 Task: Find connections with filter location Batley with filter topic #jobsearchwith filter profile language Spanish with filter current company RSP with filter school National Institute of Fashion Technology Delhi with filter industry Sightseeing Transportation with filter service category SupportTechnical Writing with filter keywords title Account Executive
Action: Mouse moved to (665, 89)
Screenshot: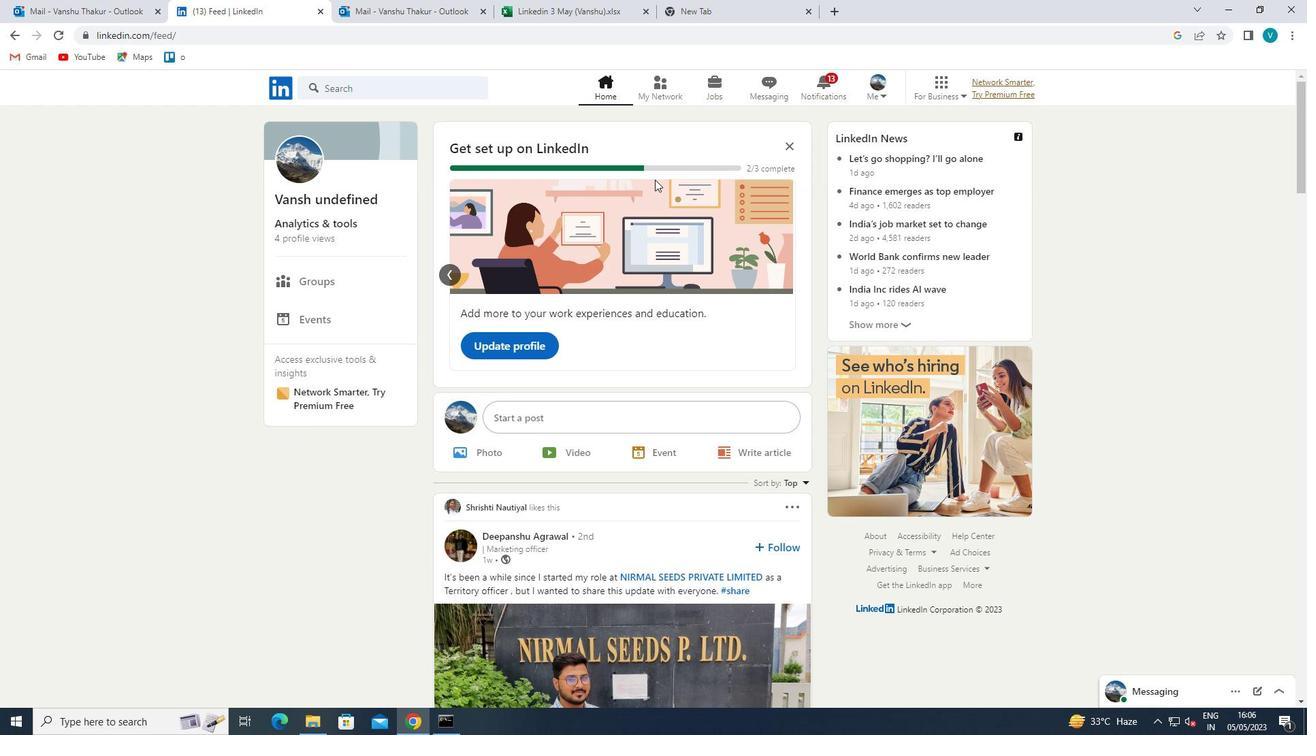 
Action: Mouse pressed left at (665, 89)
Screenshot: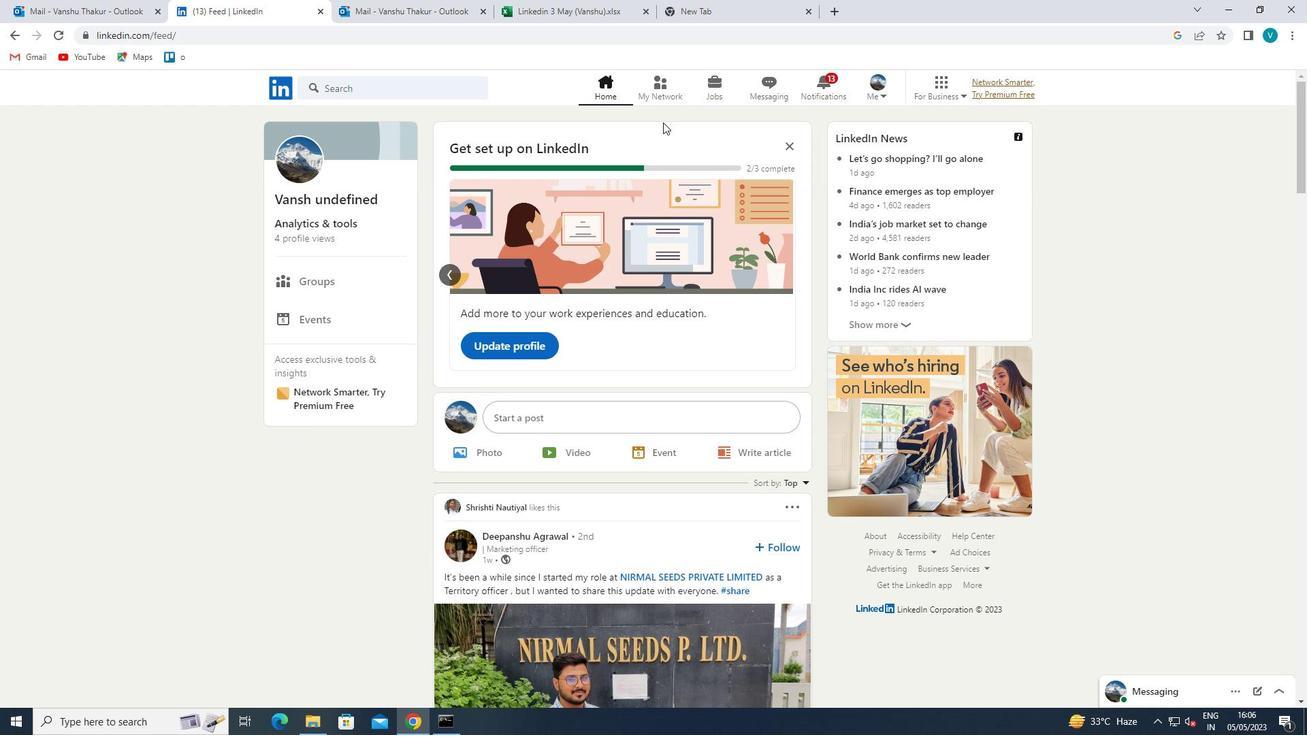 
Action: Mouse moved to (392, 155)
Screenshot: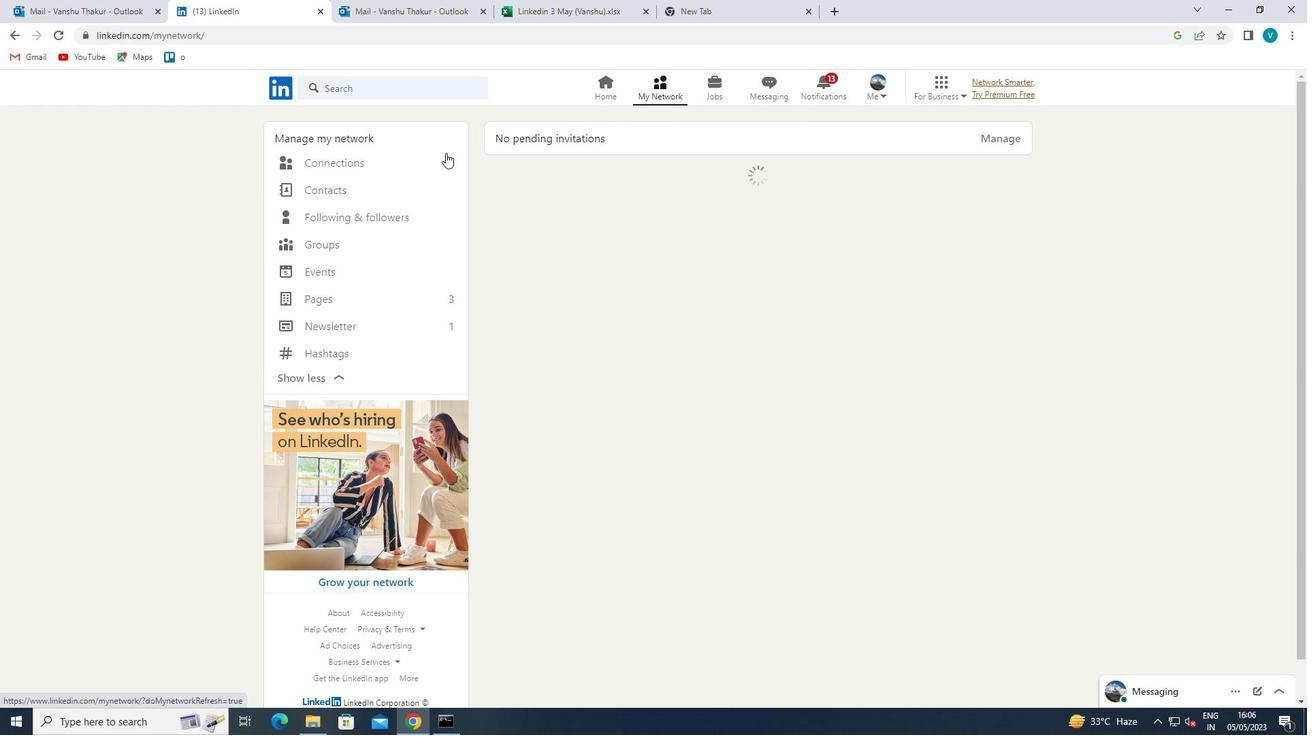 
Action: Mouse pressed left at (392, 155)
Screenshot: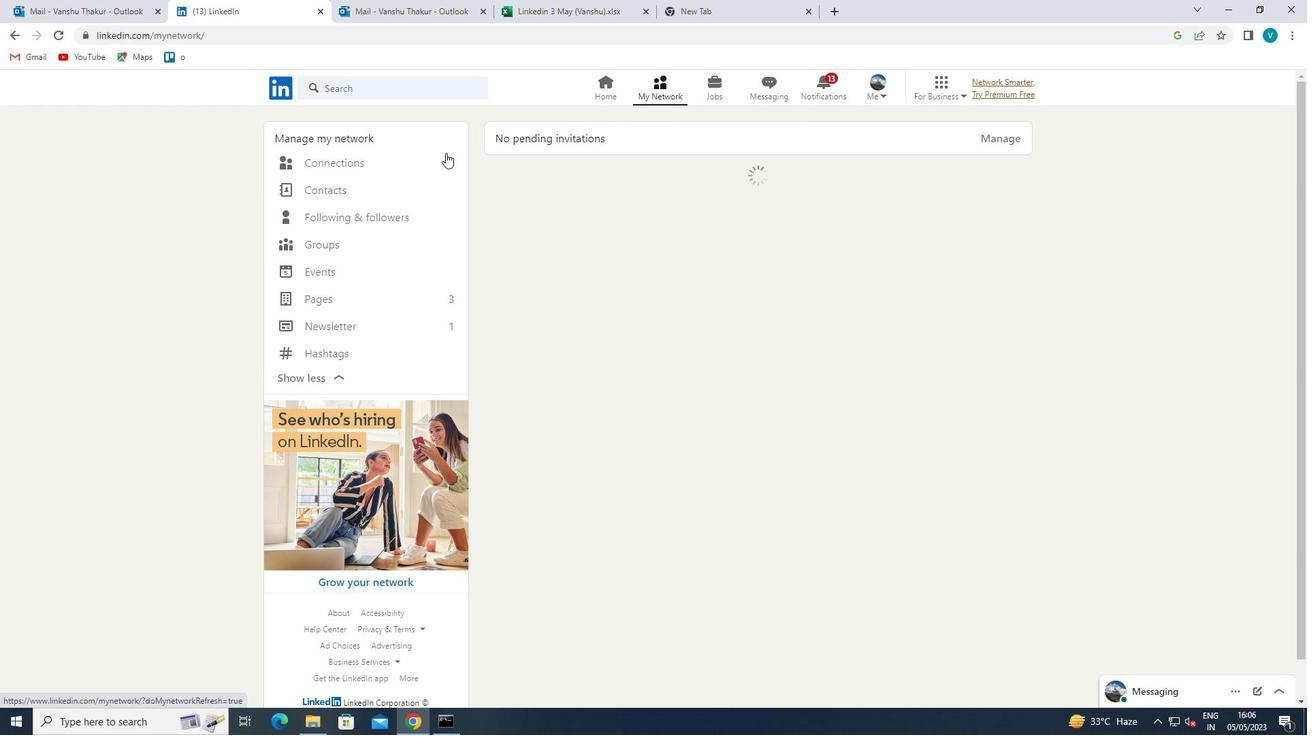 
Action: Mouse moved to (414, 157)
Screenshot: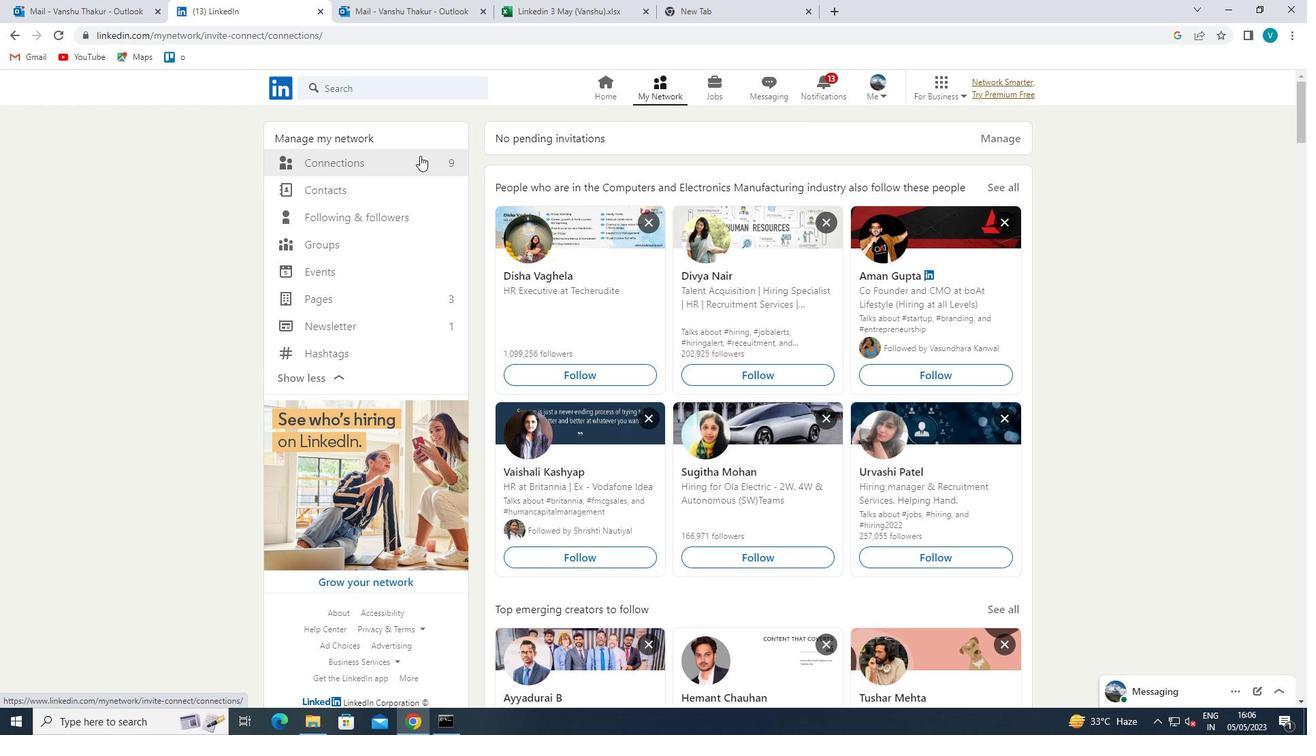 
Action: Mouse pressed left at (414, 157)
Screenshot: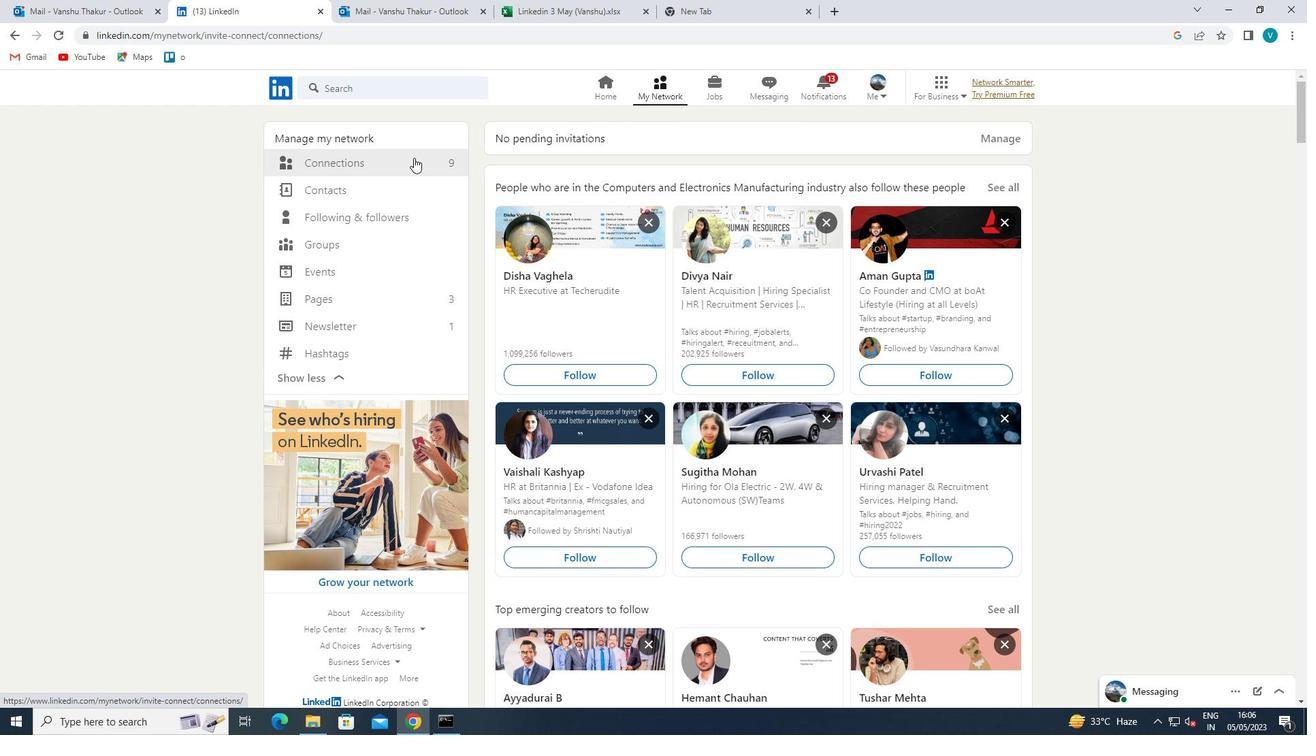 
Action: Mouse moved to (737, 158)
Screenshot: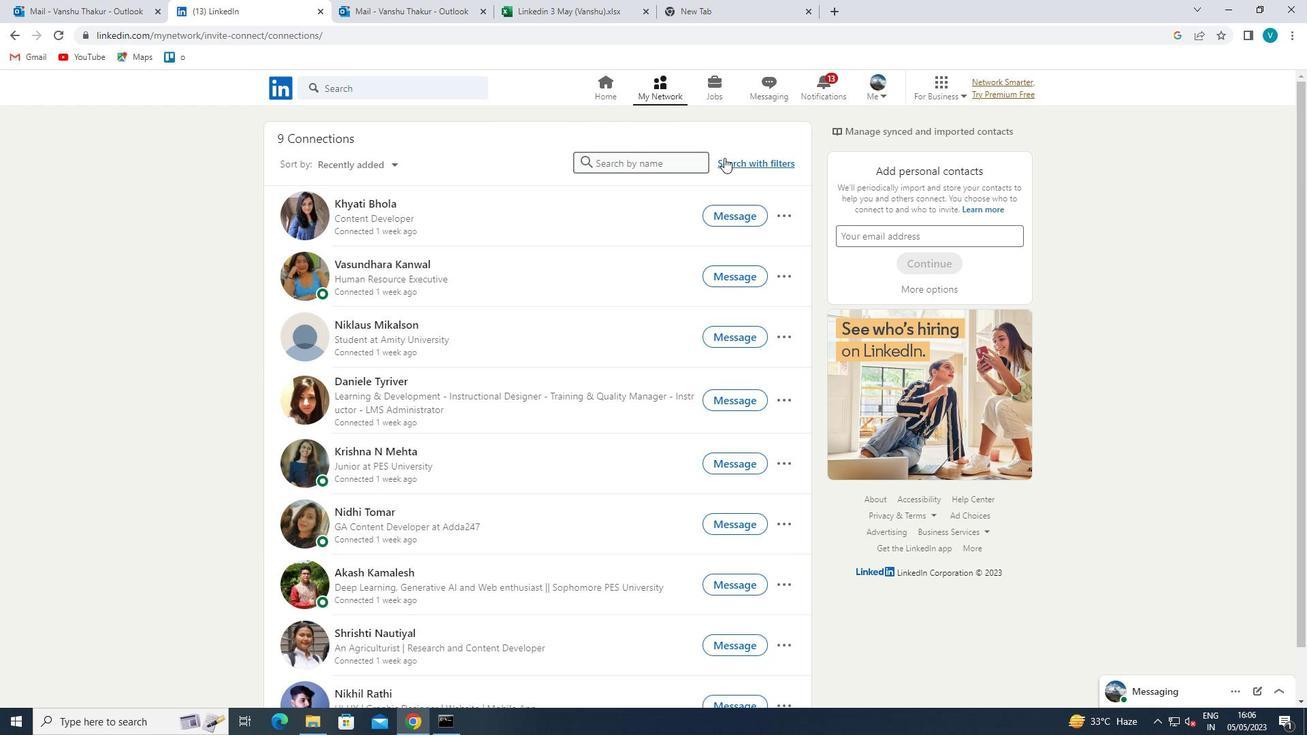 
Action: Mouse pressed left at (737, 158)
Screenshot: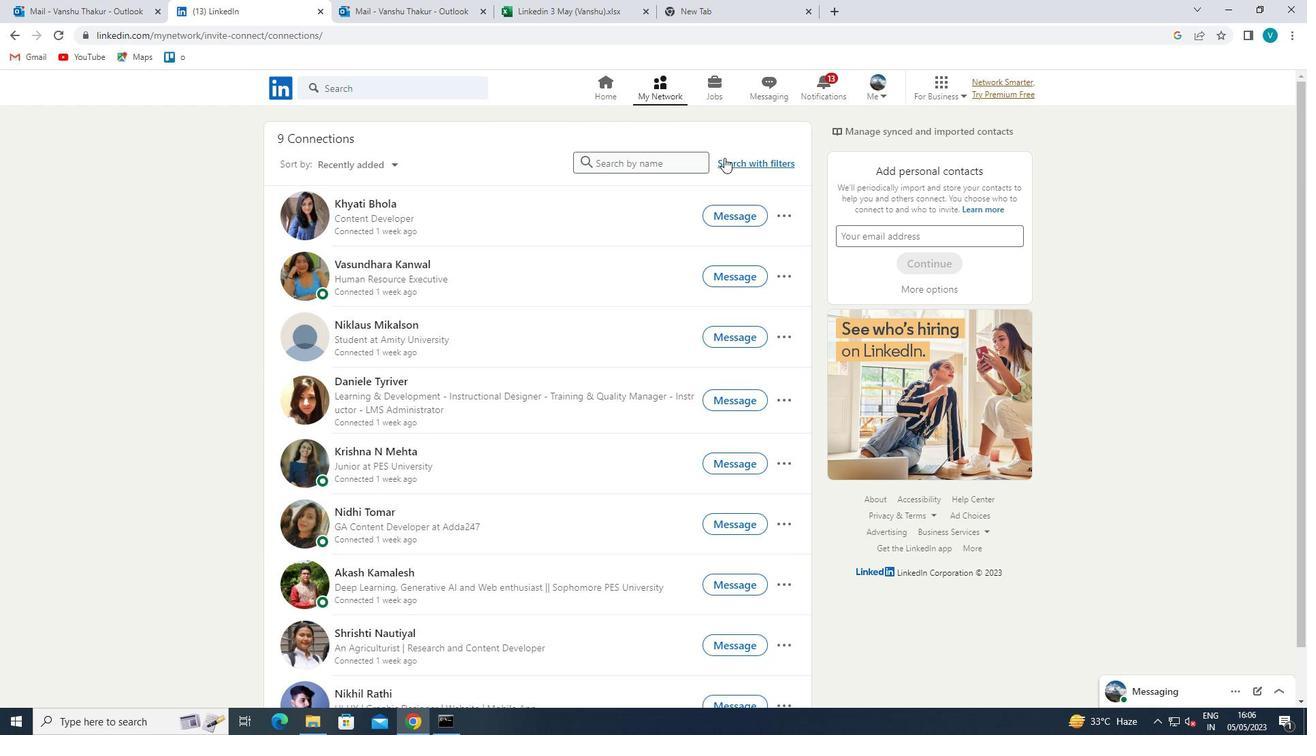 
Action: Mouse moved to (661, 132)
Screenshot: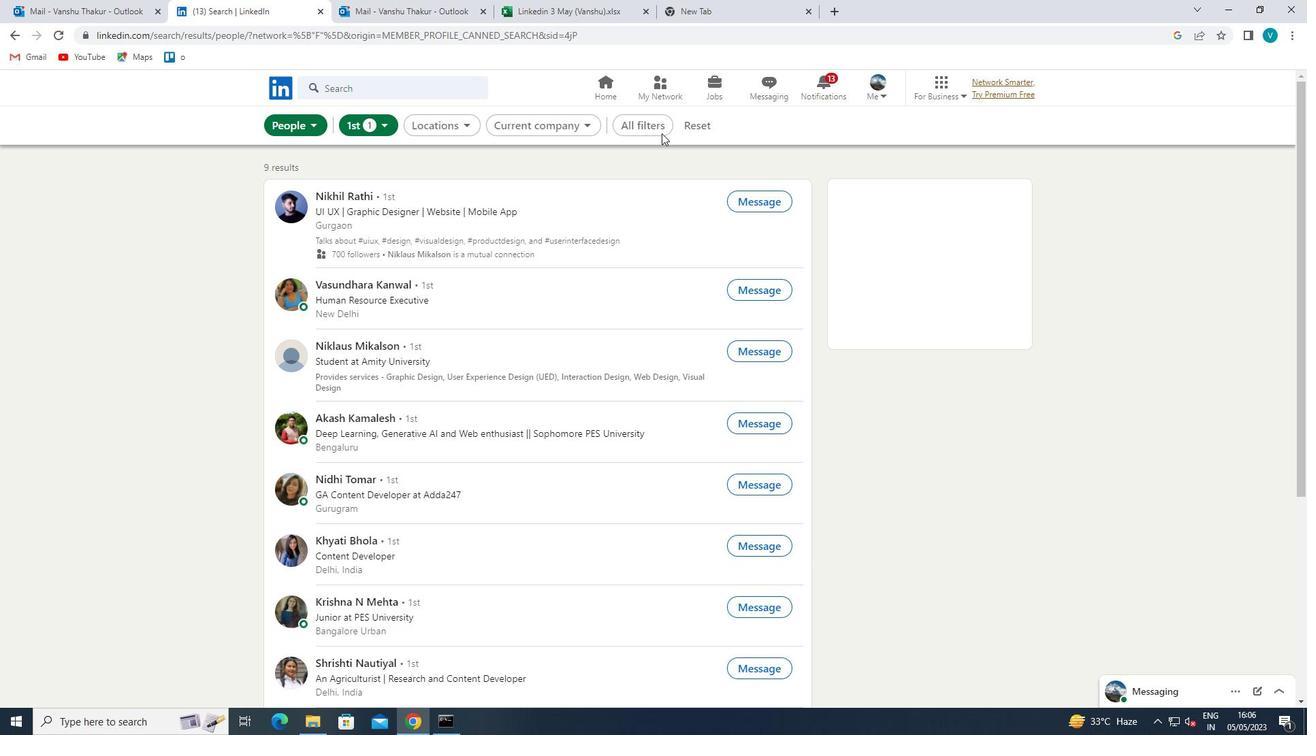 
Action: Mouse pressed left at (661, 132)
Screenshot: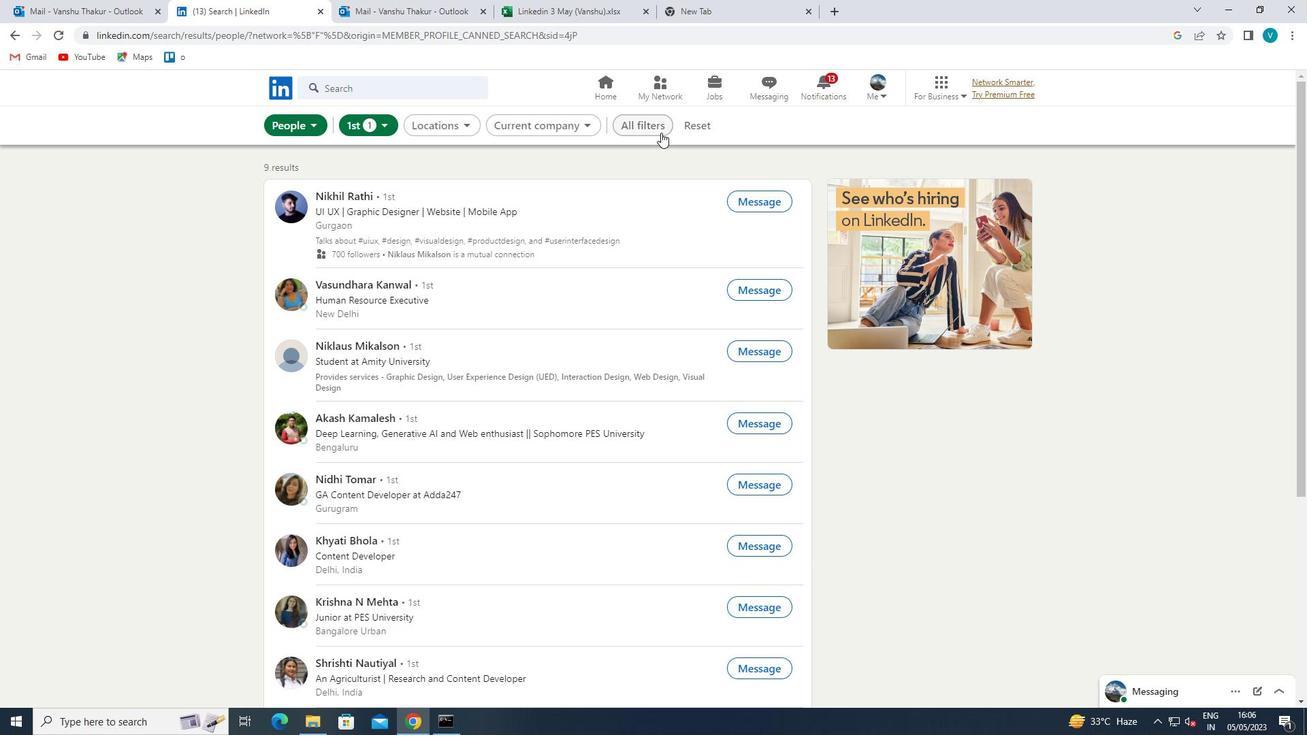 
Action: Mouse moved to (1110, 332)
Screenshot: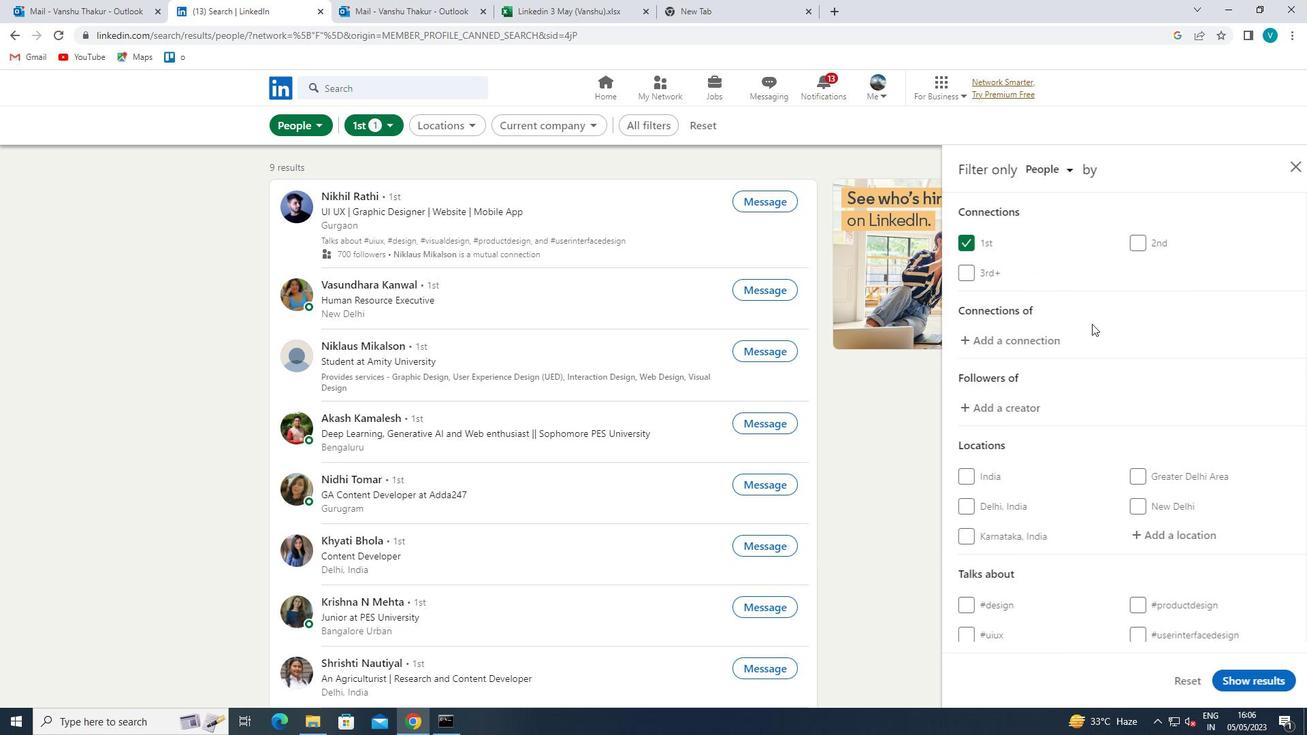 
Action: Mouse scrolled (1110, 331) with delta (0, 0)
Screenshot: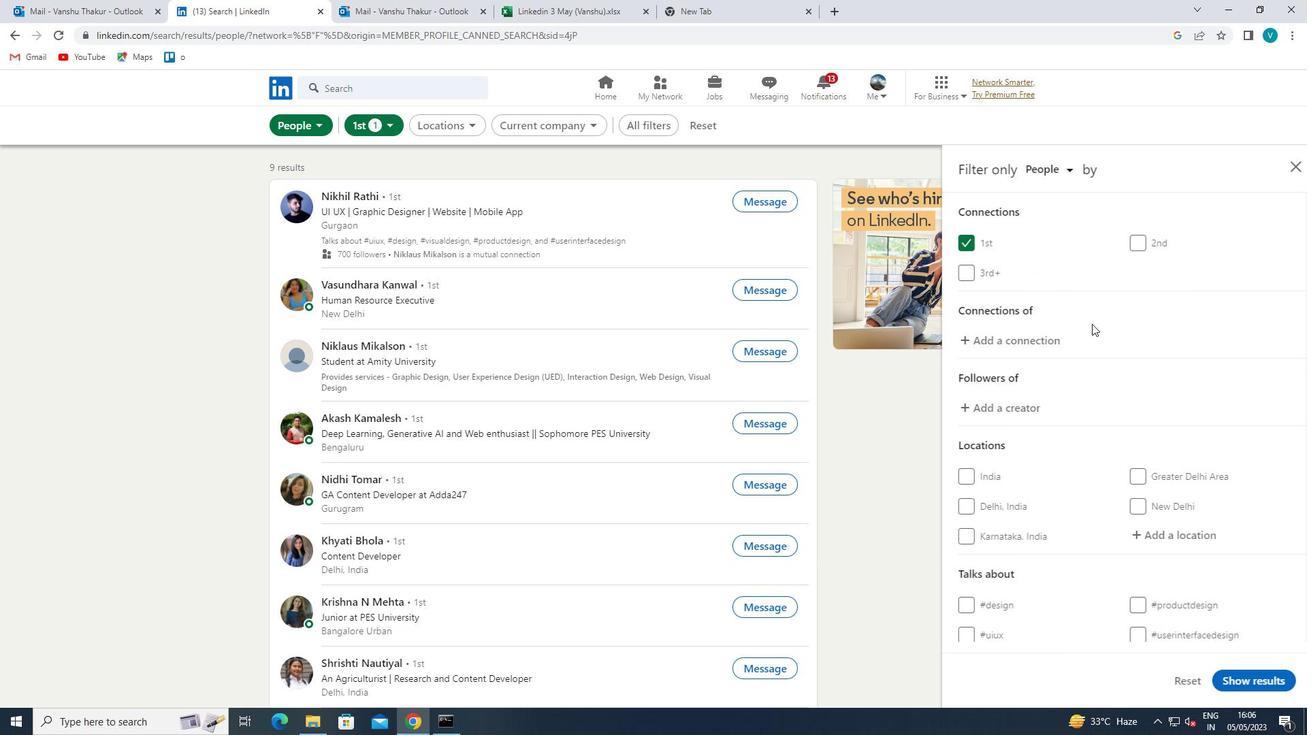 
Action: Mouse moved to (1113, 333)
Screenshot: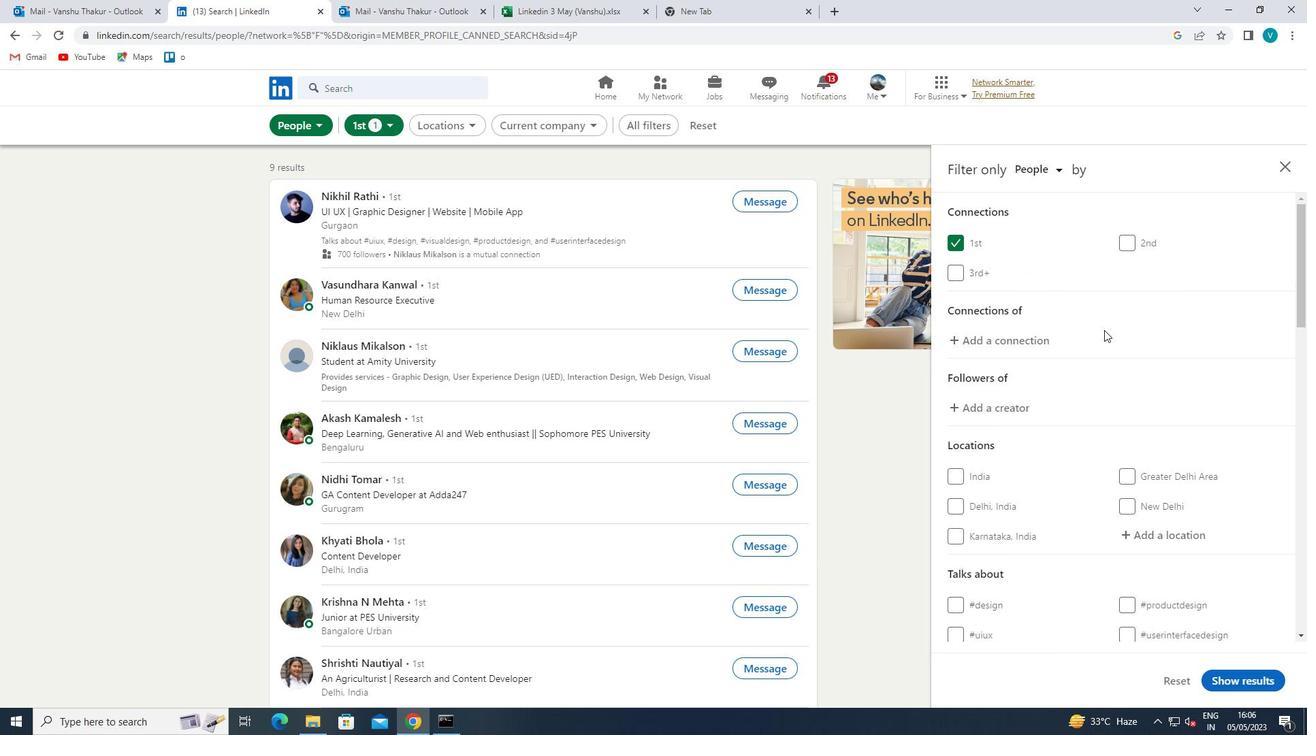 
Action: Mouse scrolled (1113, 333) with delta (0, 0)
Screenshot: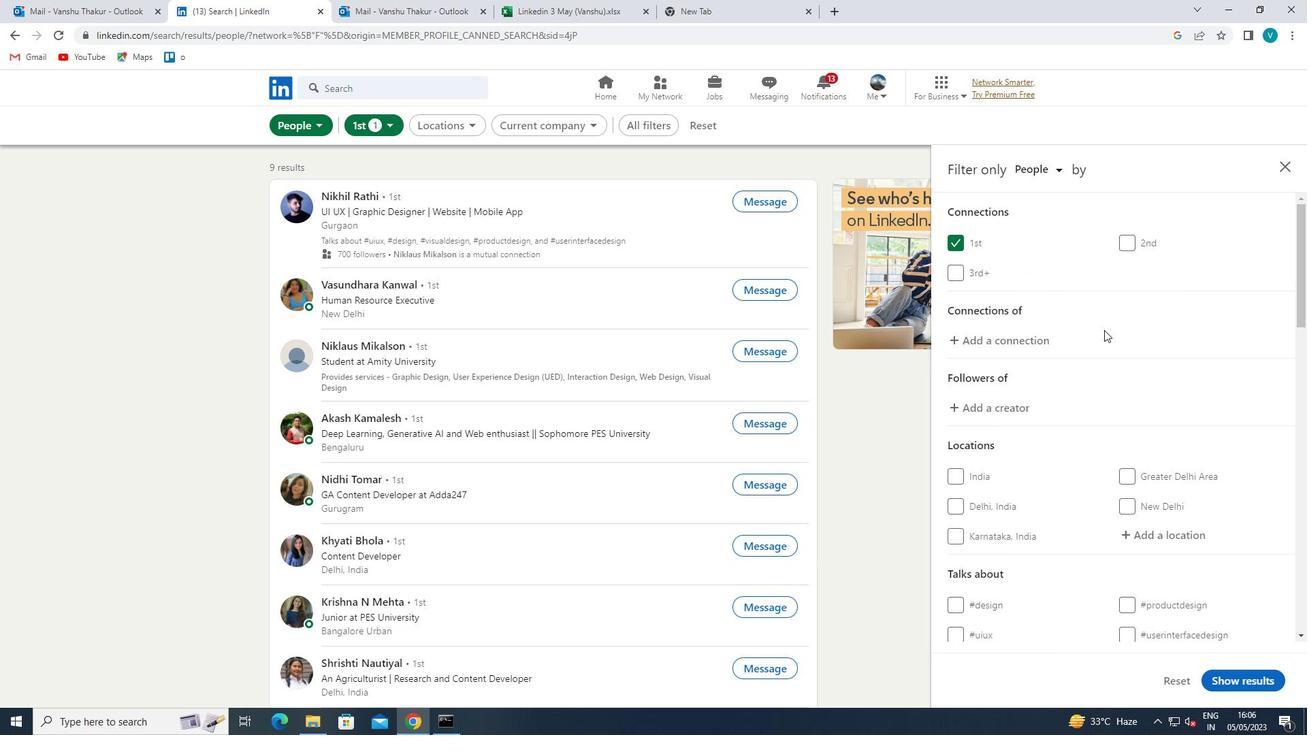 
Action: Mouse moved to (1148, 399)
Screenshot: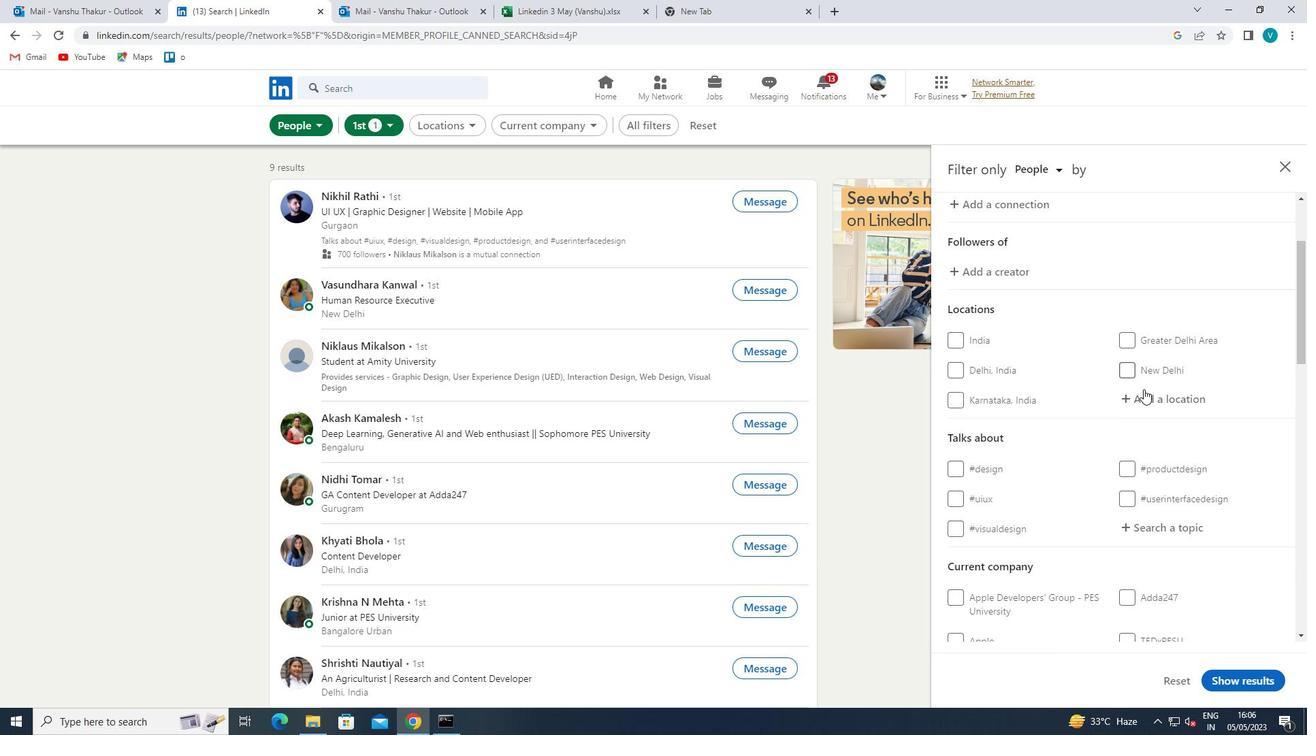 
Action: Mouse pressed left at (1148, 399)
Screenshot: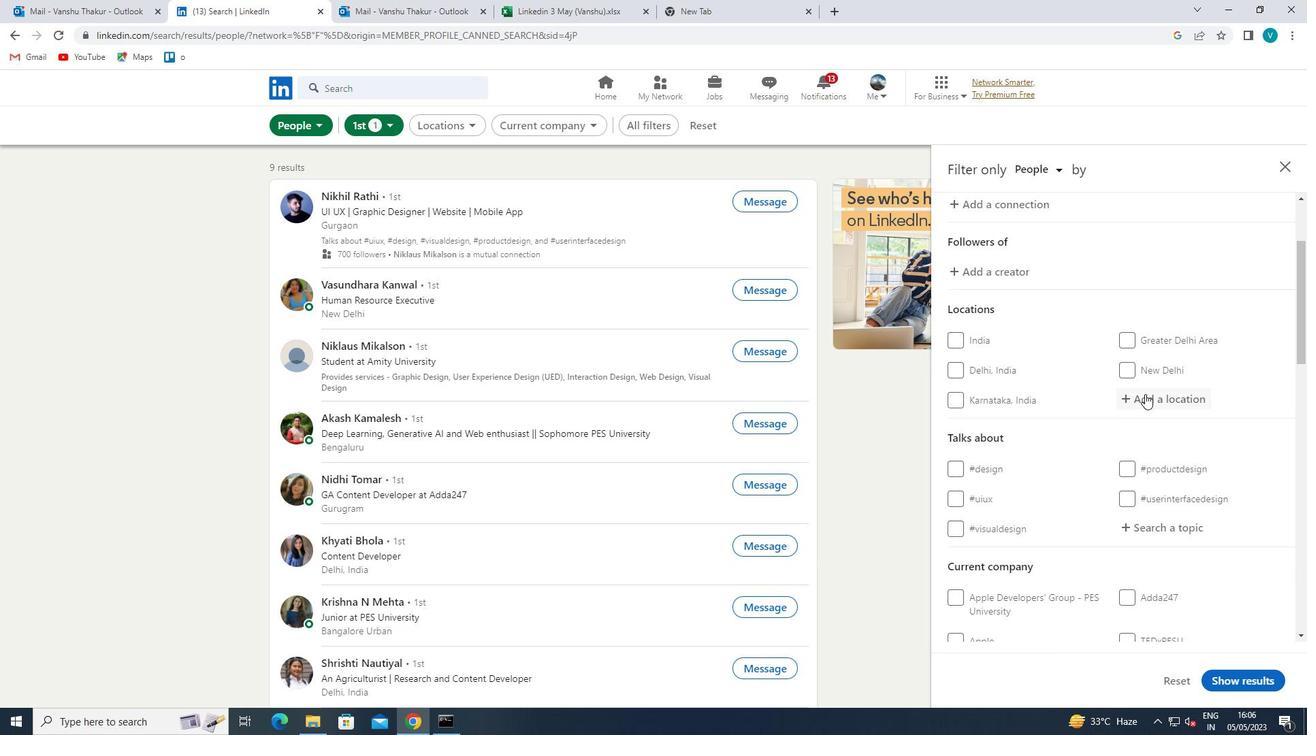 
Action: Key pressed <Key.shift>BATLEY
Screenshot: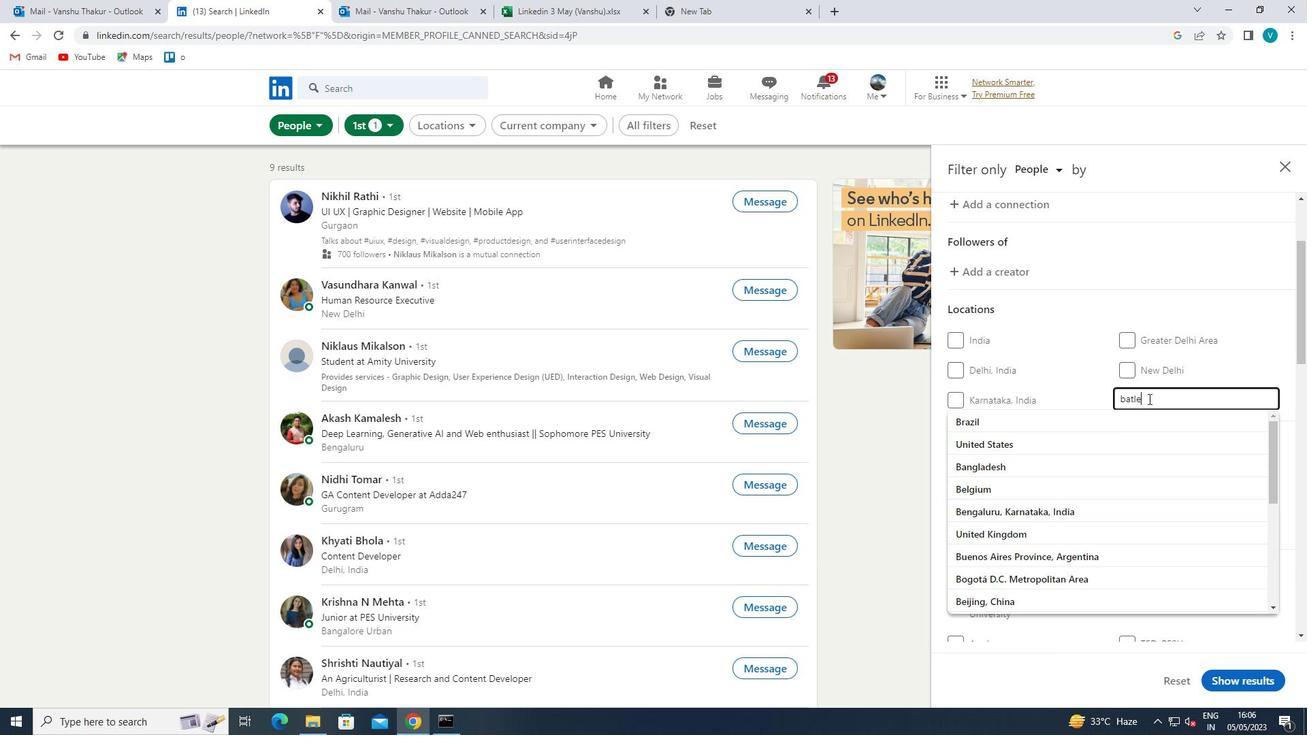 
Action: Mouse moved to (1116, 420)
Screenshot: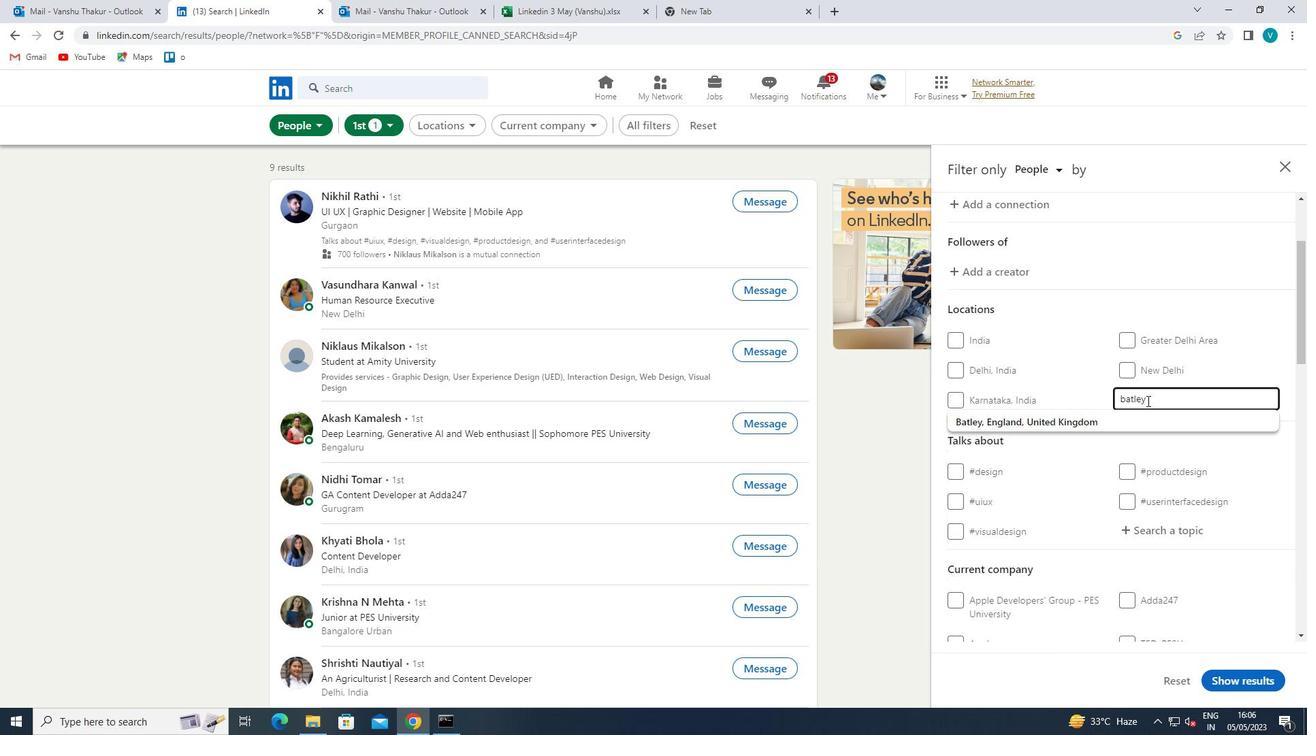 
Action: Mouse pressed left at (1116, 420)
Screenshot: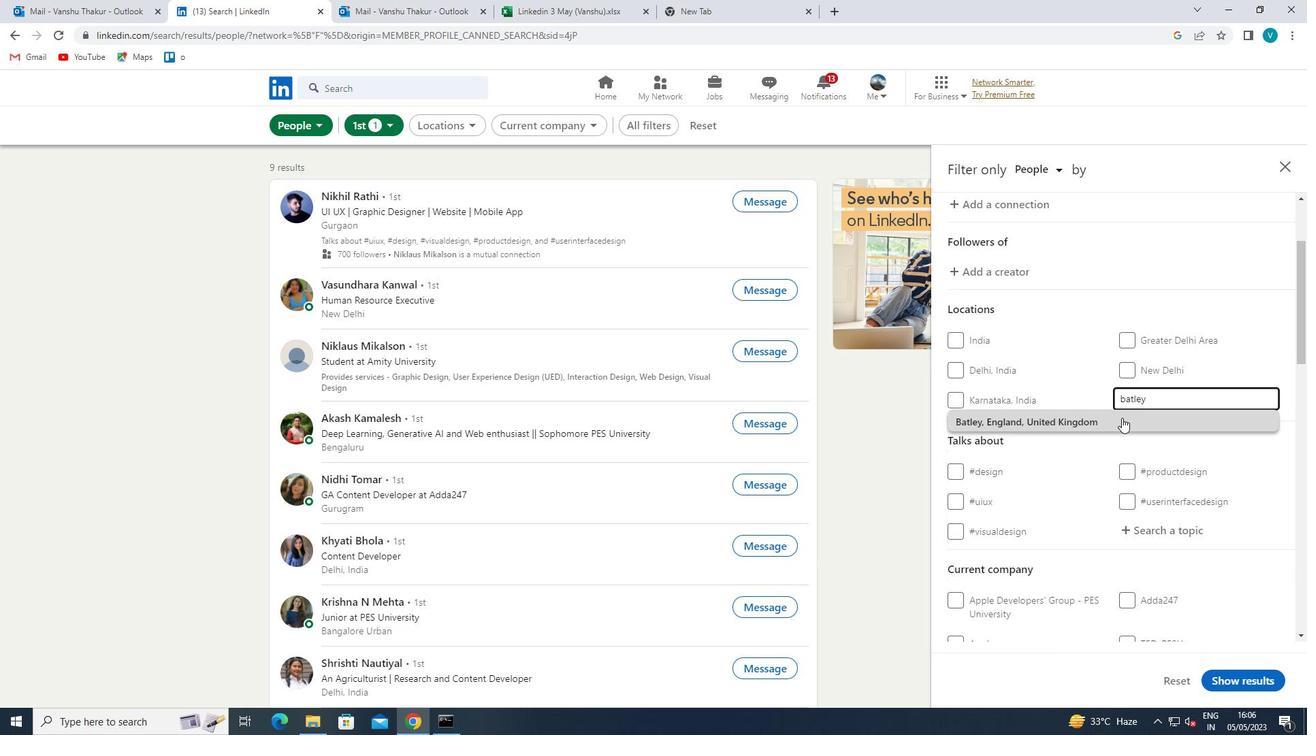 
Action: Mouse scrolled (1116, 420) with delta (0, 0)
Screenshot: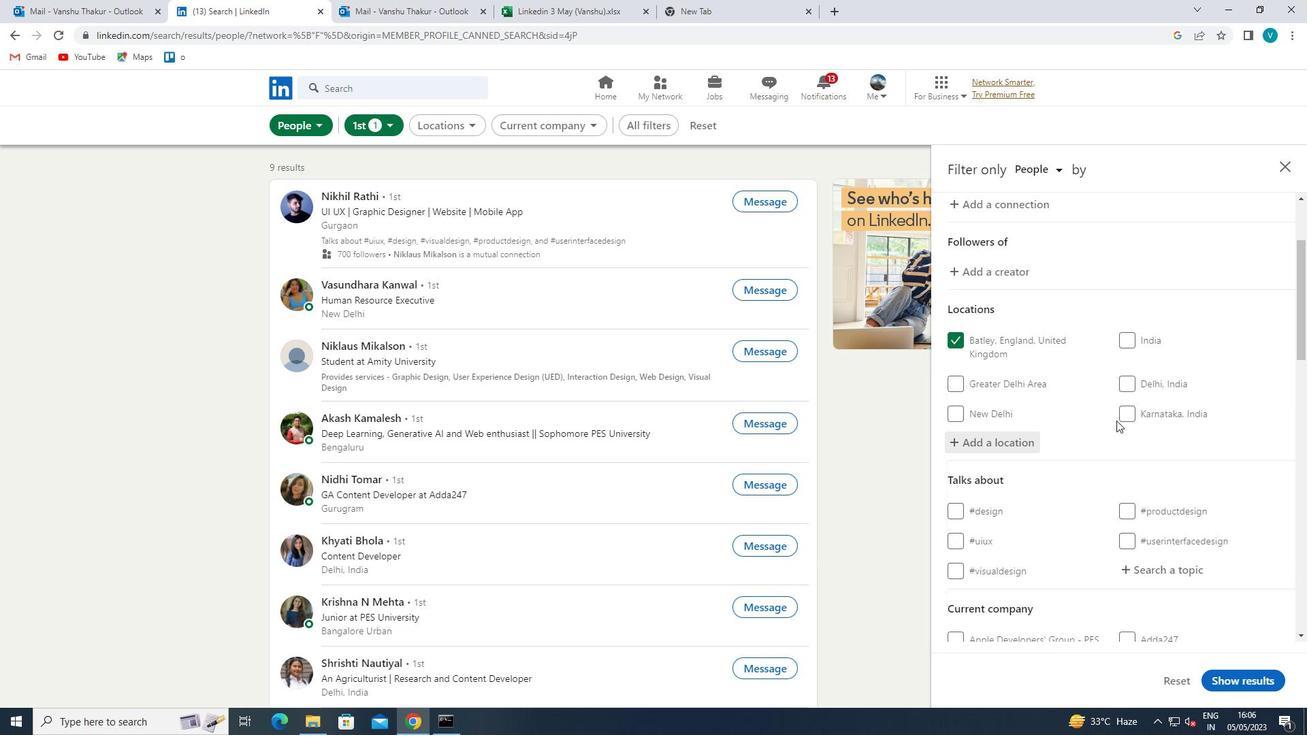 
Action: Mouse scrolled (1116, 420) with delta (0, 0)
Screenshot: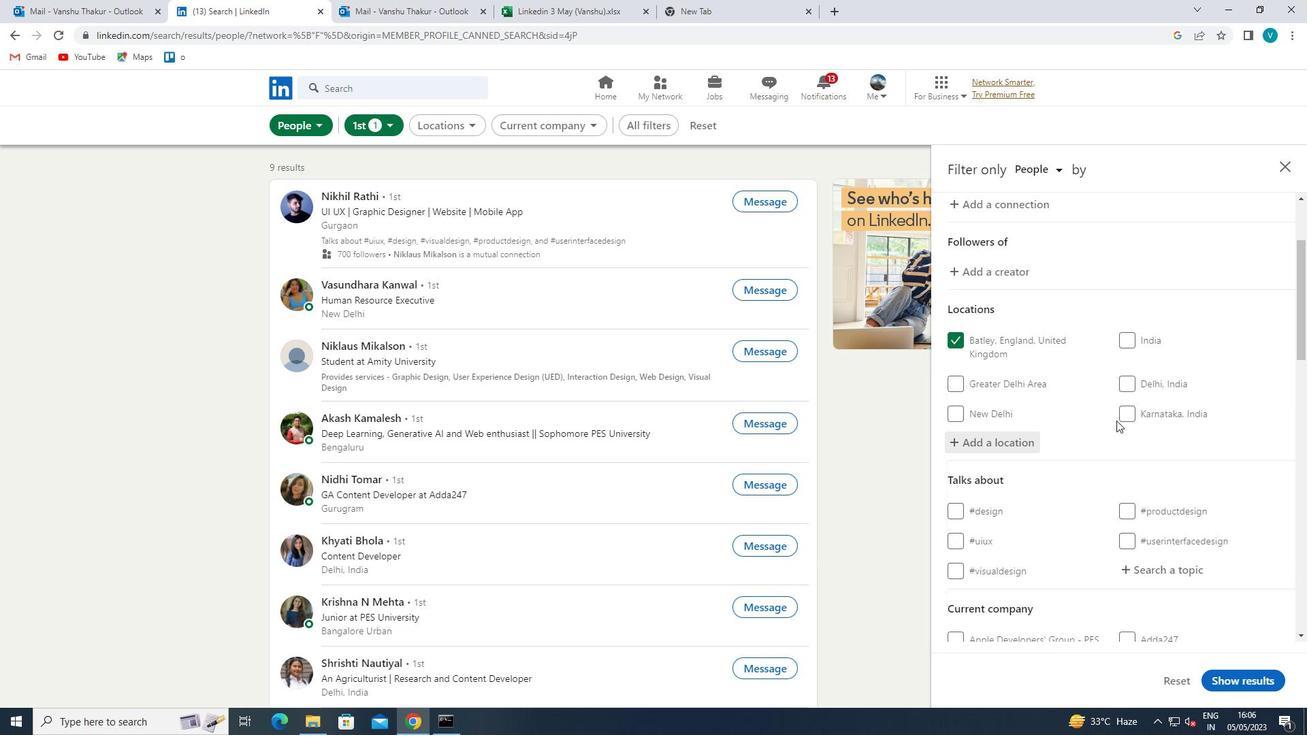 
Action: Mouse moved to (1131, 427)
Screenshot: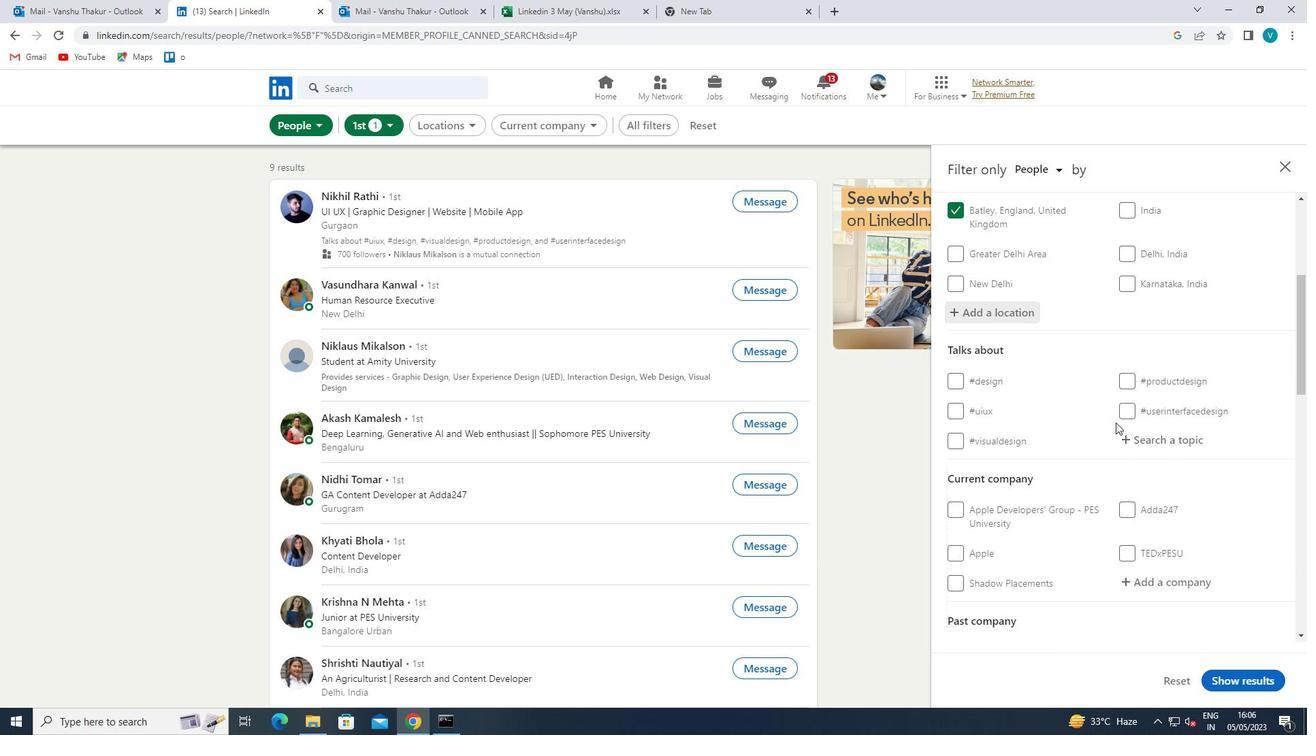 
Action: Mouse pressed left at (1131, 427)
Screenshot: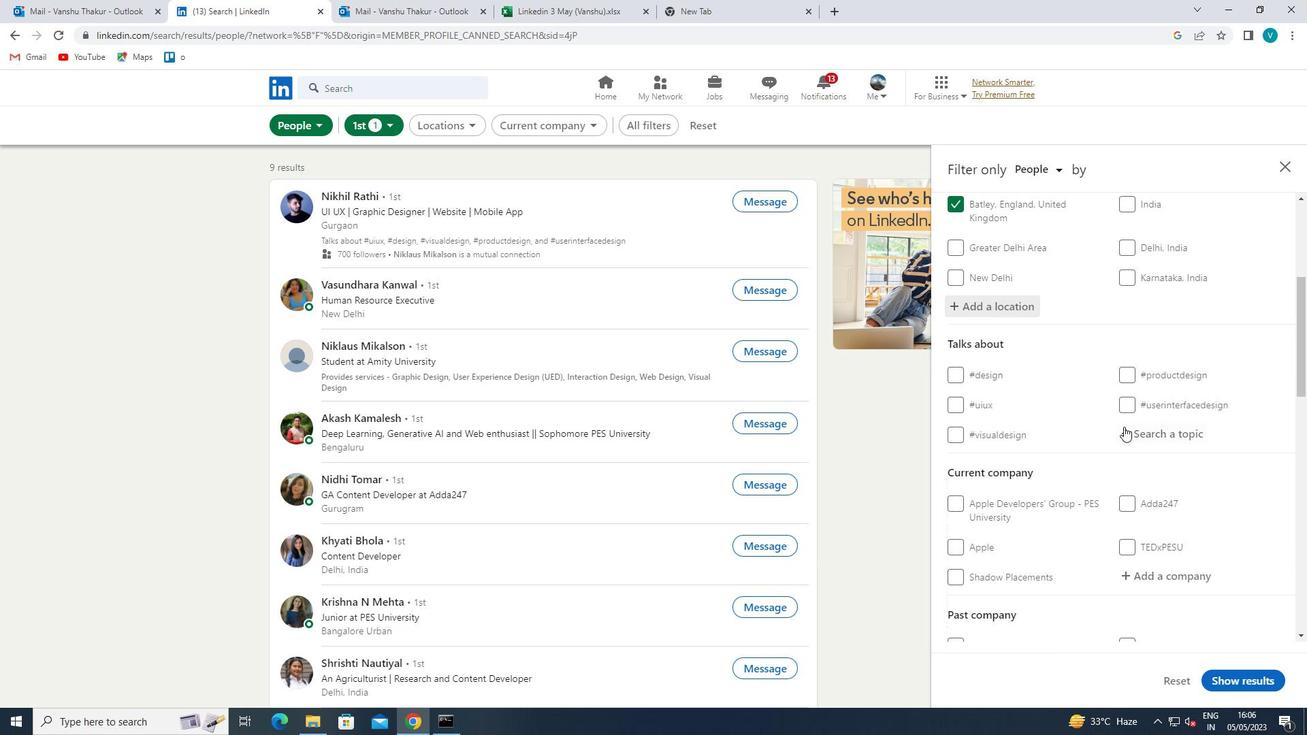 
Action: Mouse moved to (1131, 427)
Screenshot: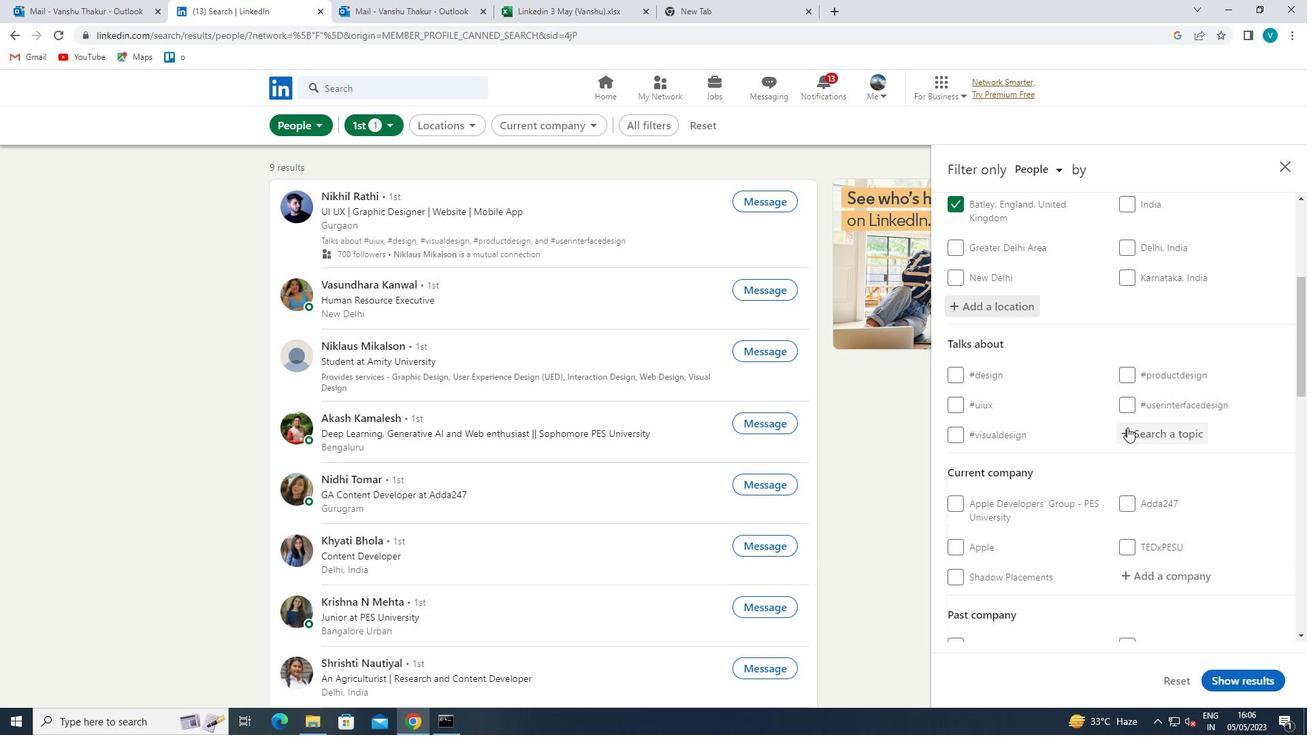 
Action: Key pressed JOBSEARCH
Screenshot: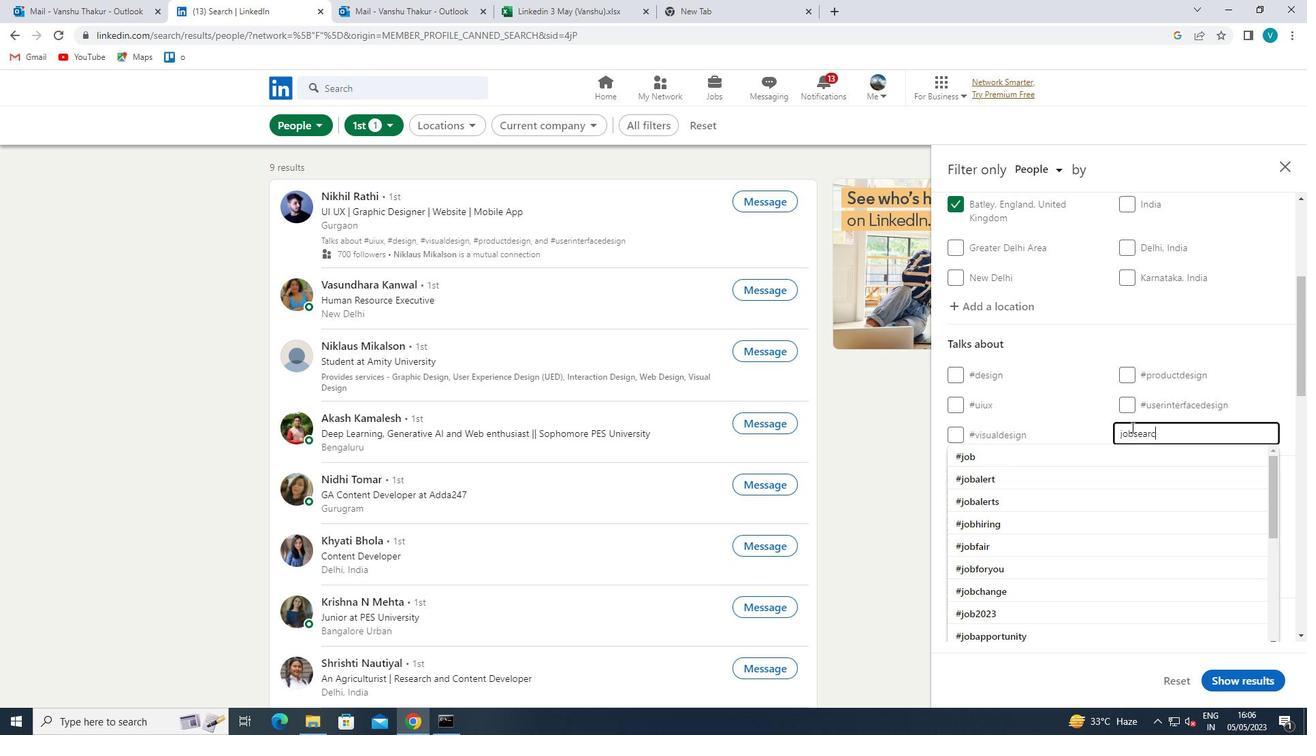 
Action: Mouse moved to (1101, 449)
Screenshot: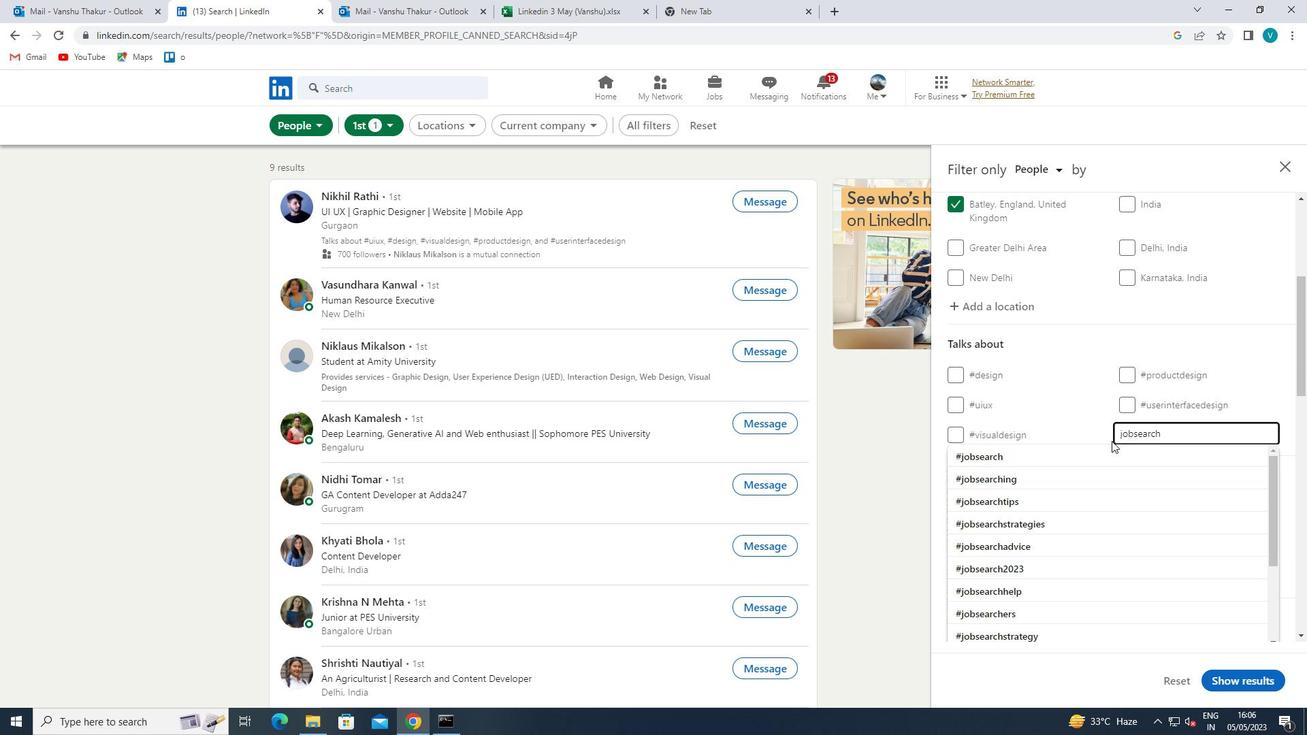
Action: Mouse pressed left at (1101, 449)
Screenshot: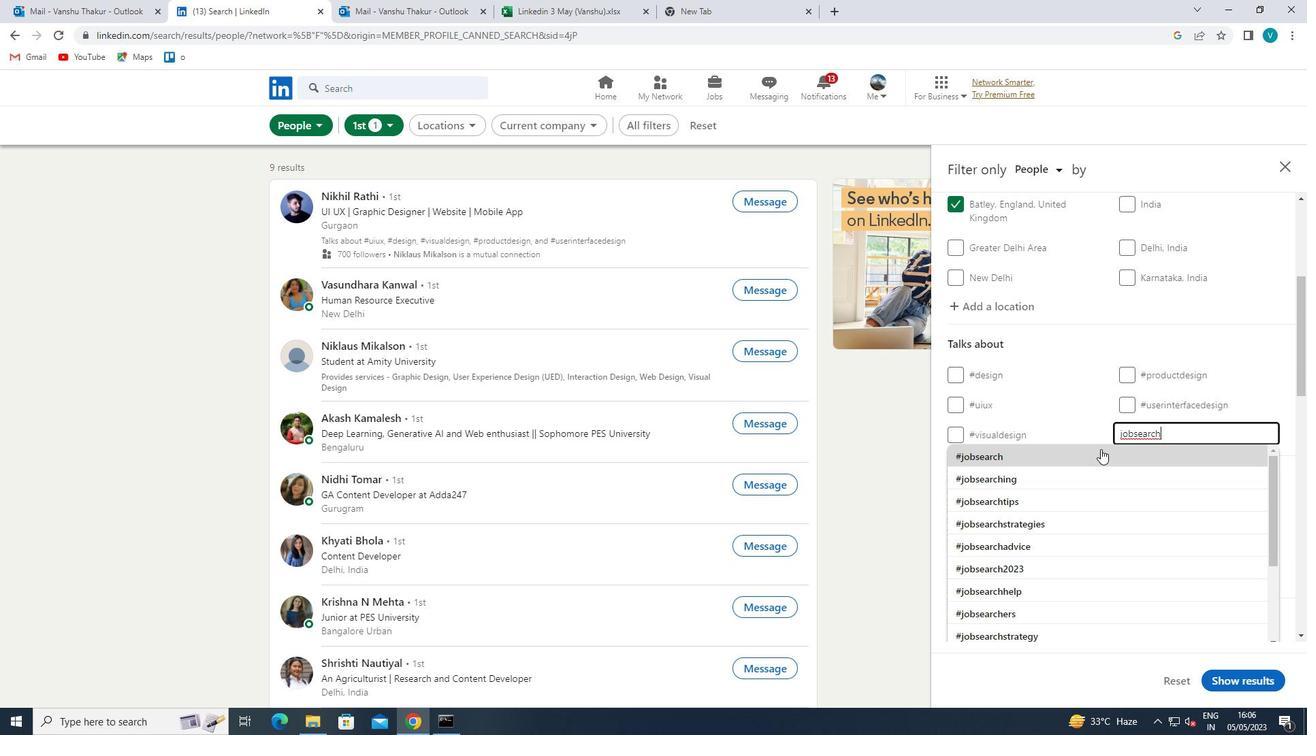 
Action: Mouse moved to (1099, 450)
Screenshot: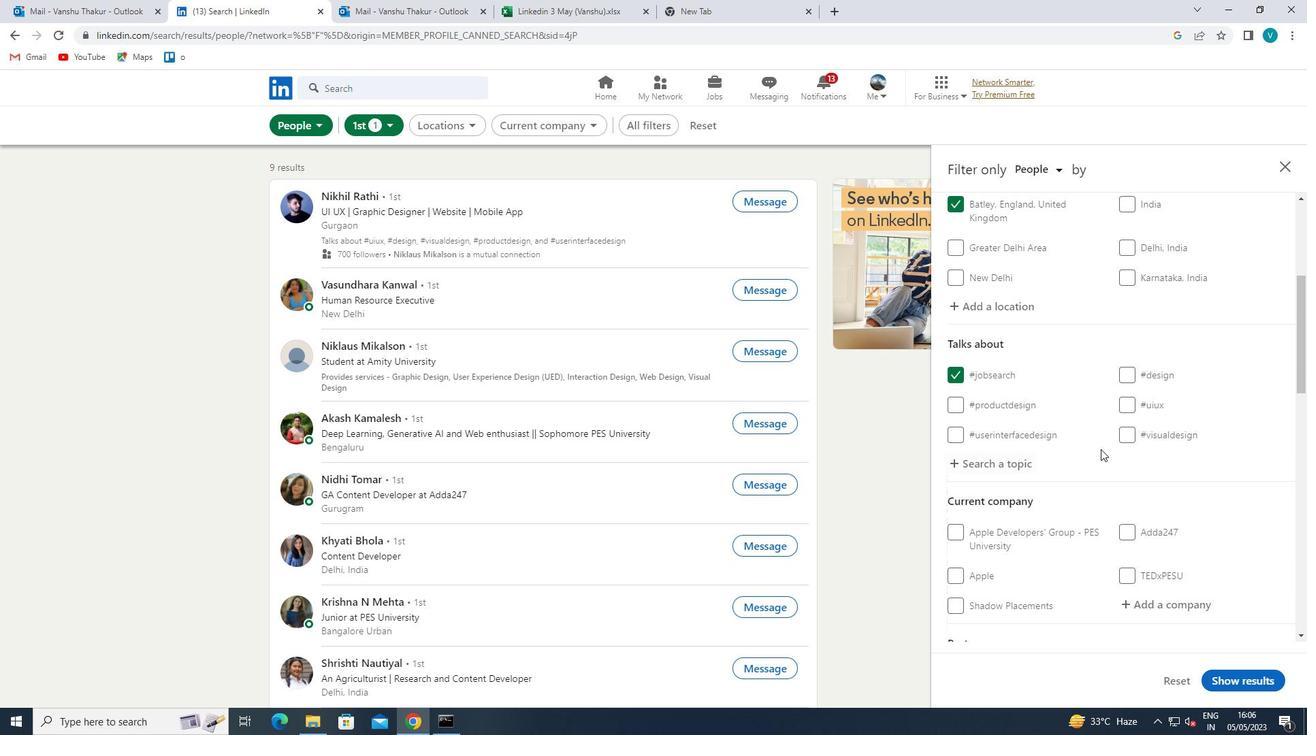 
Action: Mouse scrolled (1099, 449) with delta (0, 0)
Screenshot: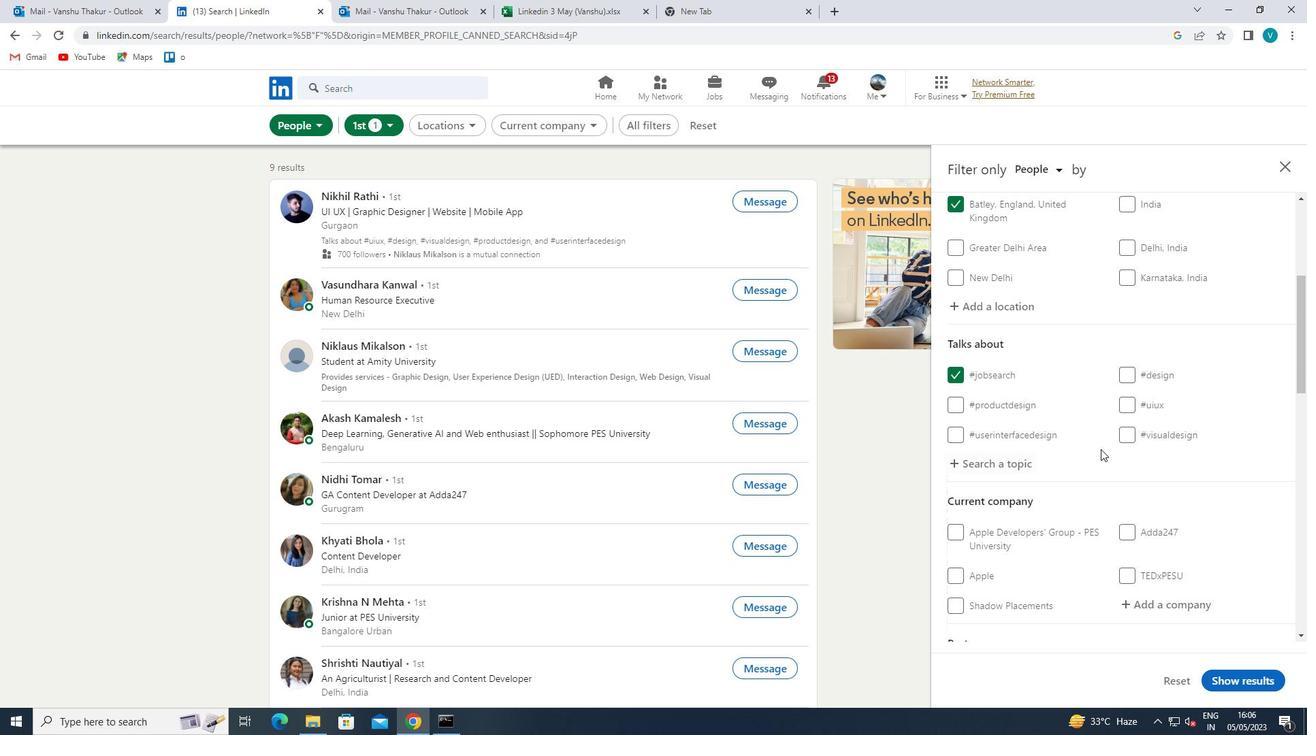 
Action: Mouse moved to (1098, 450)
Screenshot: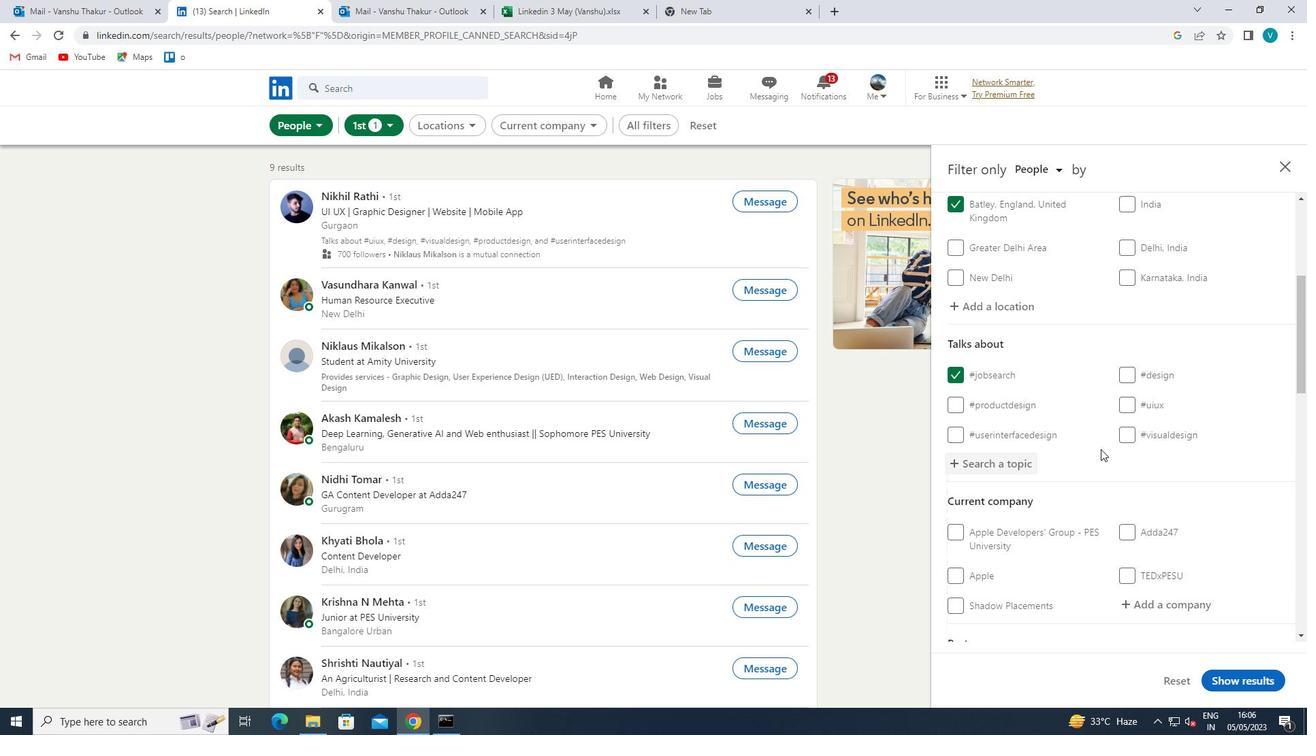 
Action: Mouse scrolled (1098, 450) with delta (0, 0)
Screenshot: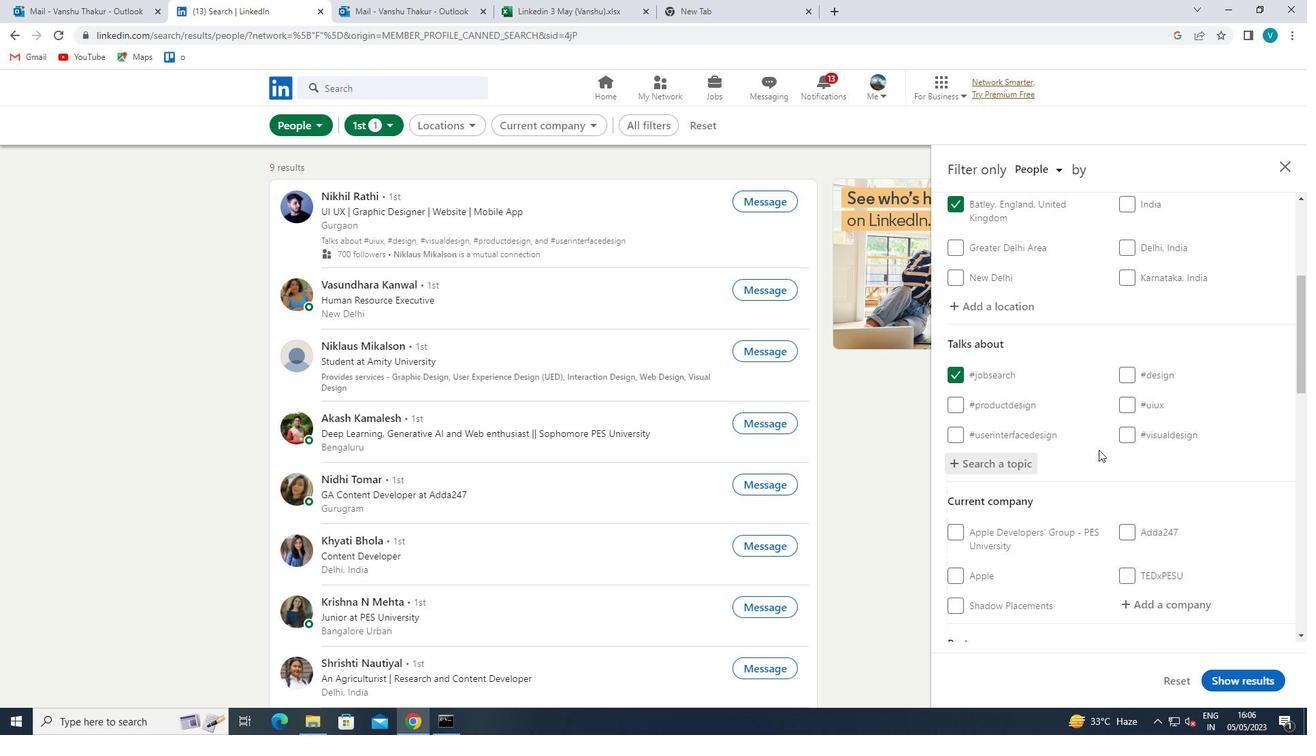 
Action: Mouse moved to (1098, 451)
Screenshot: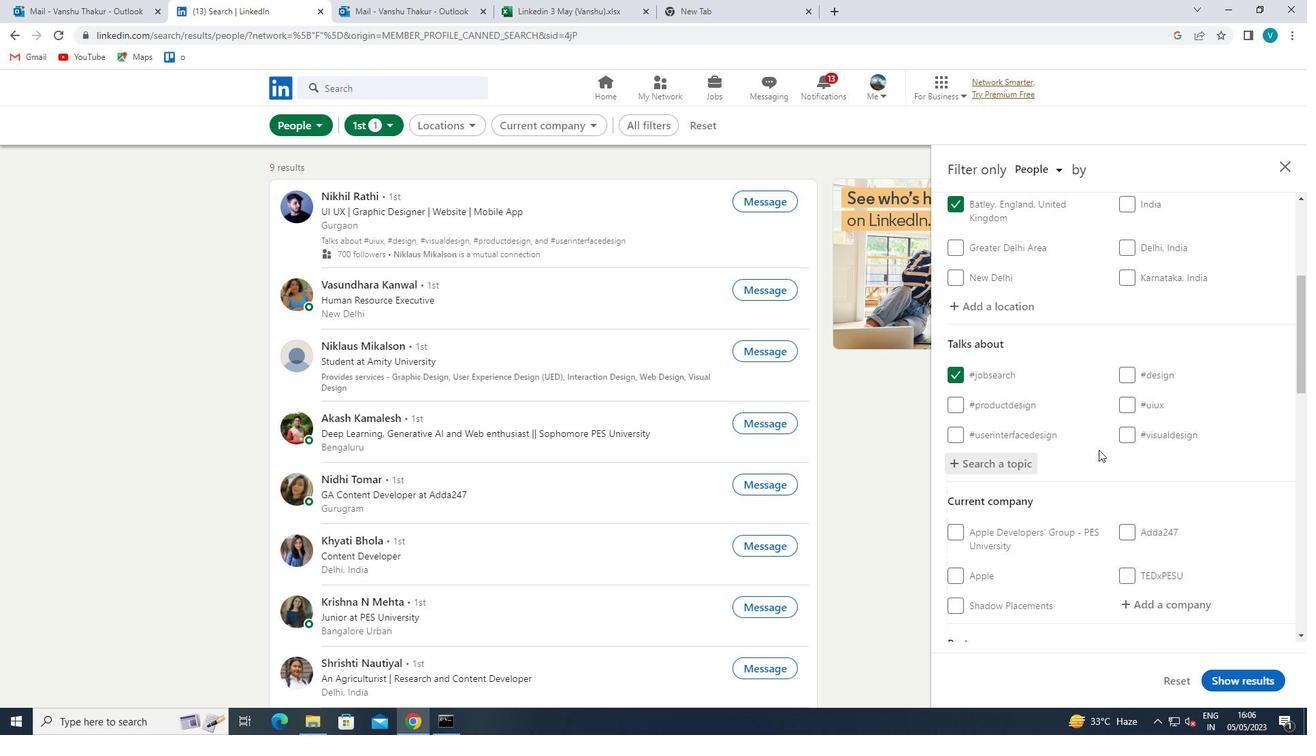 
Action: Mouse scrolled (1098, 450) with delta (0, 0)
Screenshot: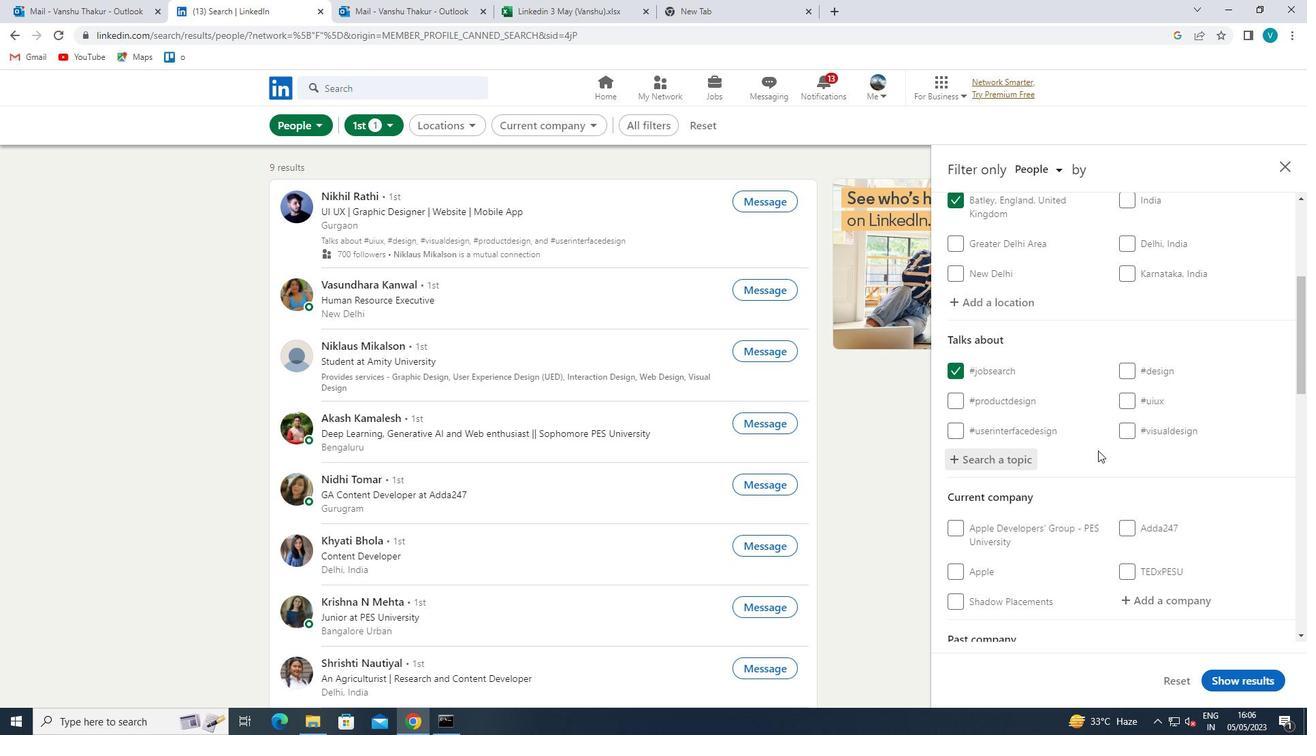 
Action: Mouse moved to (1178, 405)
Screenshot: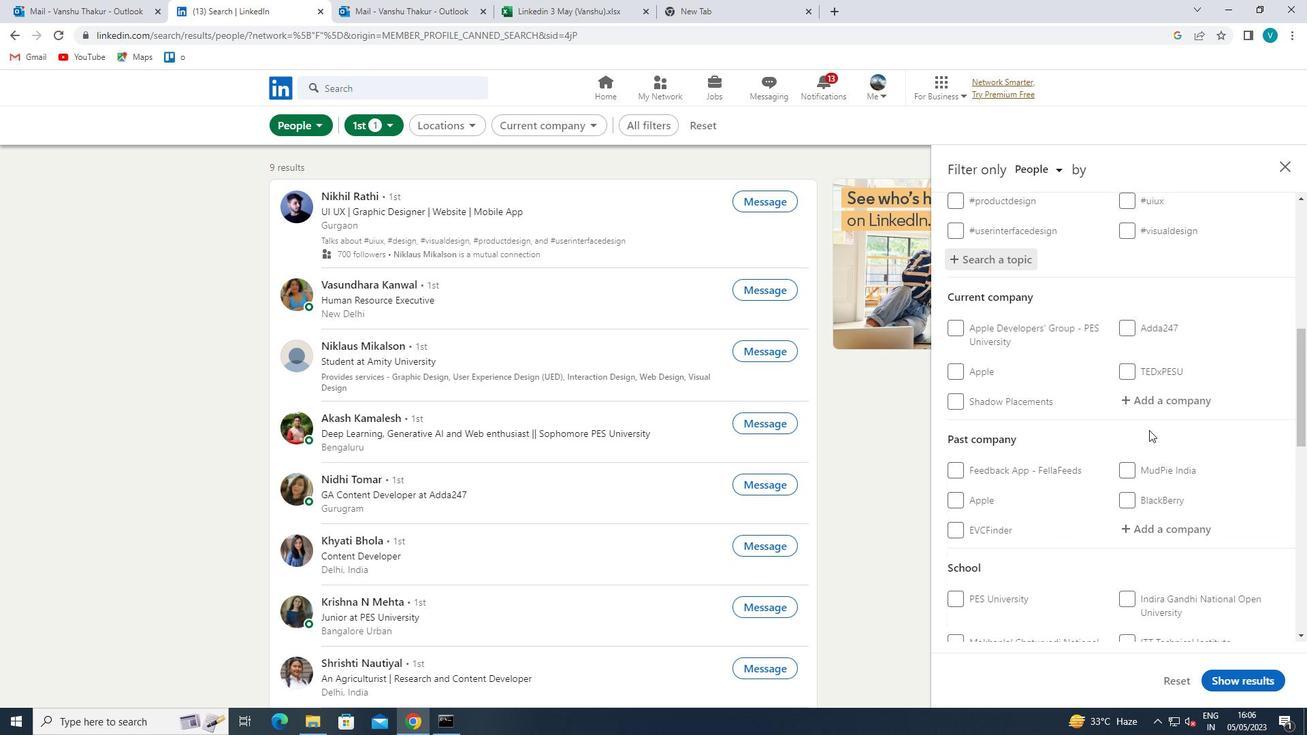 
Action: Mouse pressed left at (1178, 405)
Screenshot: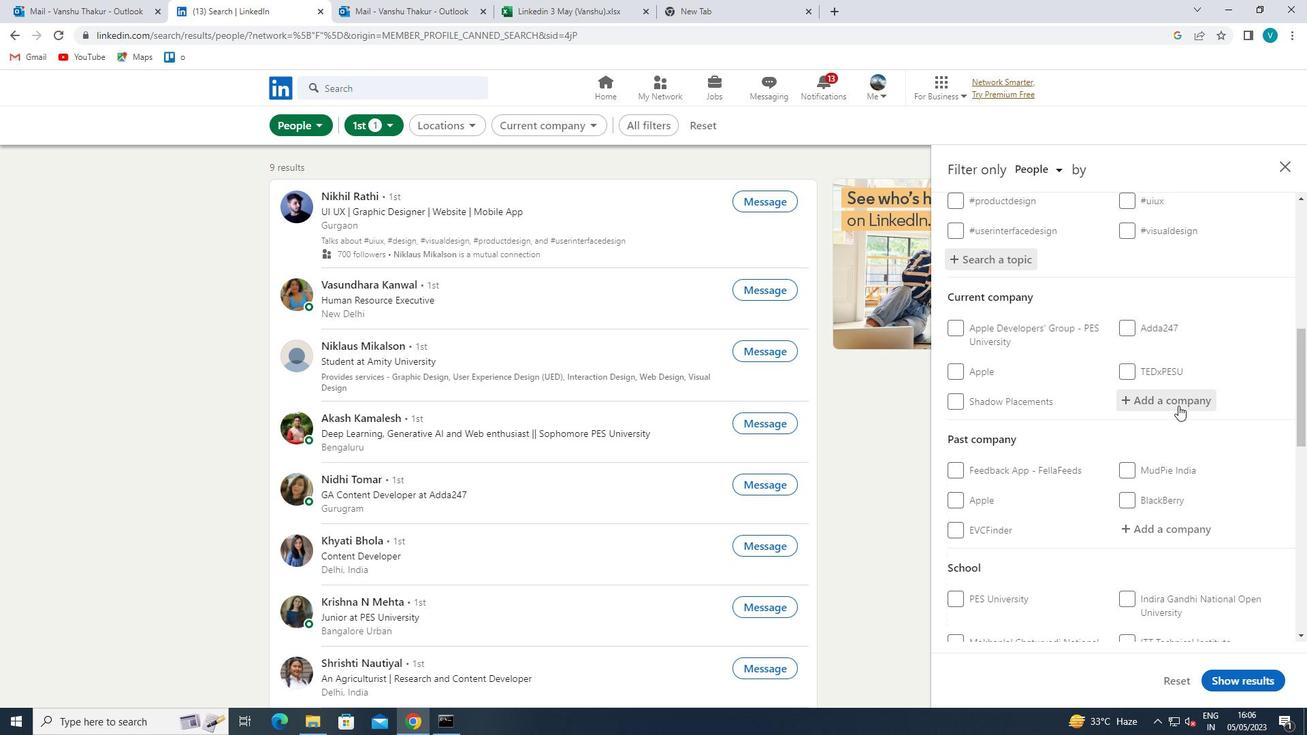 
Action: Key pressed <Key.shift>RSP
Screenshot: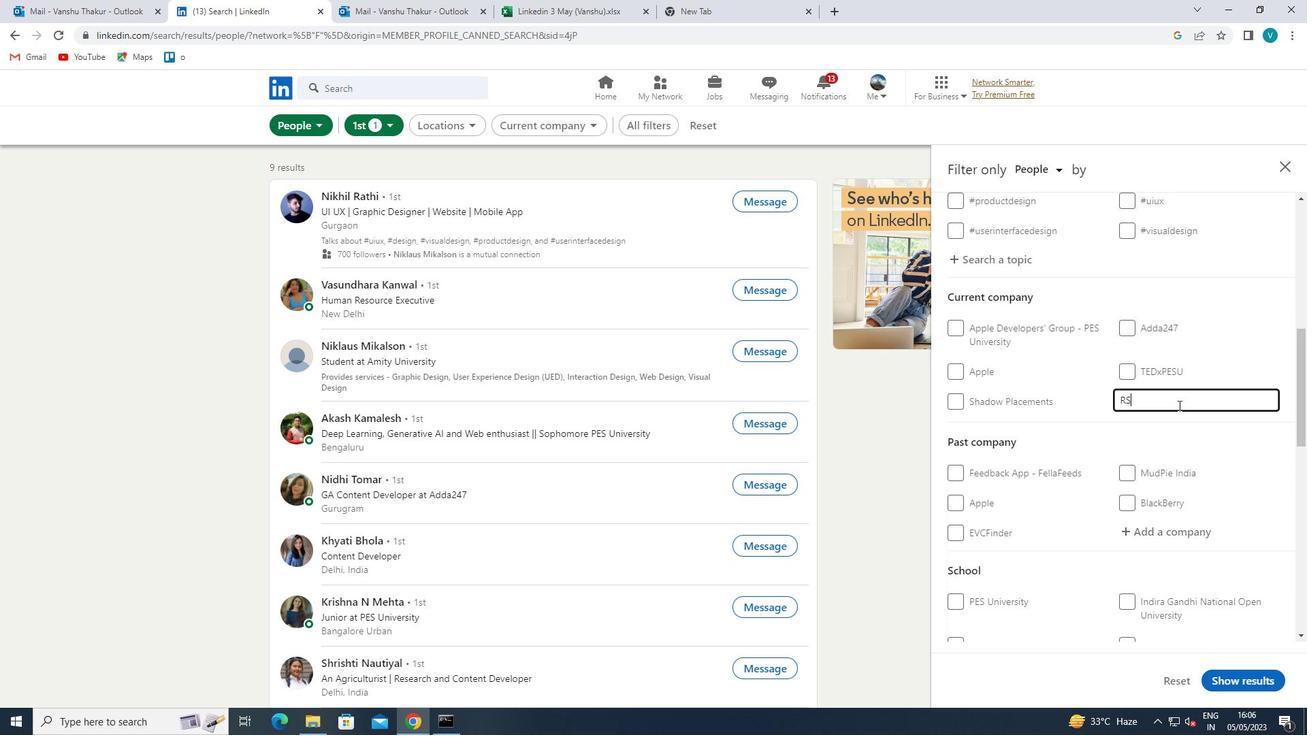 
Action: Mouse moved to (1160, 422)
Screenshot: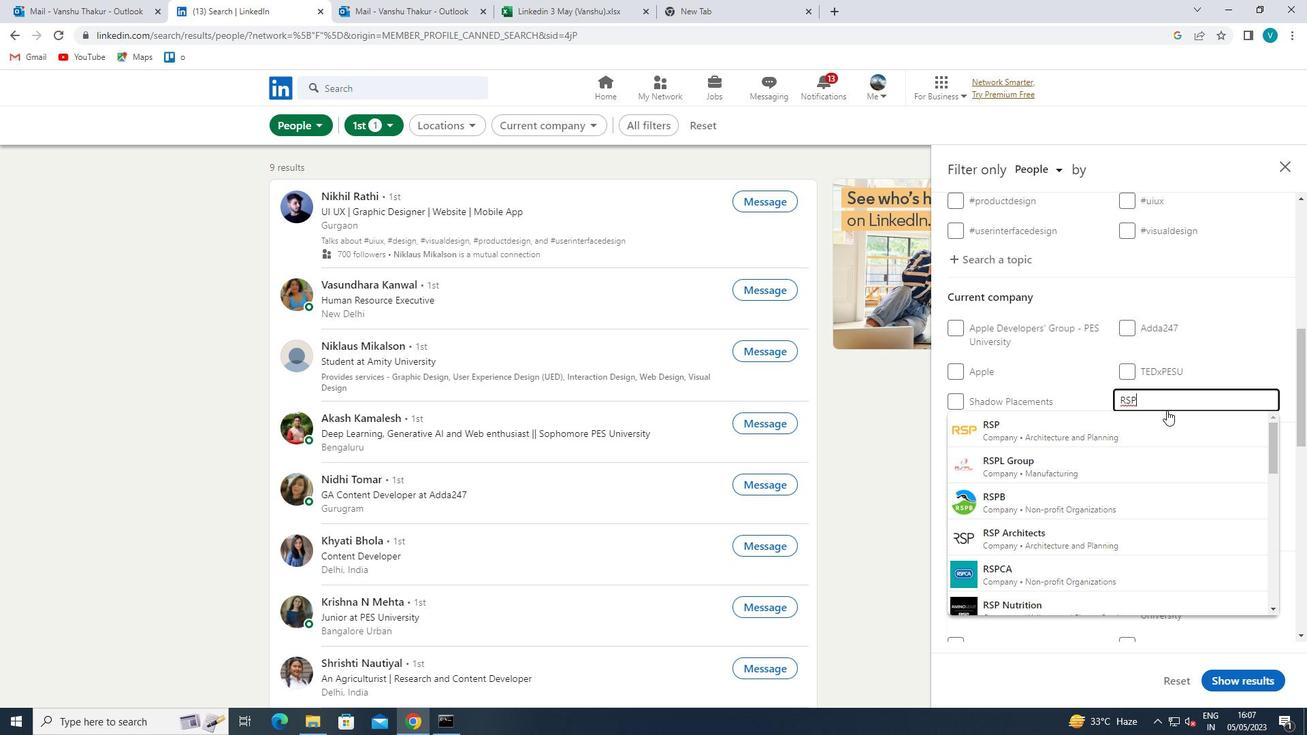
Action: Mouse pressed left at (1160, 422)
Screenshot: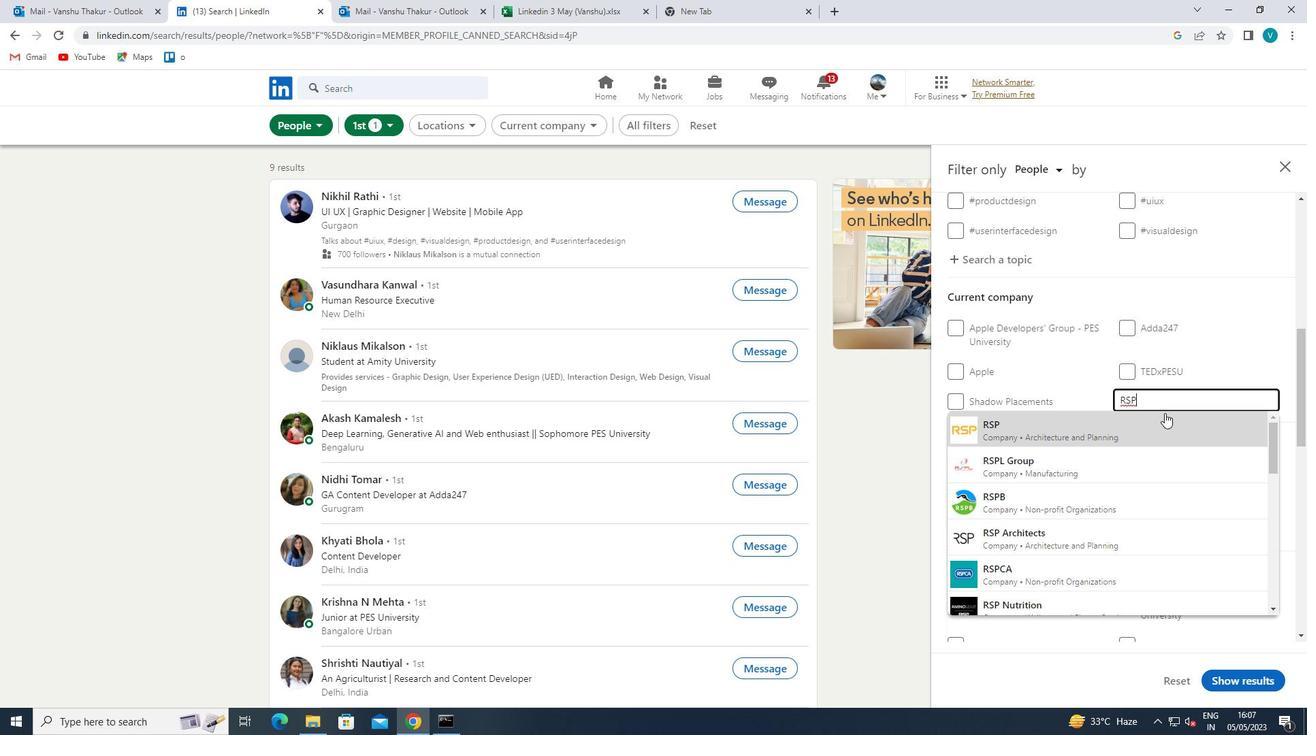 
Action: Mouse scrolled (1160, 421) with delta (0, 0)
Screenshot: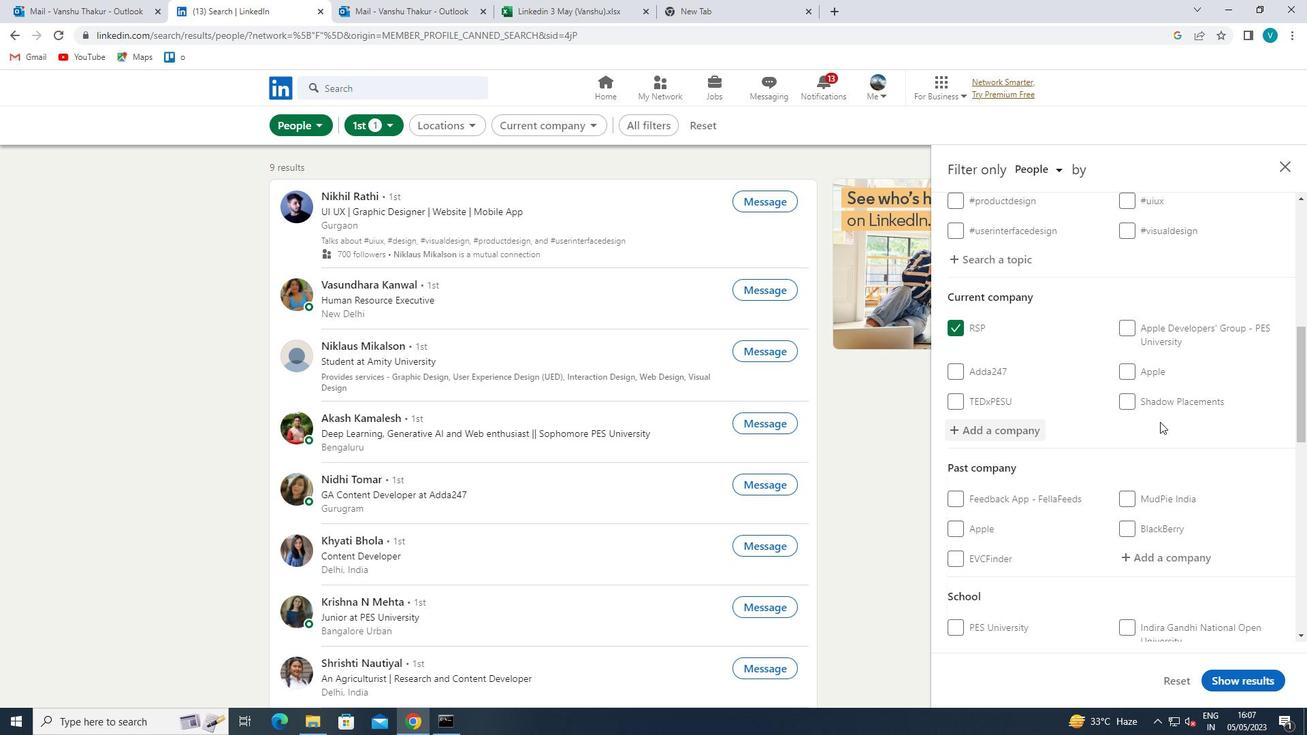 
Action: Mouse scrolled (1160, 421) with delta (0, 0)
Screenshot: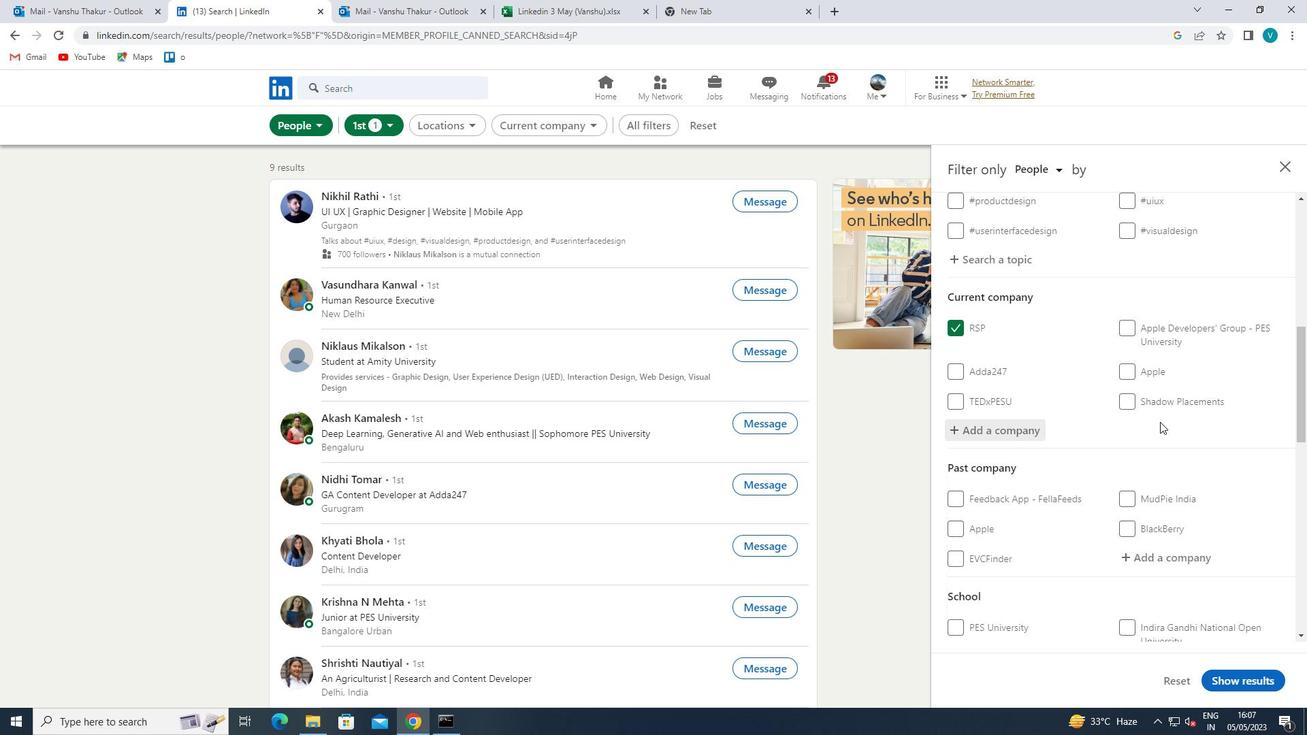 
Action: Mouse moved to (1159, 422)
Screenshot: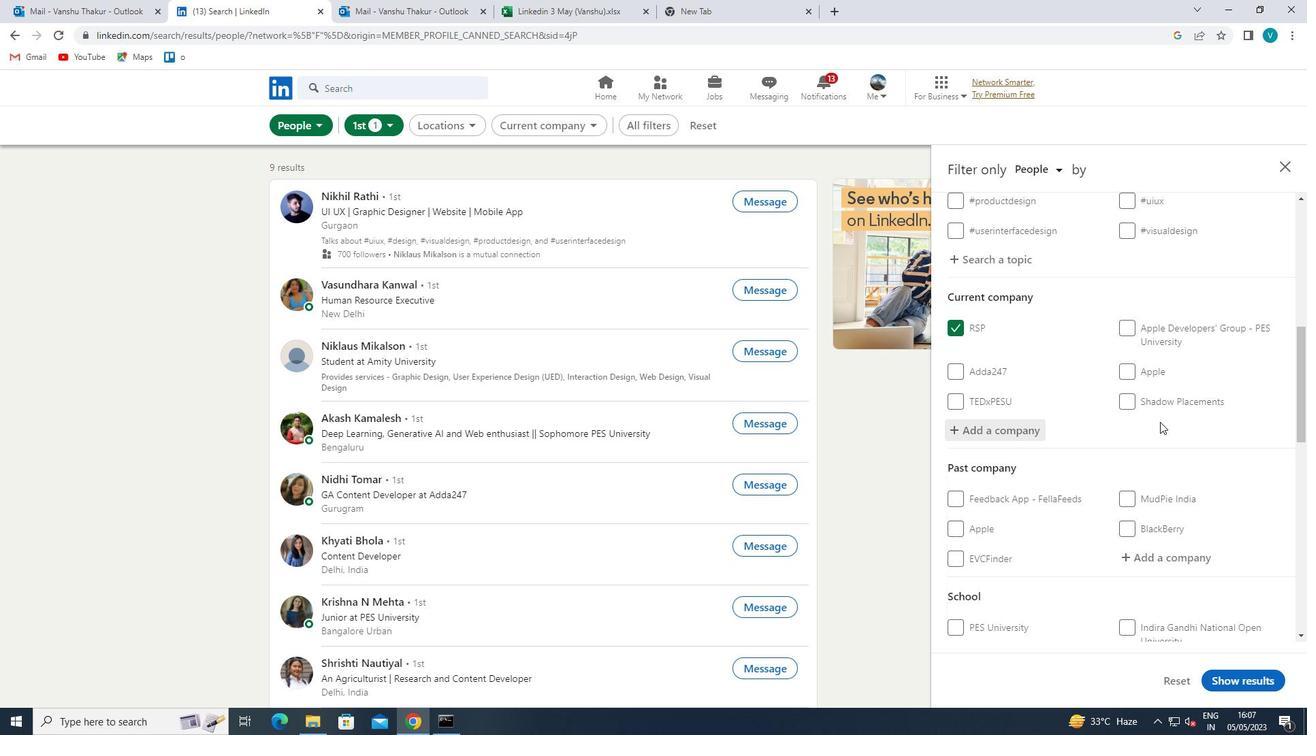 
Action: Mouse scrolled (1159, 422) with delta (0, 0)
Screenshot: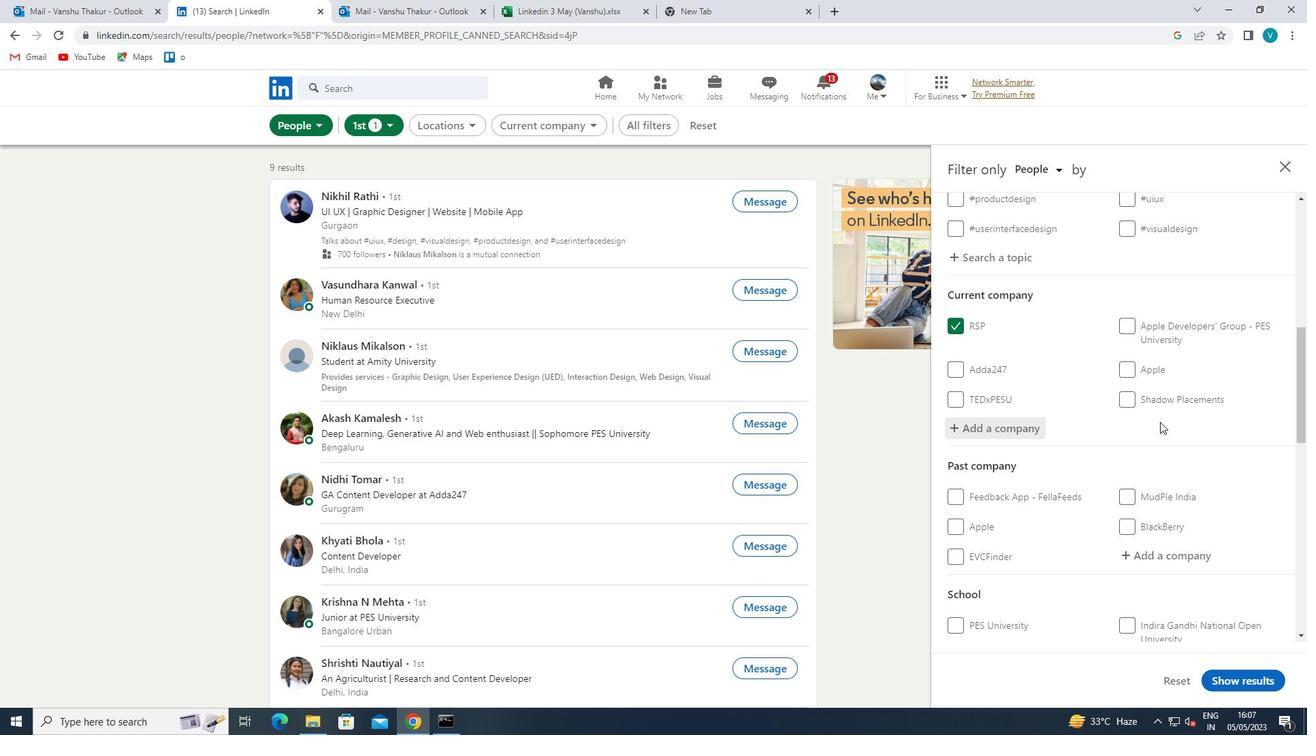 
Action: Mouse scrolled (1159, 422) with delta (0, 0)
Screenshot: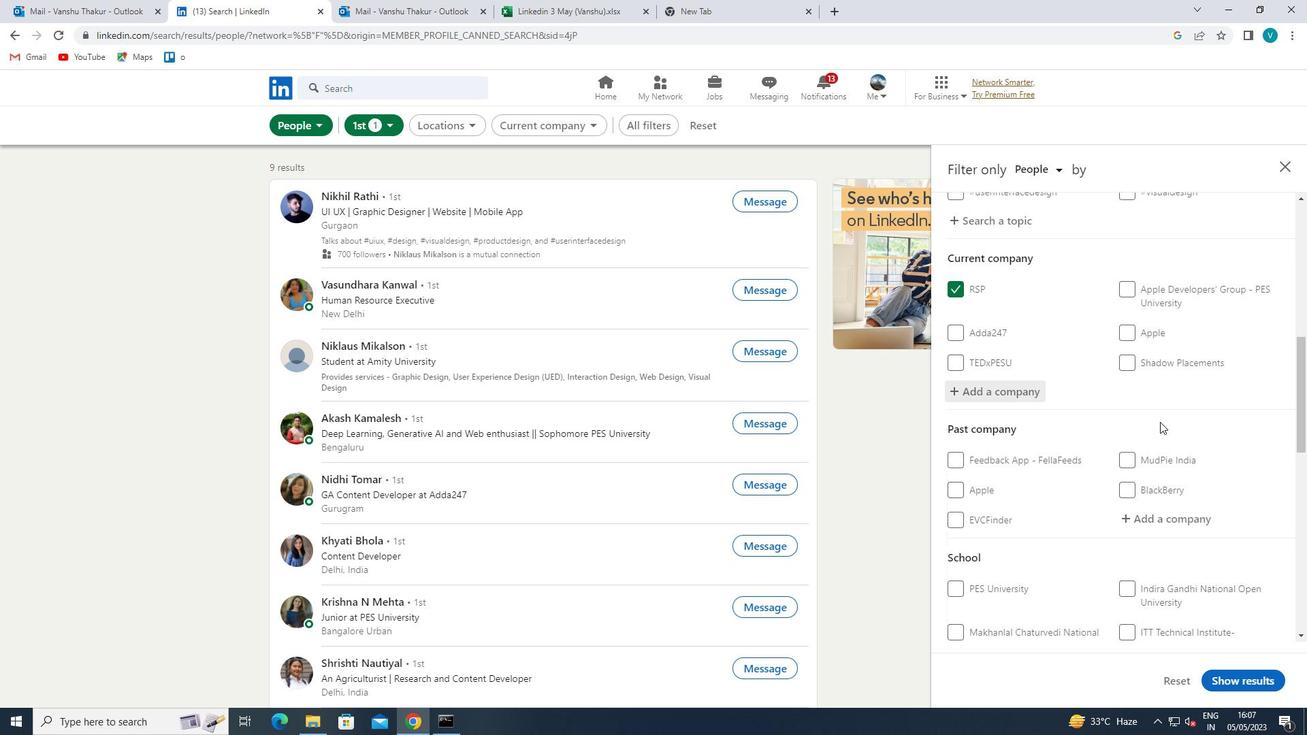 
Action: Mouse moved to (1162, 454)
Screenshot: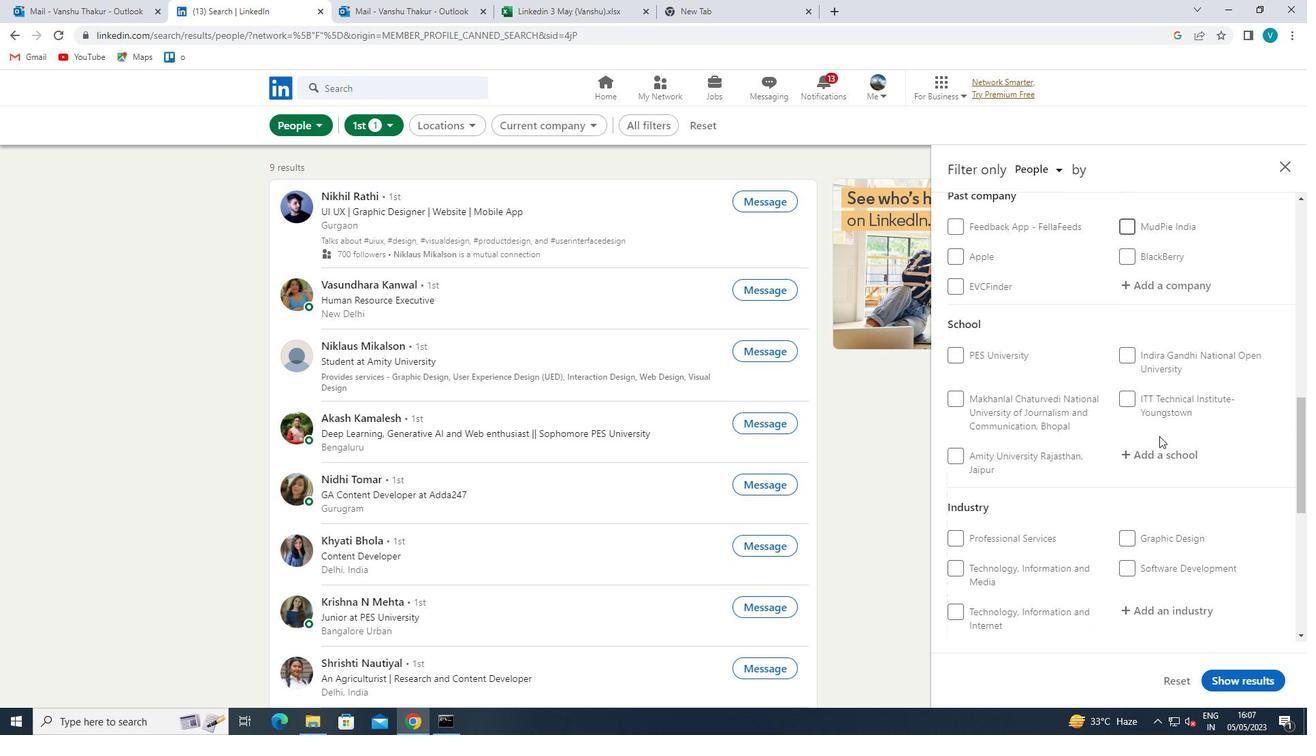 
Action: Mouse pressed left at (1162, 454)
Screenshot: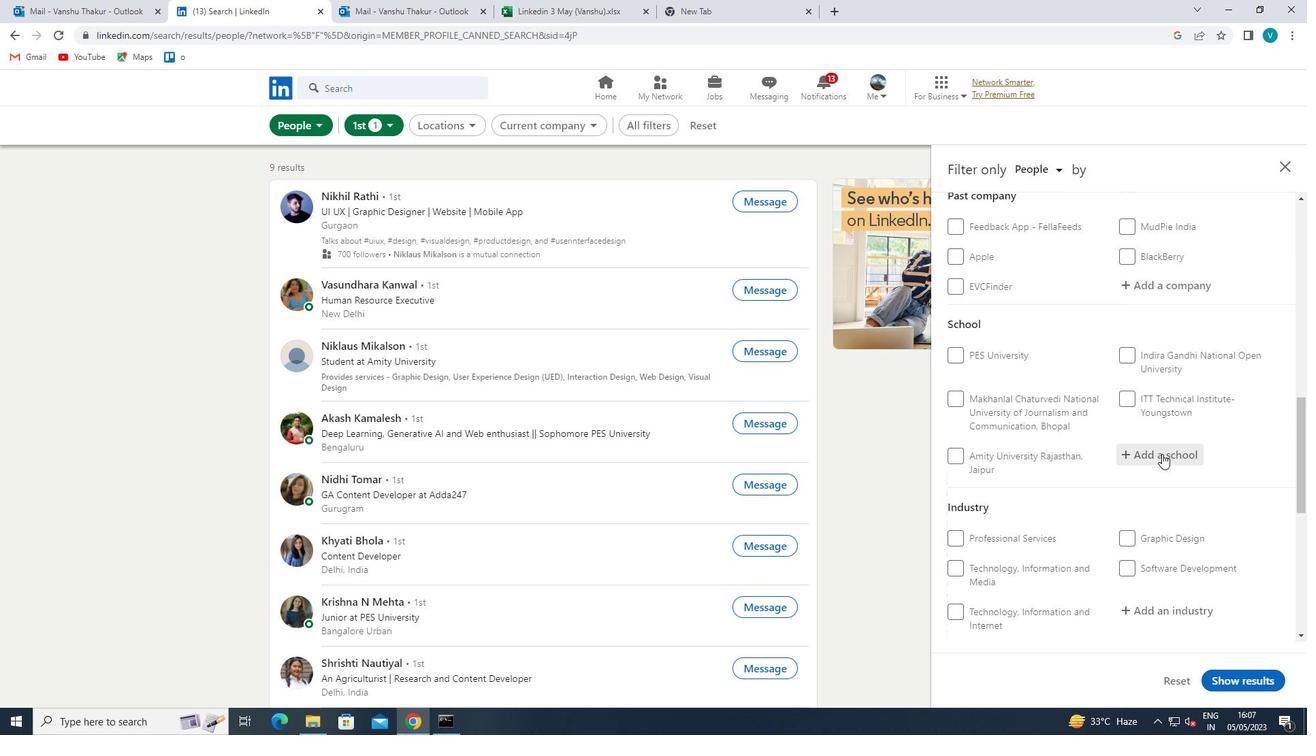 
Action: Mouse moved to (1169, 451)
Screenshot: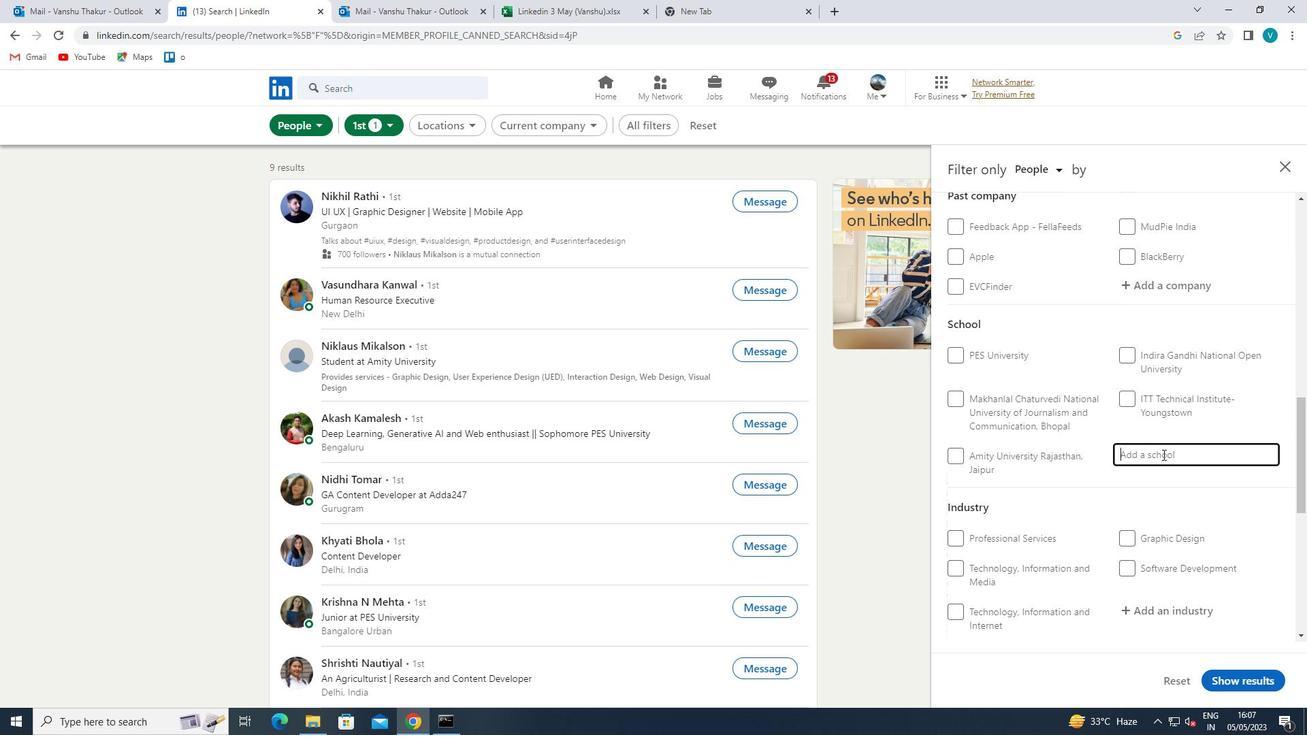 
Action: Key pressed <Key.shift>NATIONAL<Key.space><Key.shift>INSTITUTE<Key.space>OF<Key.space>
Screenshot: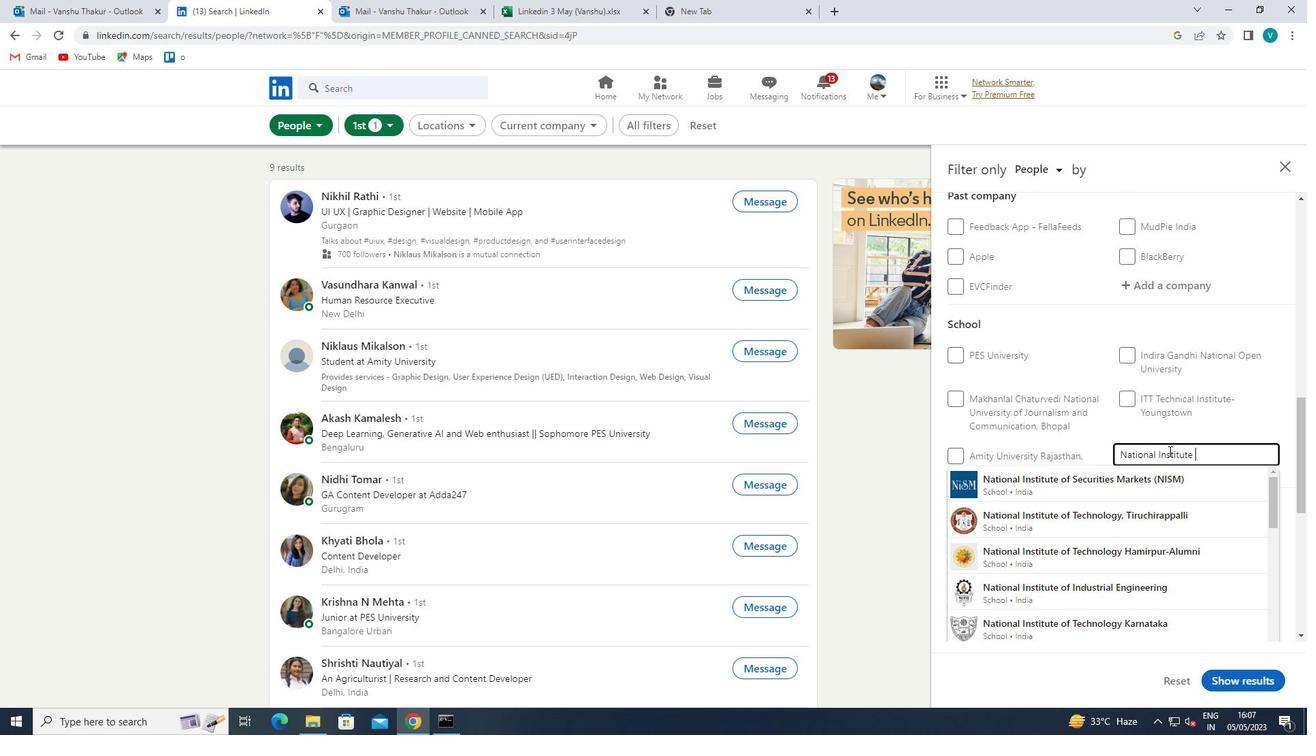 
Action: Mouse moved to (1169, 451)
Screenshot: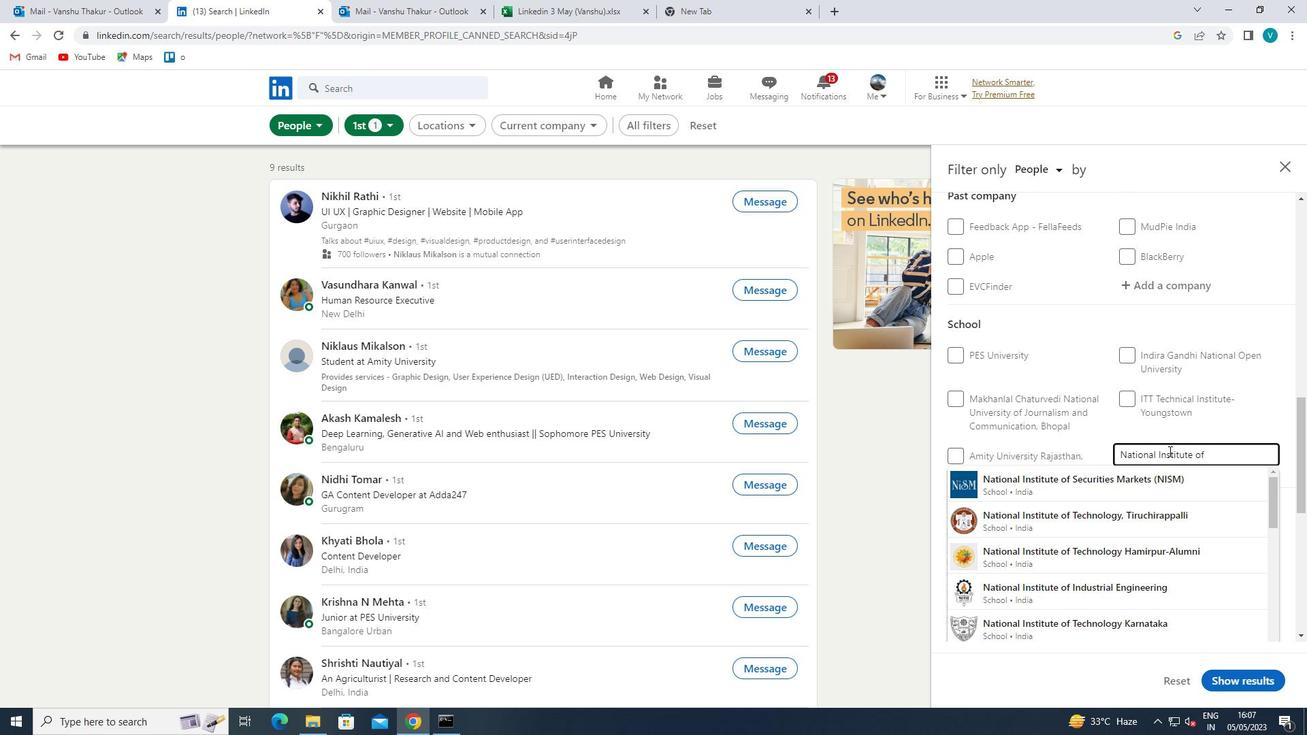
Action: Key pressed <Key.shift>FASHION<Key.space>
Screenshot: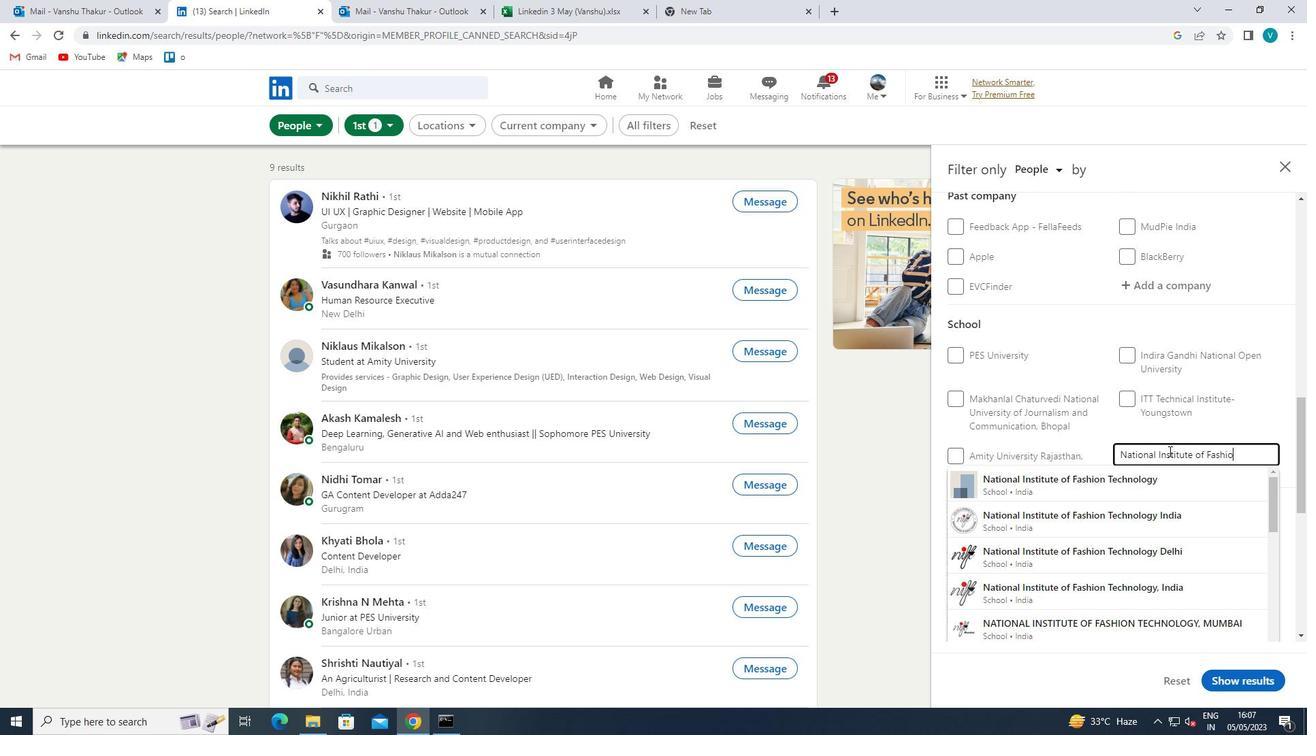 
Action: Mouse moved to (1161, 546)
Screenshot: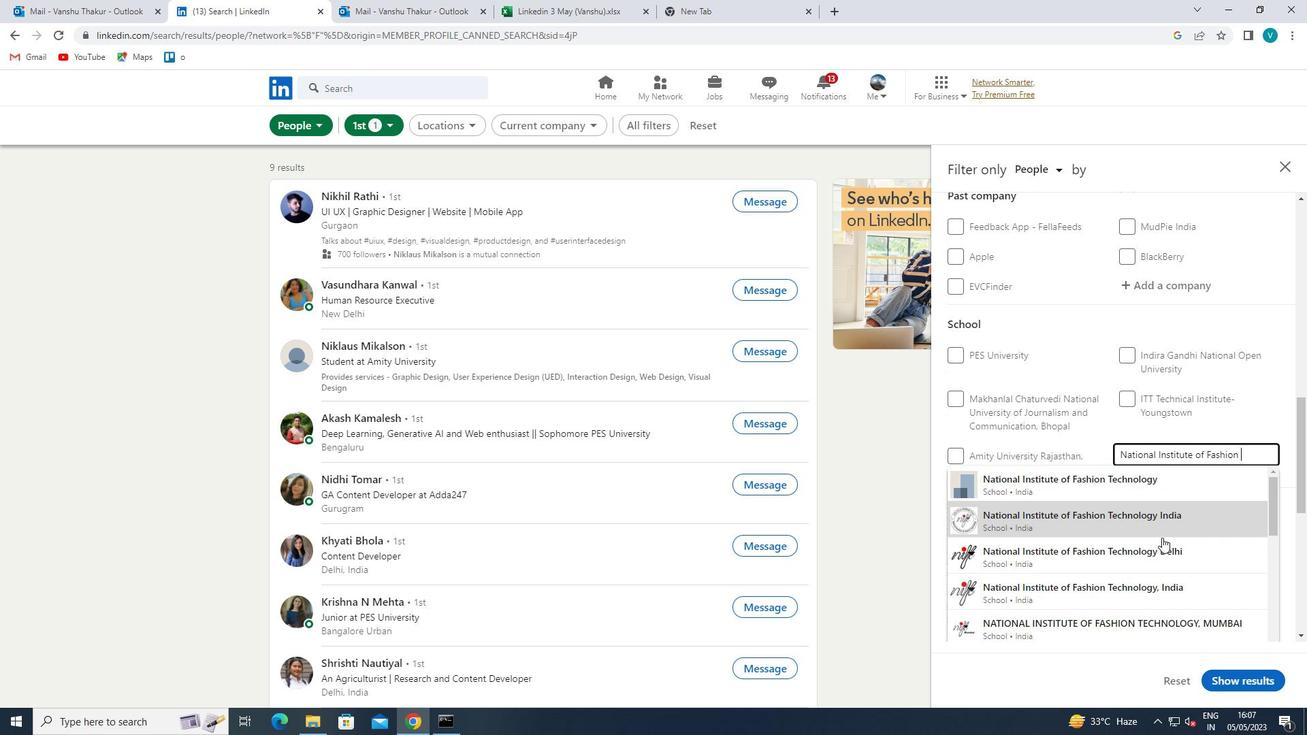 
Action: Mouse pressed left at (1161, 546)
Screenshot: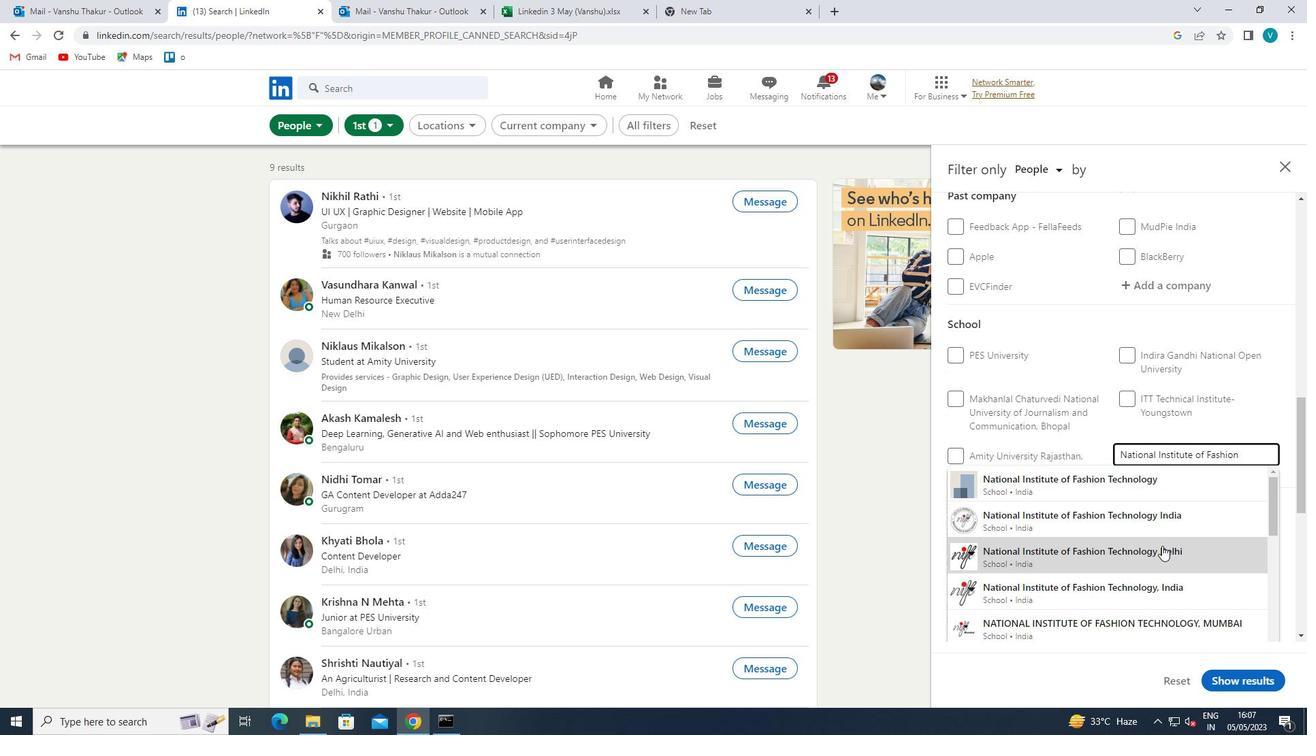 
Action: Mouse moved to (1171, 504)
Screenshot: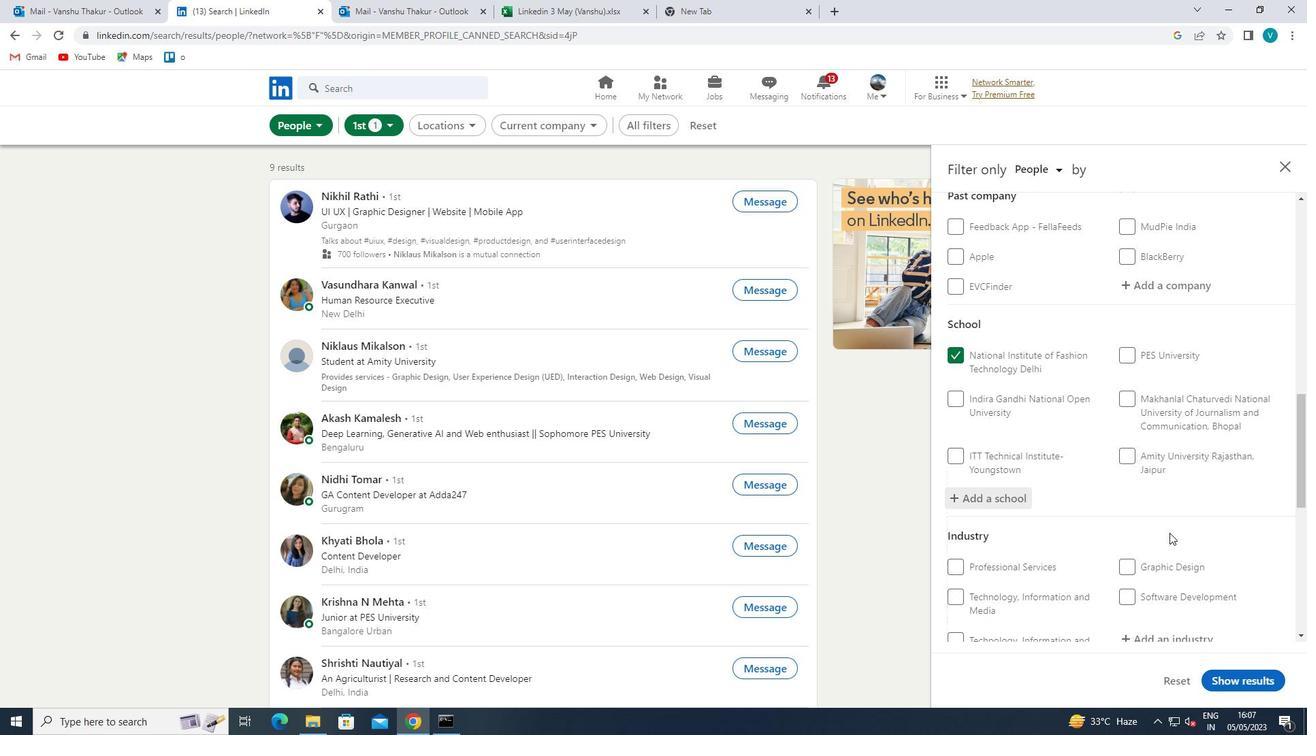 
Action: Mouse scrolled (1171, 503) with delta (0, 0)
Screenshot: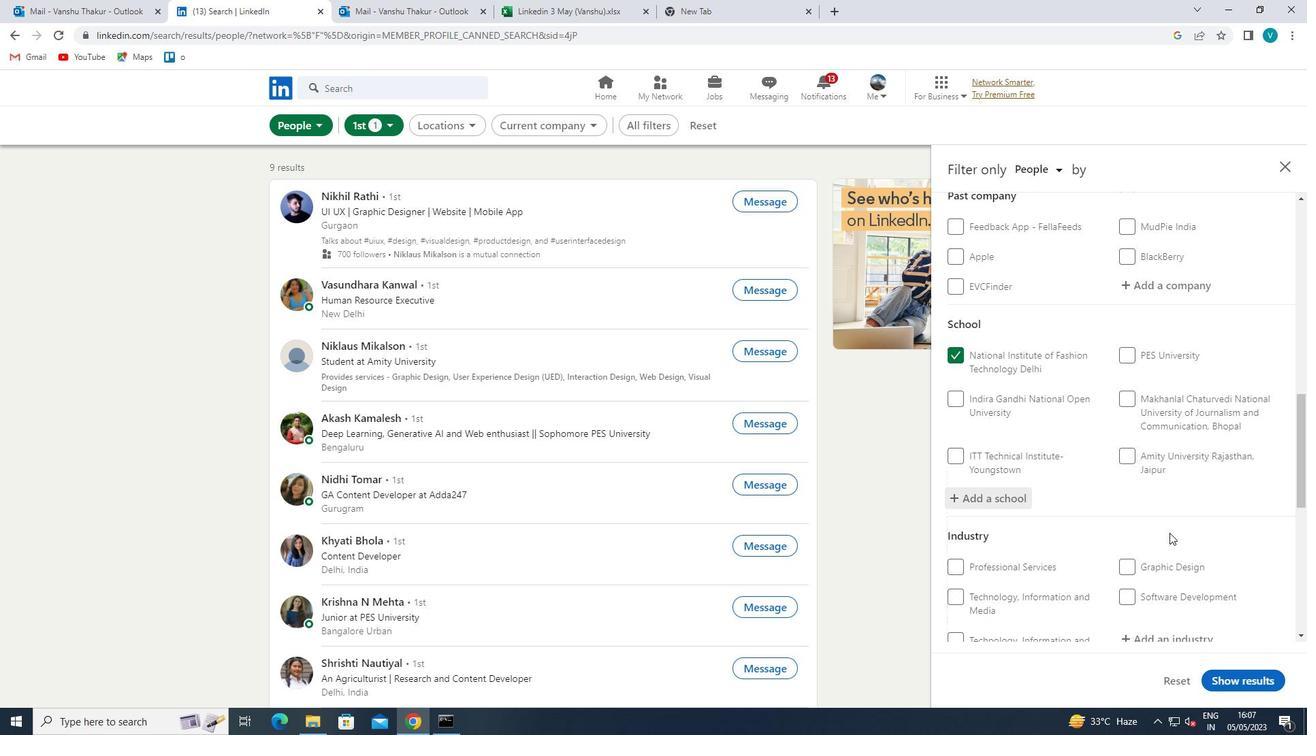 
Action: Mouse moved to (1171, 496)
Screenshot: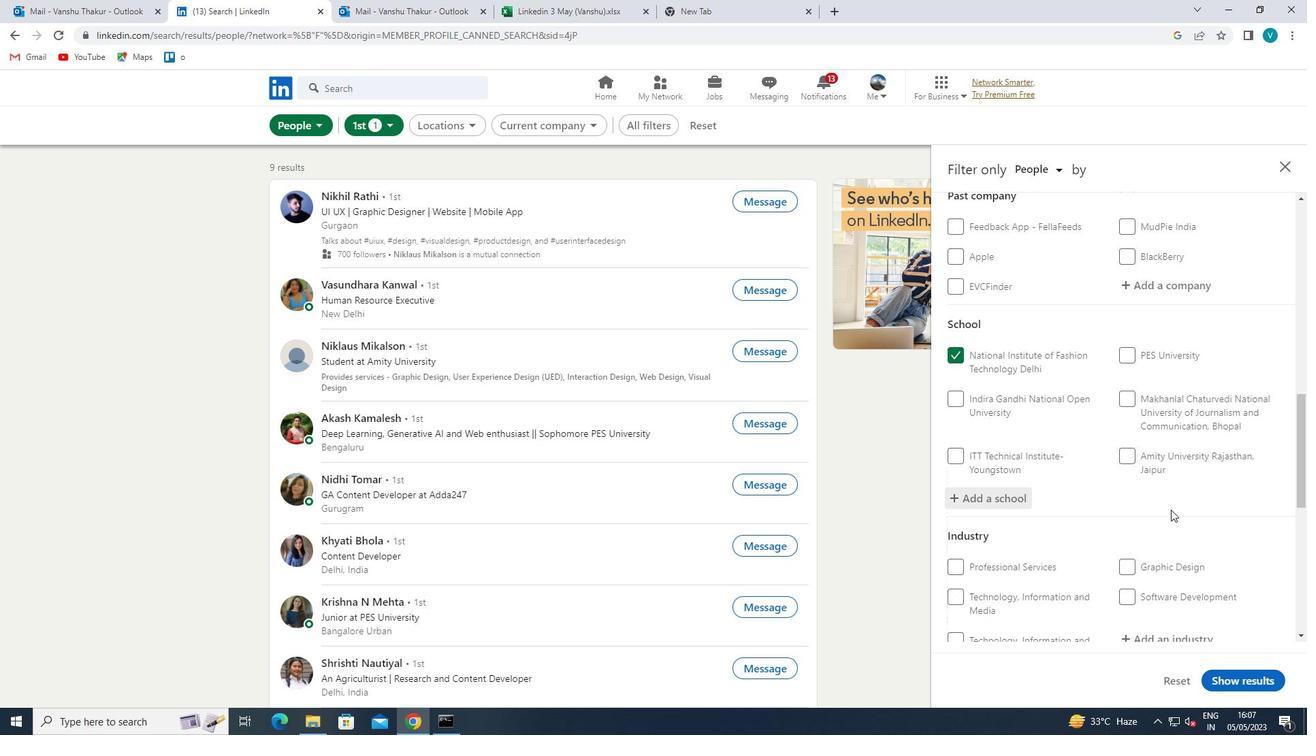 
Action: Mouse scrolled (1171, 495) with delta (0, 0)
Screenshot: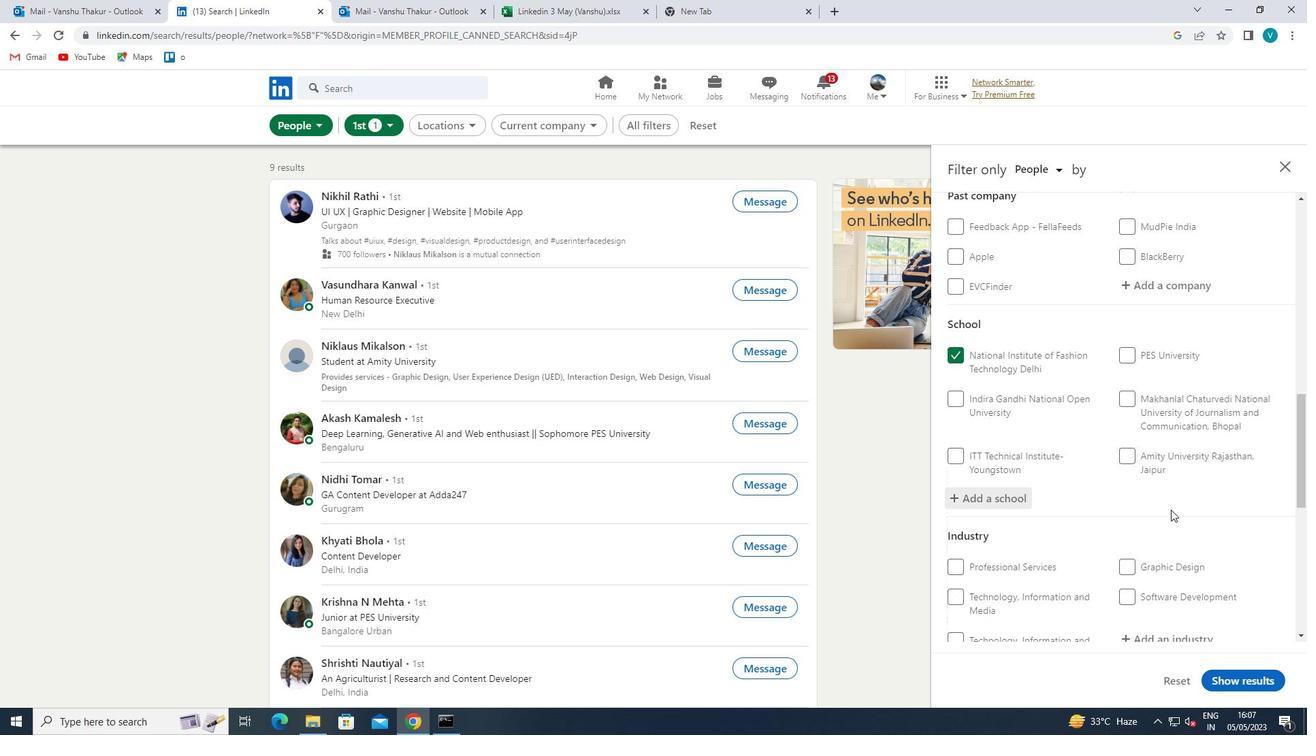 
Action: Mouse moved to (1171, 495)
Screenshot: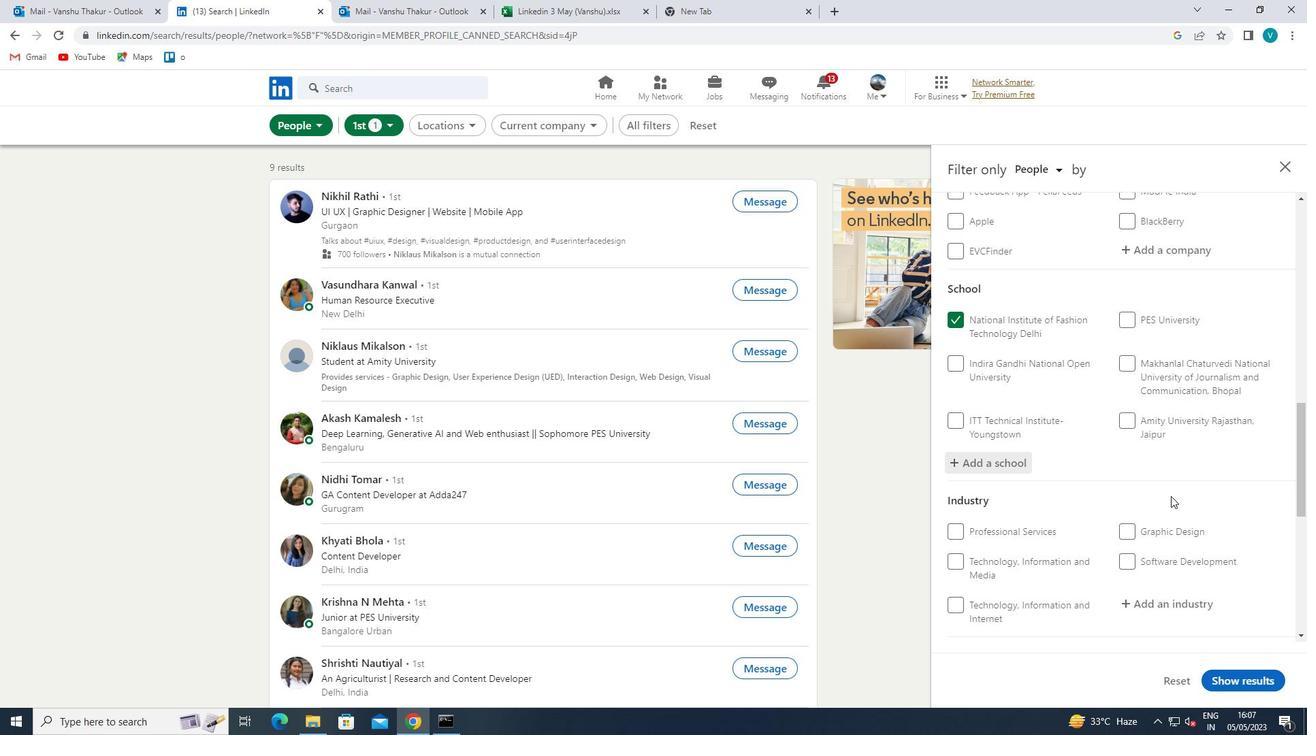 
Action: Mouse scrolled (1171, 494) with delta (0, 0)
Screenshot: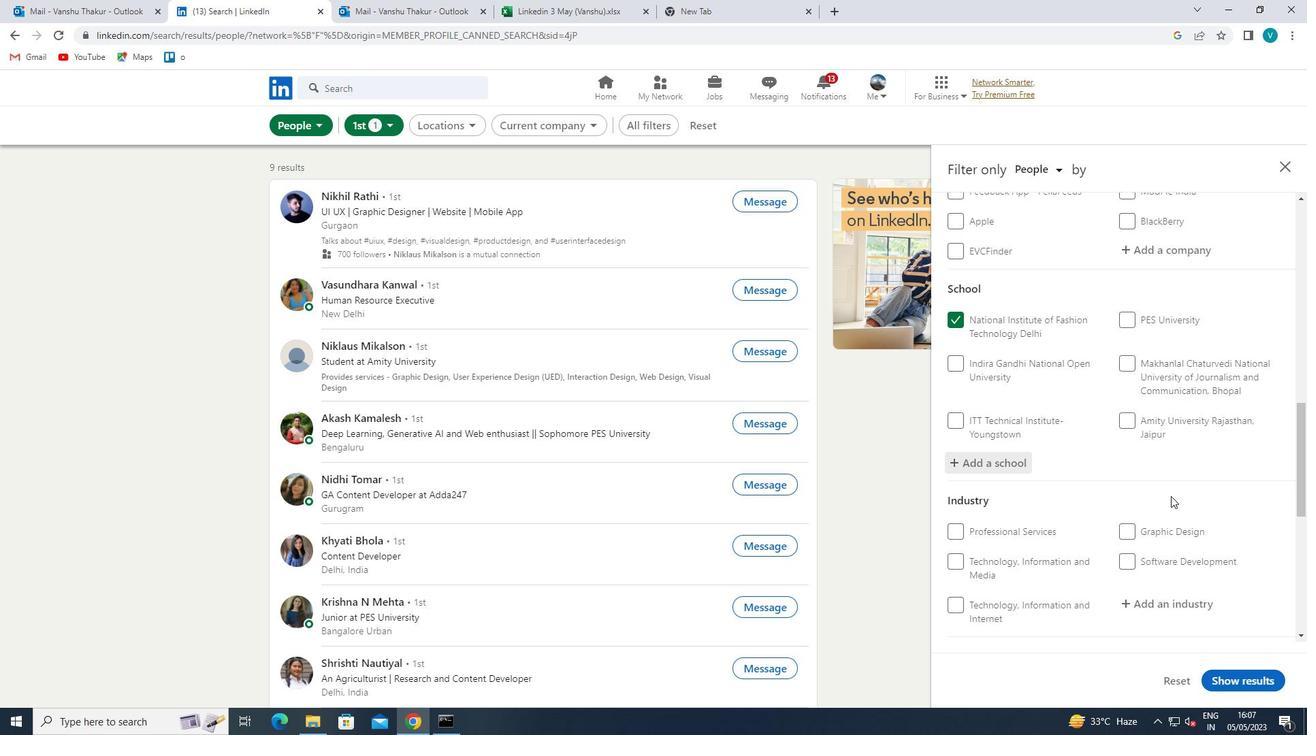 
Action: Mouse moved to (1184, 435)
Screenshot: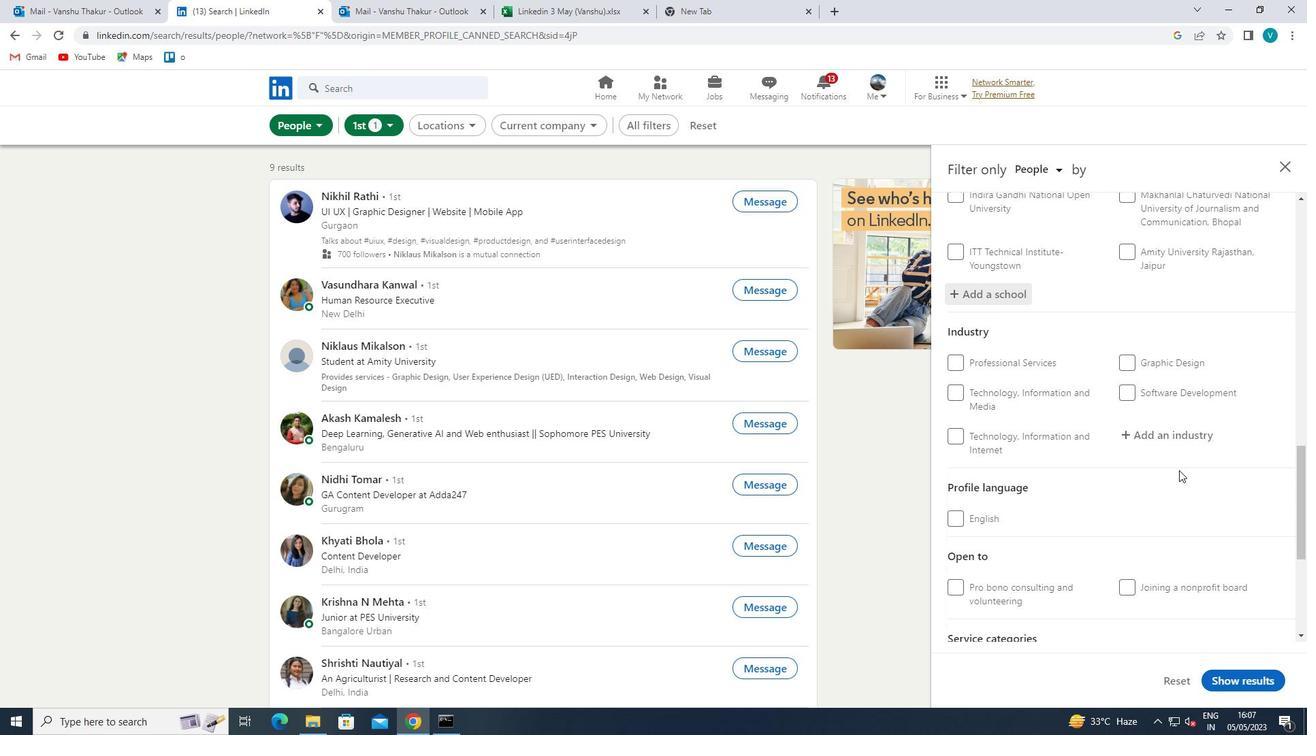 
Action: Mouse pressed left at (1184, 435)
Screenshot: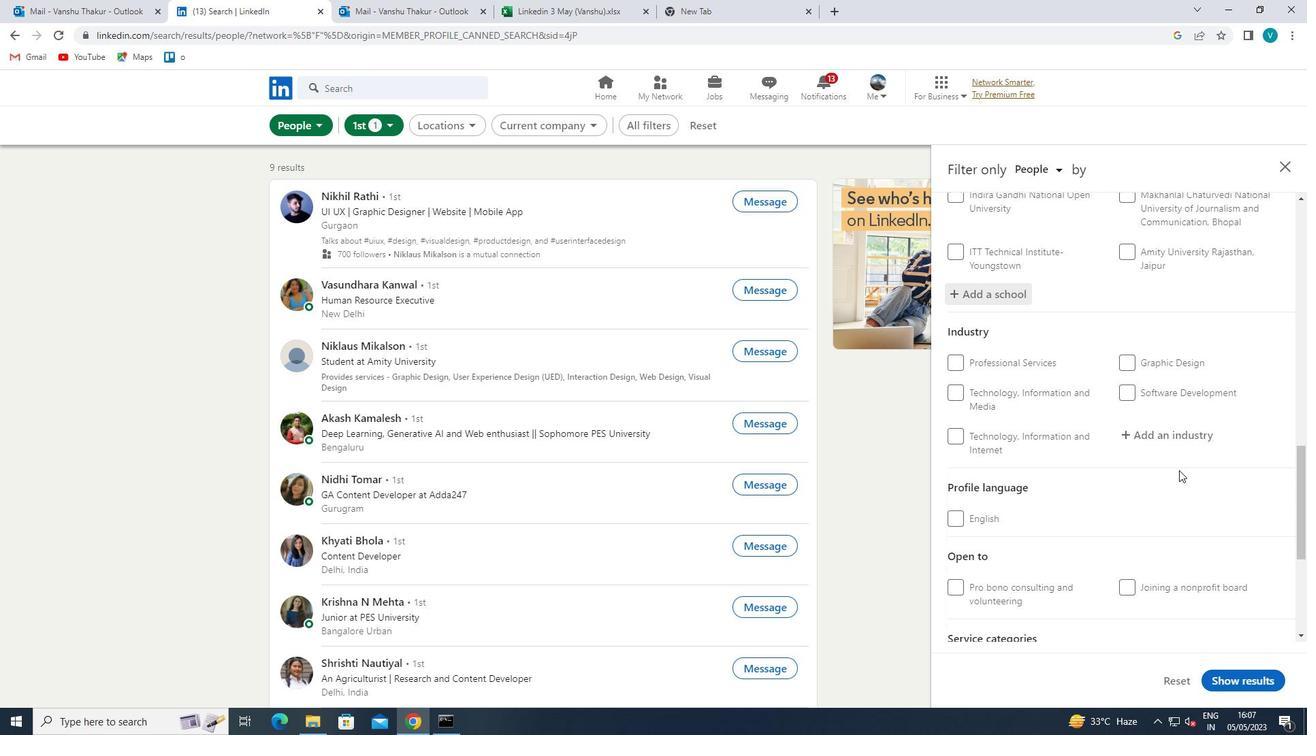 
Action: Mouse moved to (1185, 434)
Screenshot: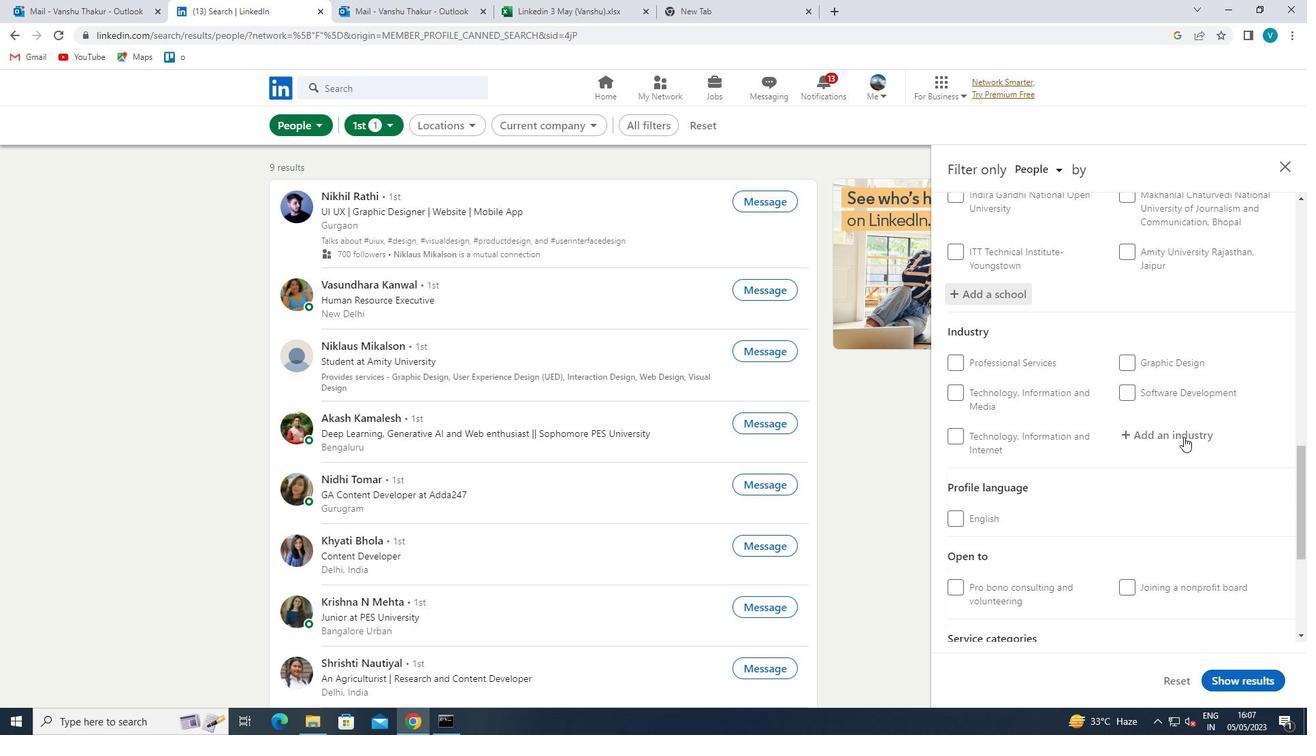
Action: Key pressed <Key.shift>SIGHTSEEING<Key.space>
Screenshot: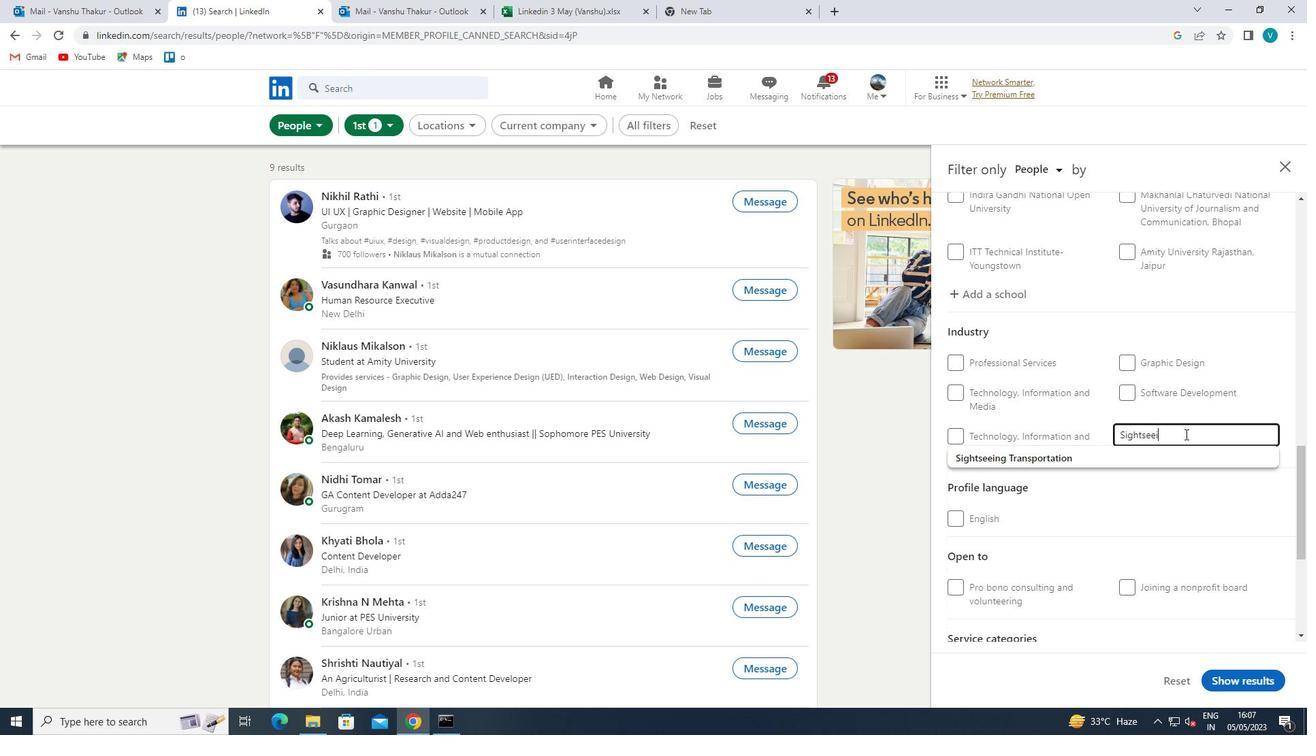 
Action: Mouse moved to (1124, 458)
Screenshot: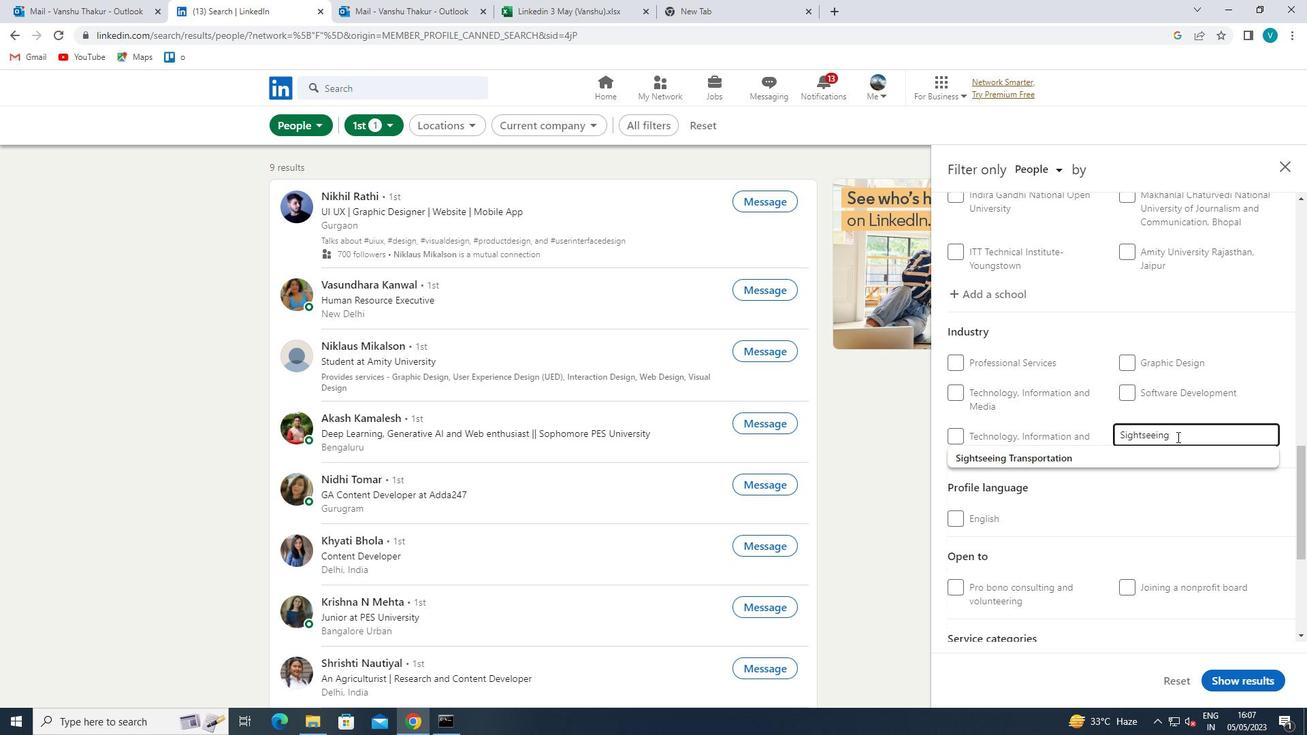 
Action: Mouse pressed left at (1124, 458)
Screenshot: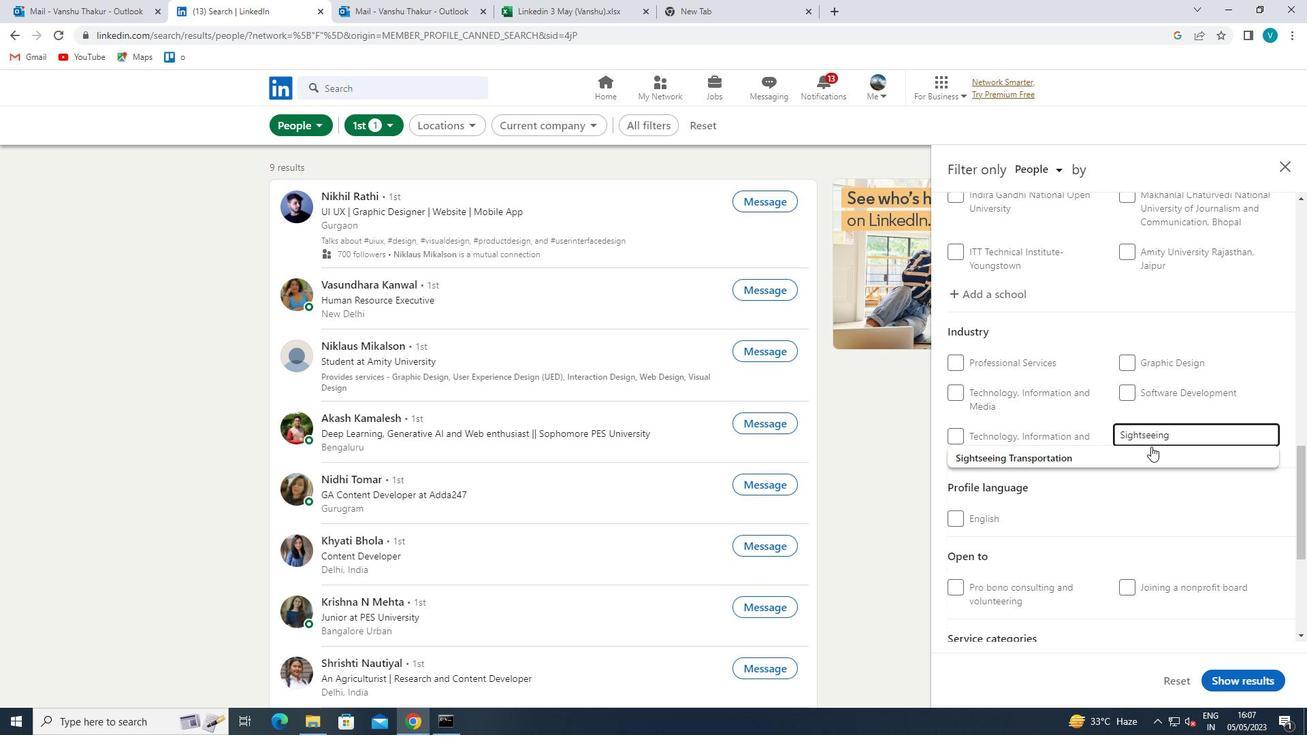 
Action: Mouse scrolled (1124, 458) with delta (0, 0)
Screenshot: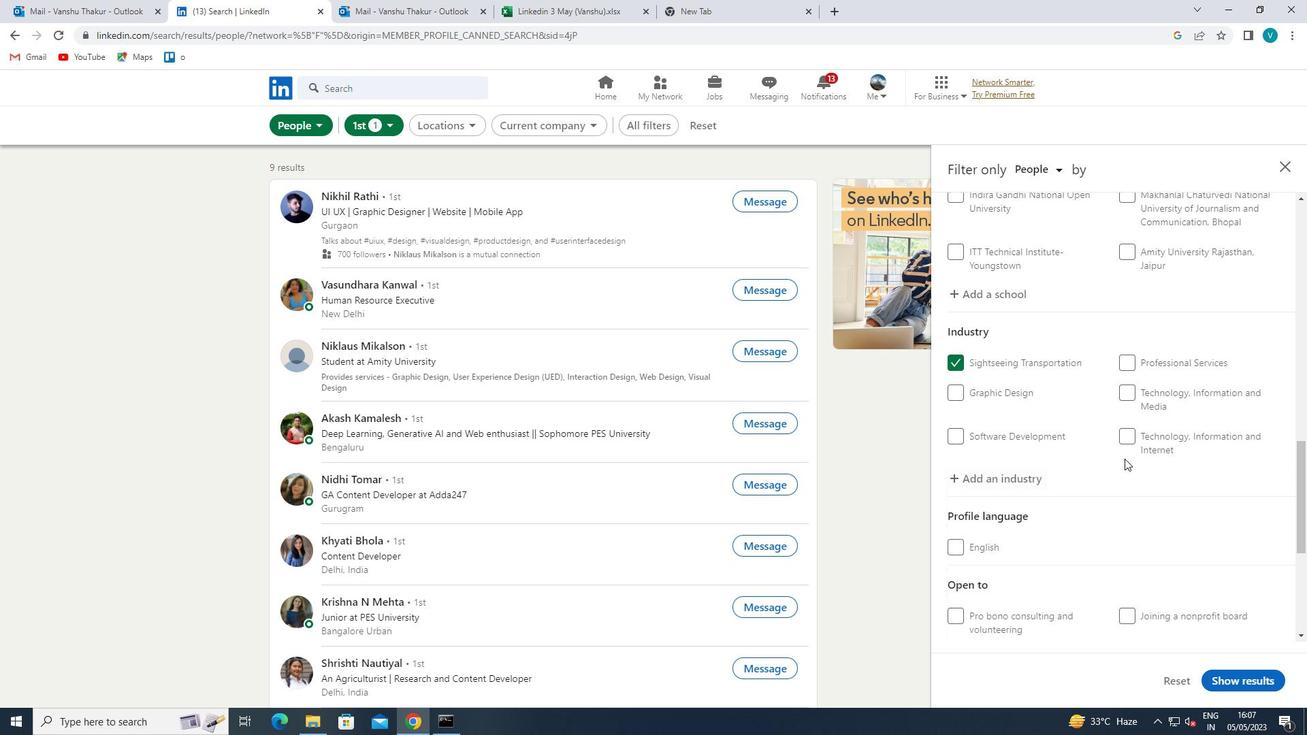 
Action: Mouse scrolled (1124, 458) with delta (0, 0)
Screenshot: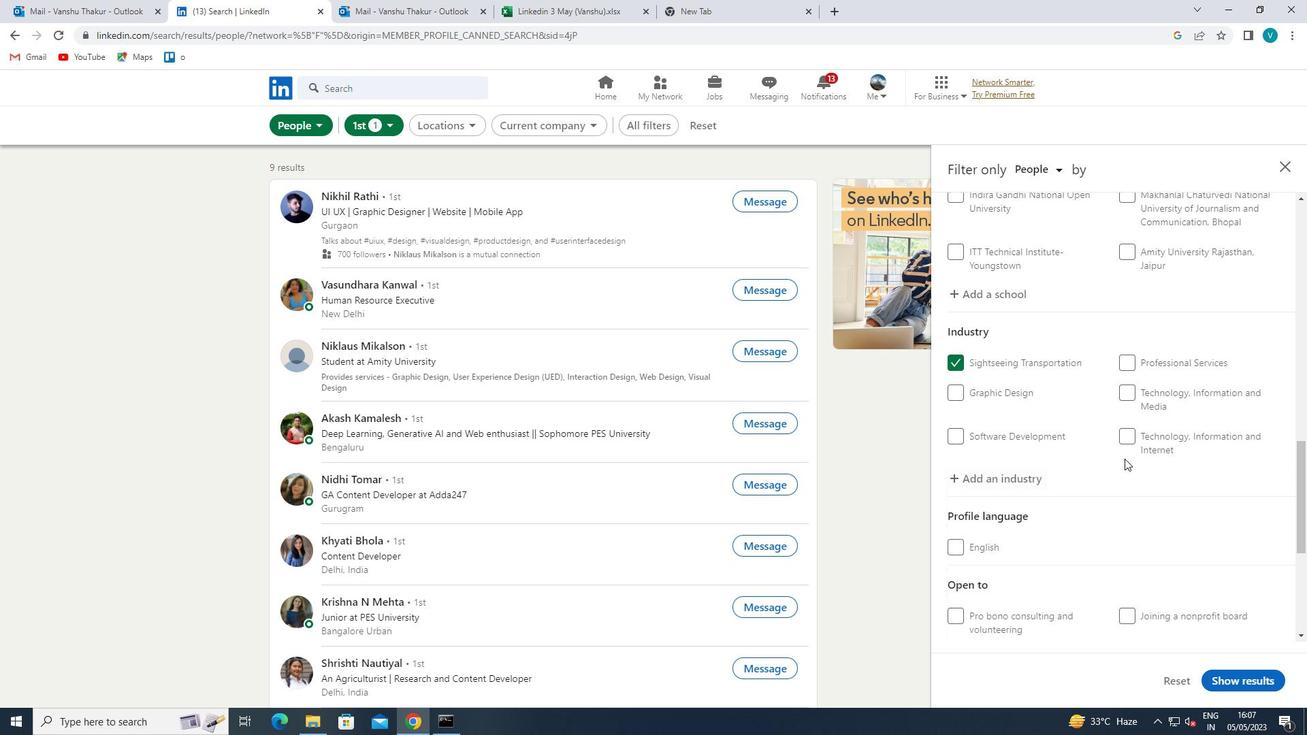 
Action: Mouse scrolled (1124, 458) with delta (0, 0)
Screenshot: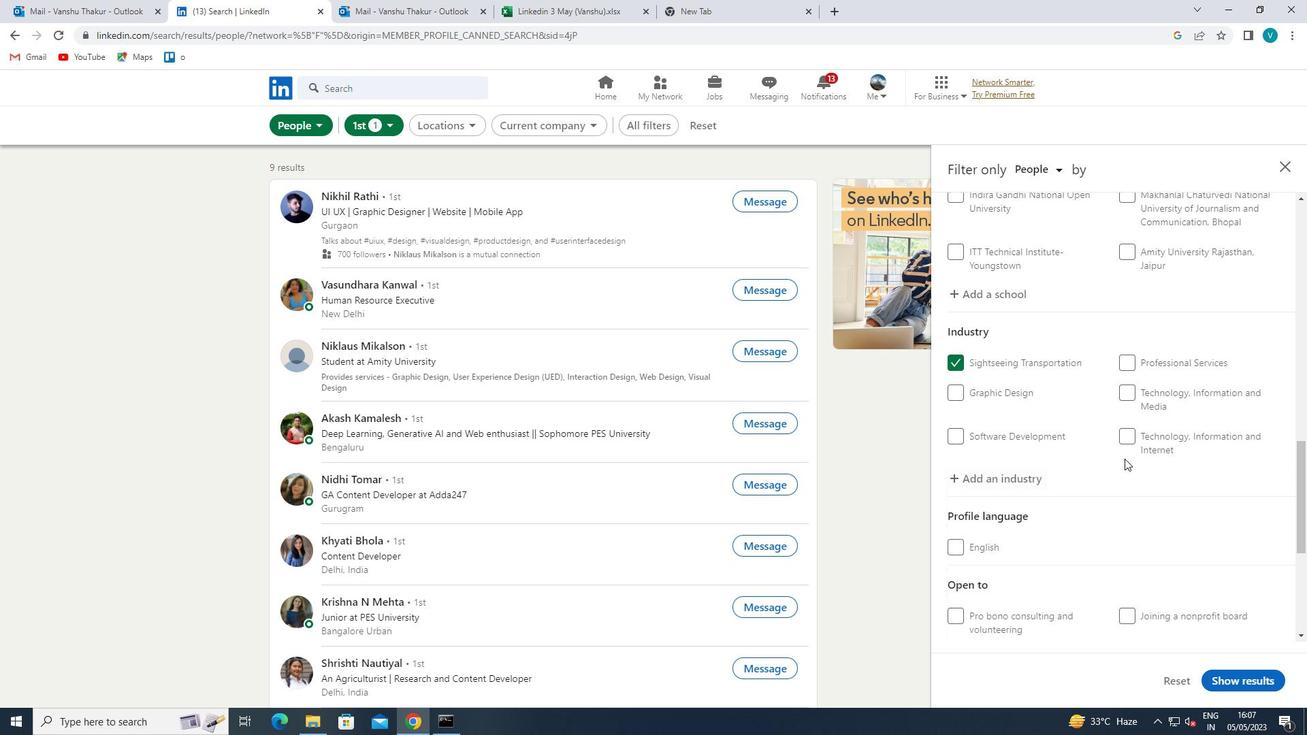 
Action: Mouse scrolled (1124, 458) with delta (0, 0)
Screenshot: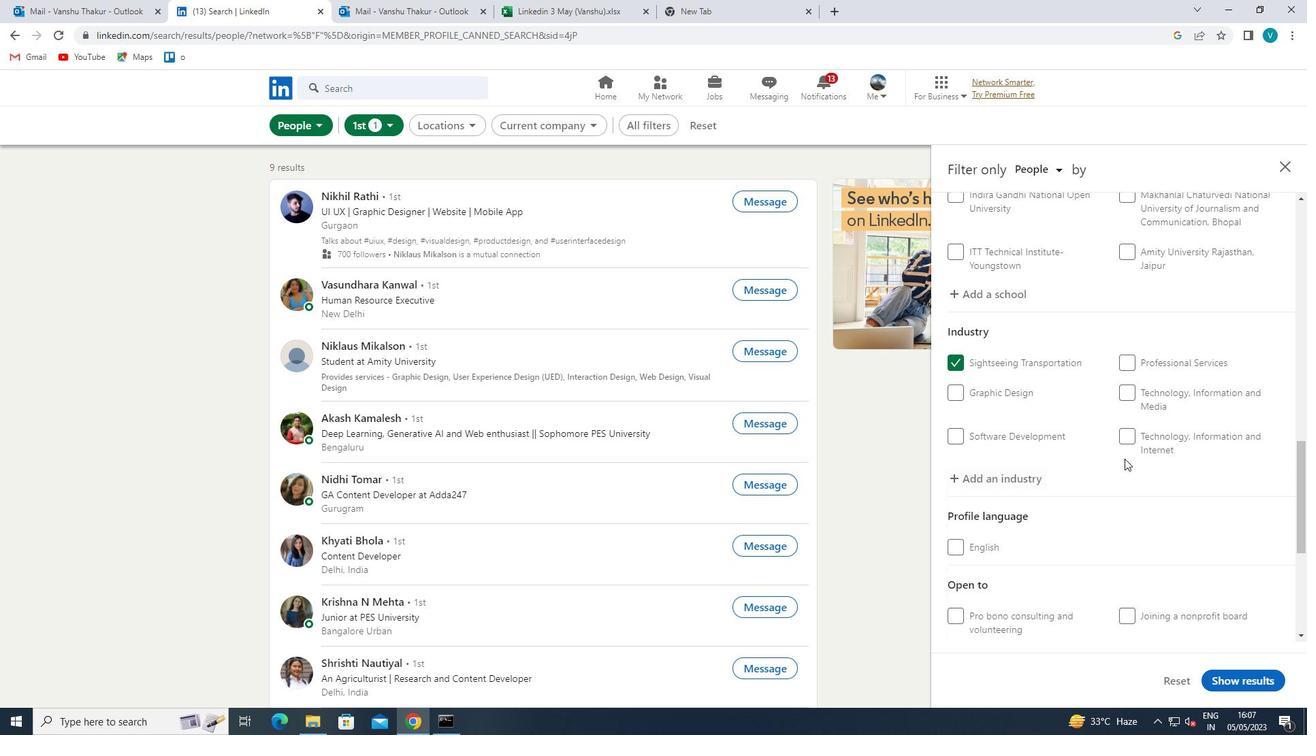 
Action: Mouse moved to (1134, 475)
Screenshot: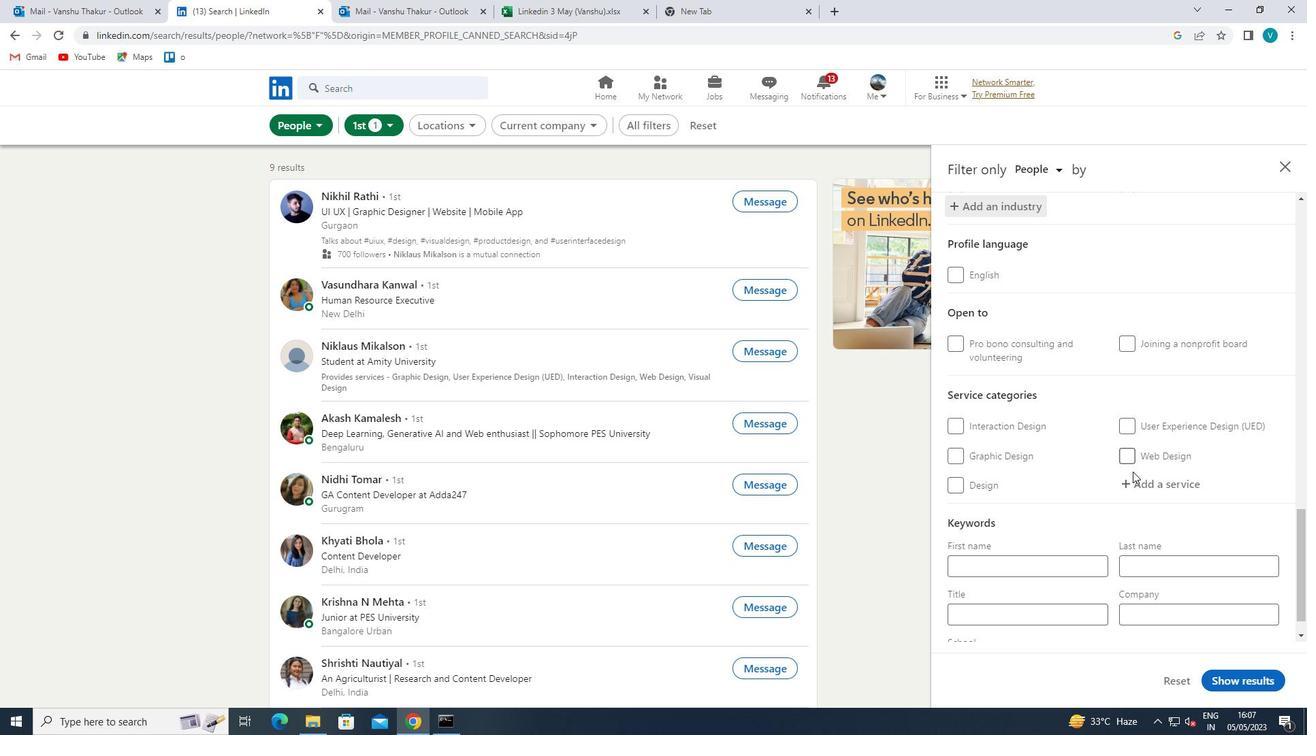 
Action: Mouse pressed left at (1134, 475)
Screenshot: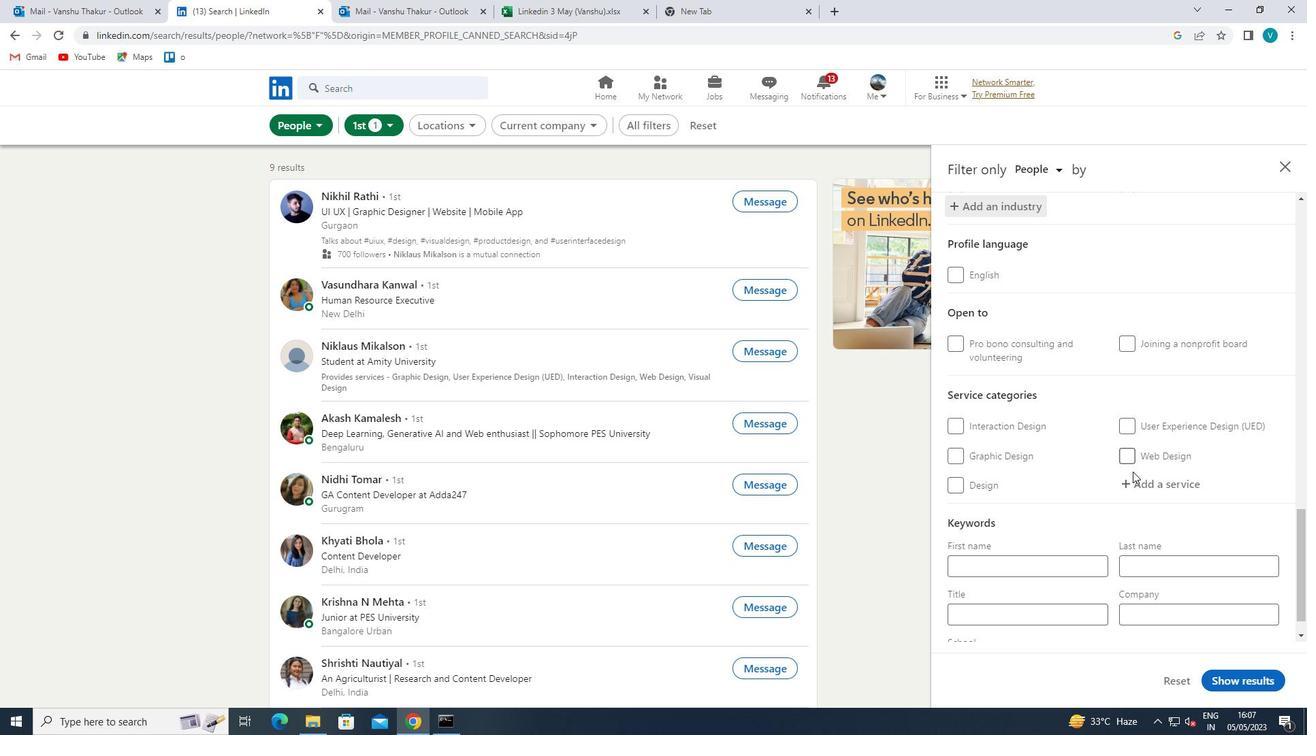 
Action: Key pressed <Key.shift><Key.shift><Key.shift><Key.shift><Key.shift><Key.shift><Key.shift><Key.shift><Key.shift><Key.shift><Key.shift><Key.shift><Key.shift><Key.shift><Key.shift><Key.shift><Key.shift><Key.shift><Key.shift><Key.shift><Key.shift><Key.shift><Key.shift><Key.shift><Key.shift><Key.shift><Key.shift><Key.shift><Key.shift><Key.shift><Key.shift><Key.shift><Key.shift><Key.shift><Key.shift><Key.shift><Key.shift><Key.shift><Key.shift><Key.shift><Key.shift><Key.shift><Key.shift><Key.shift><Key.shift><Key.shift><Key.shift><Key.shift><Key.shift><Key.shift><Key.shift><Key.shift><Key.shift><Key.shift>SUPPORT<Key.space><Key.shift>TECHNICAL<Key.space><Key.shift><Key.shift><Key.shift><Key.shift>WRITING<Key.space>
Screenshot: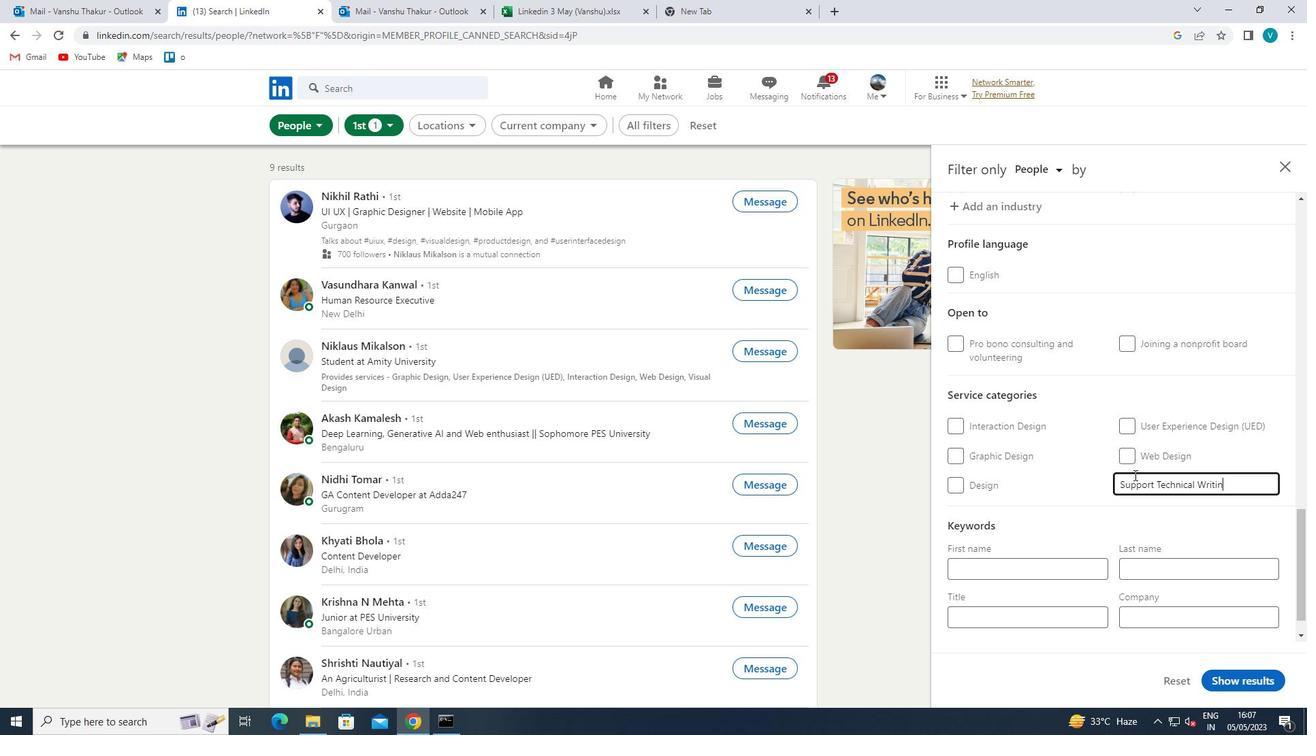 
Action: Mouse moved to (1129, 479)
Screenshot: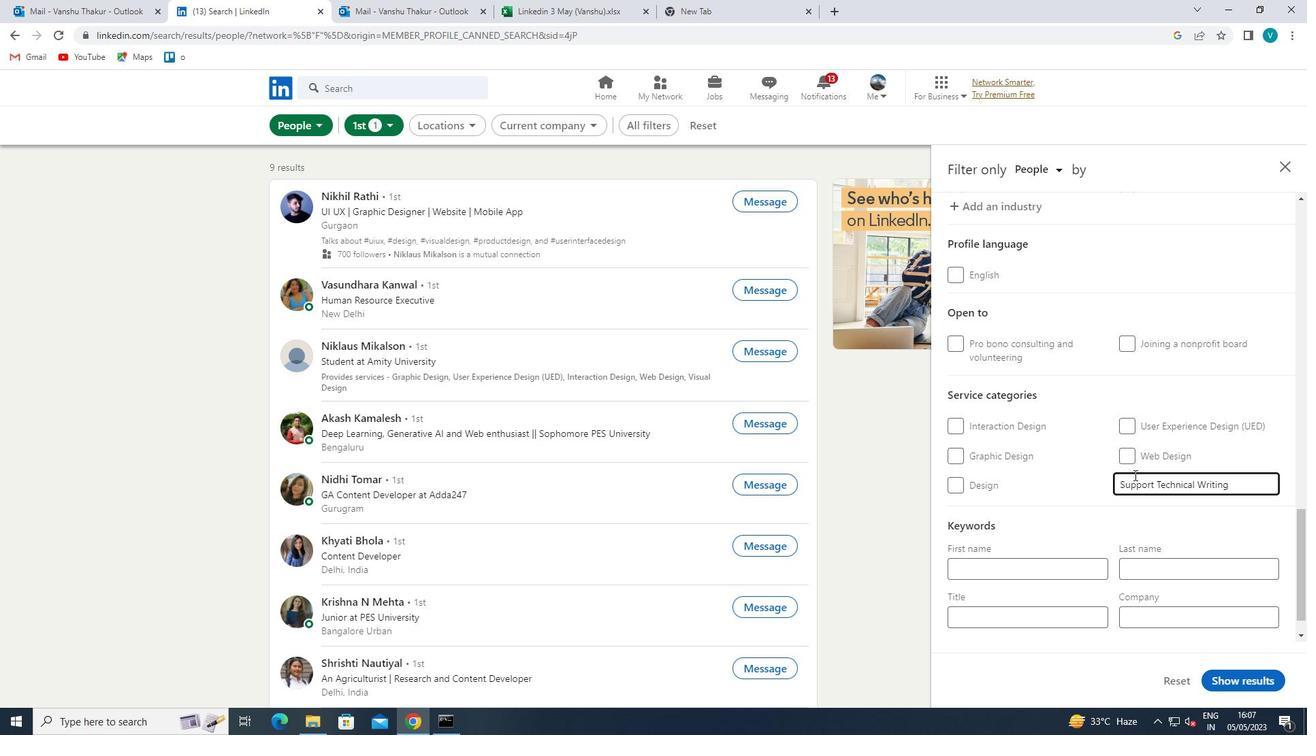 
Action: Mouse scrolled (1129, 478) with delta (0, 0)
Screenshot: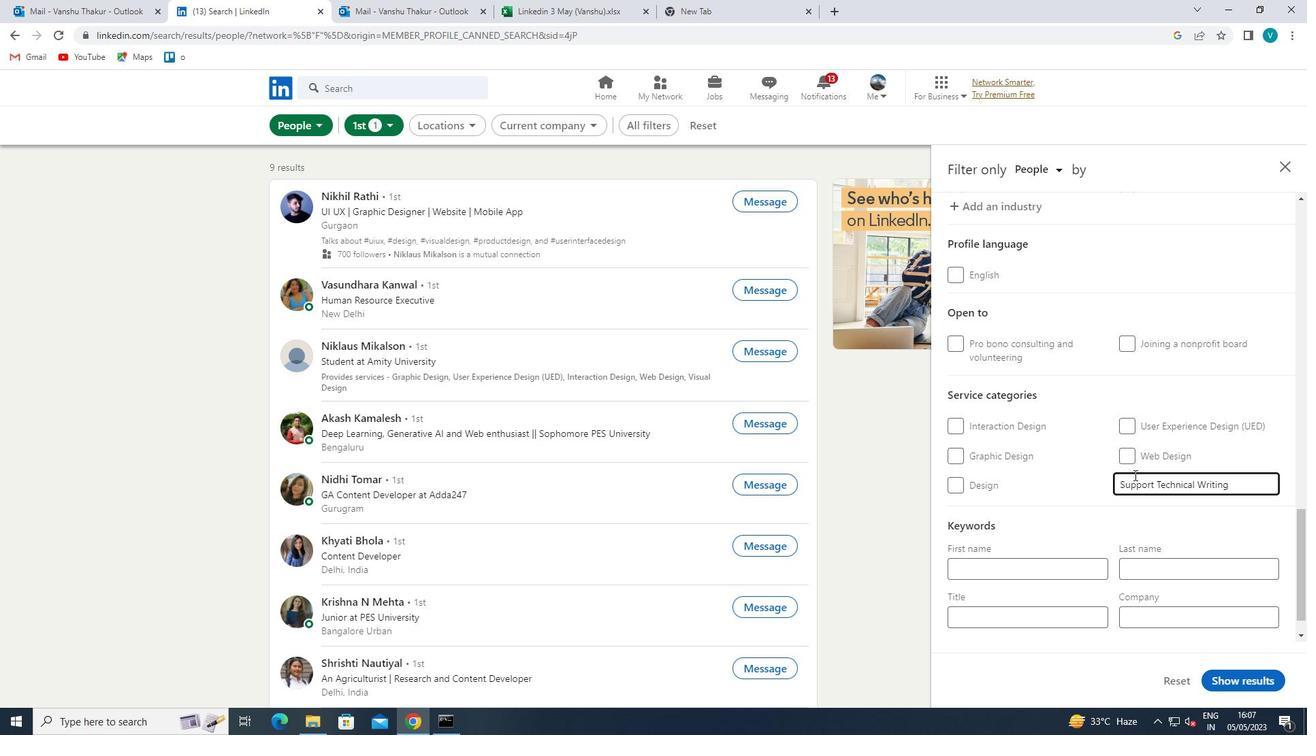 
Action: Mouse moved to (1124, 482)
Screenshot: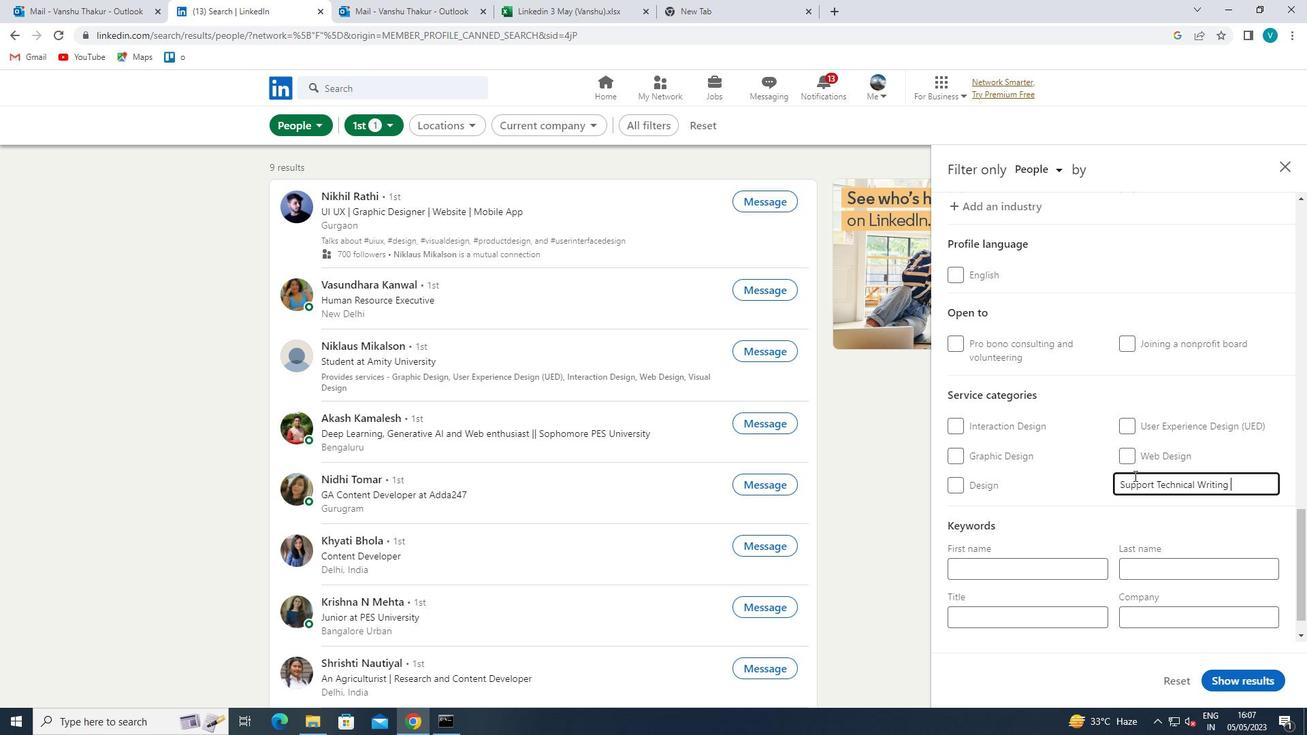 
Action: Mouse scrolled (1124, 481) with delta (0, 0)
Screenshot: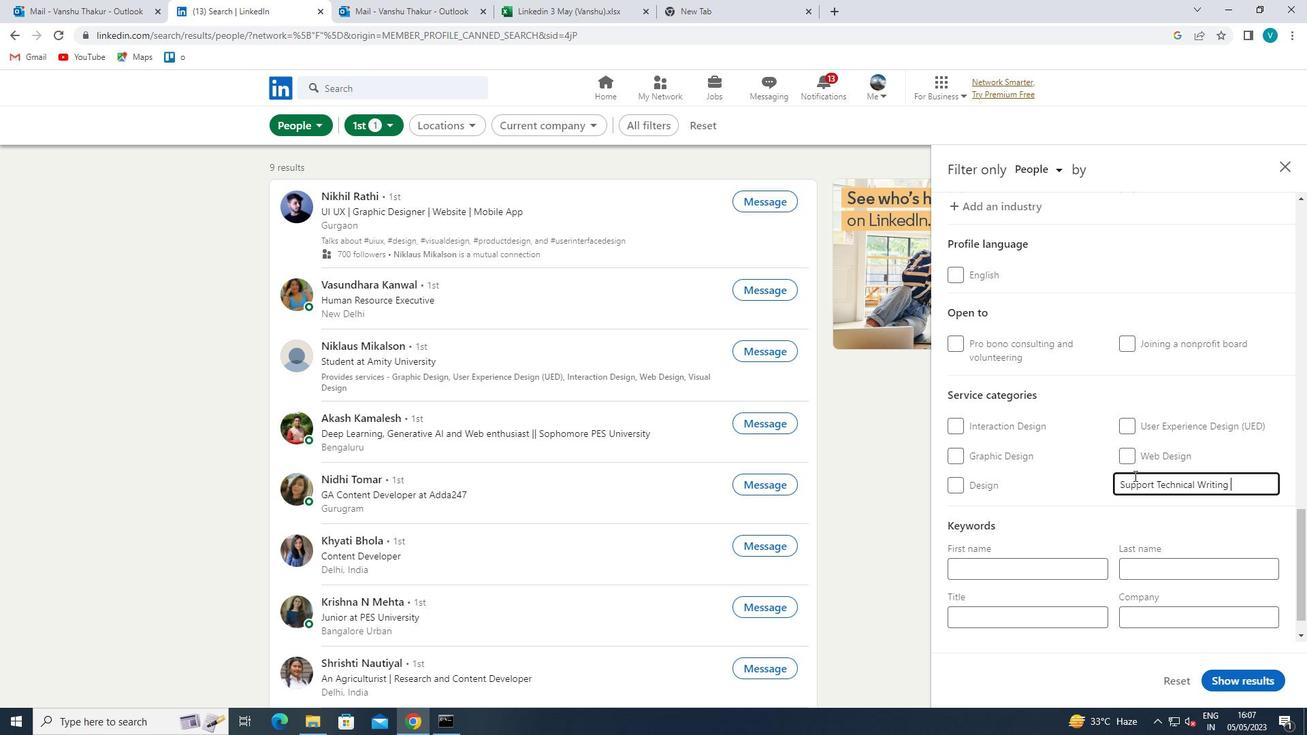 
Action: Mouse moved to (1120, 485)
Screenshot: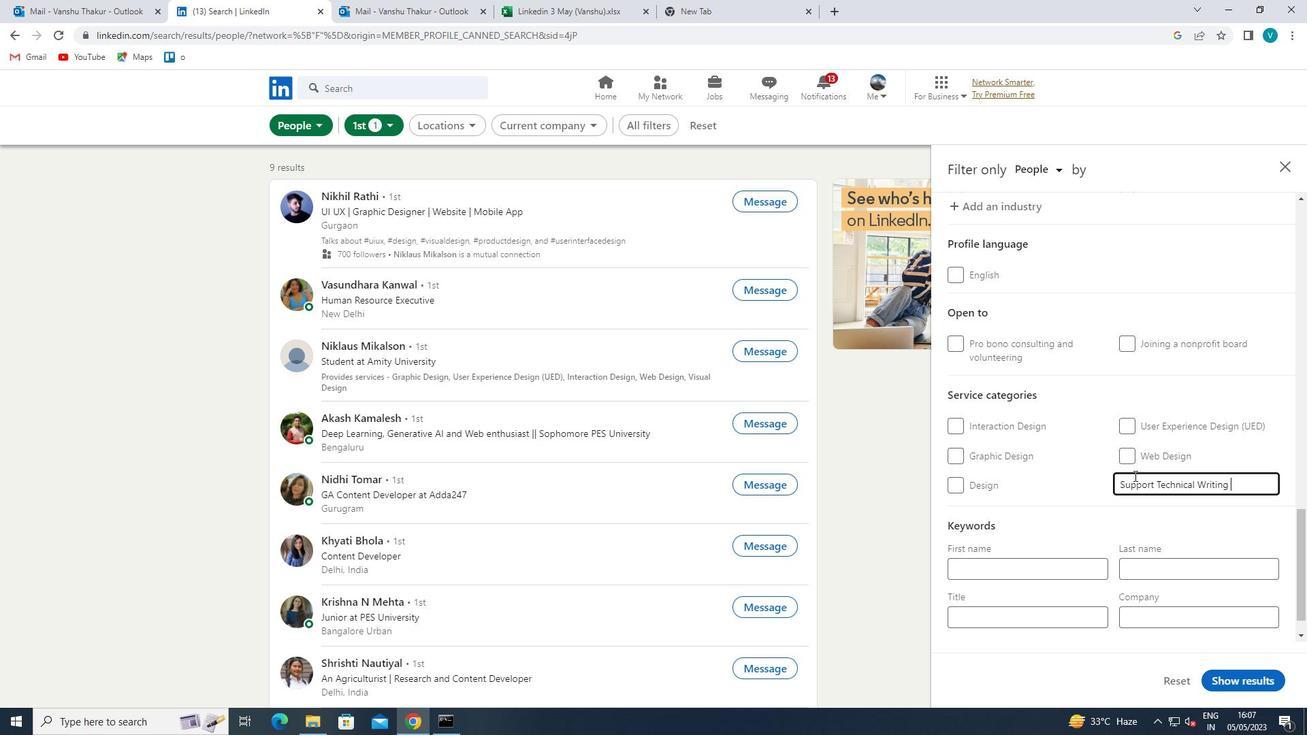 
Action: Mouse scrolled (1120, 484) with delta (0, 0)
Screenshot: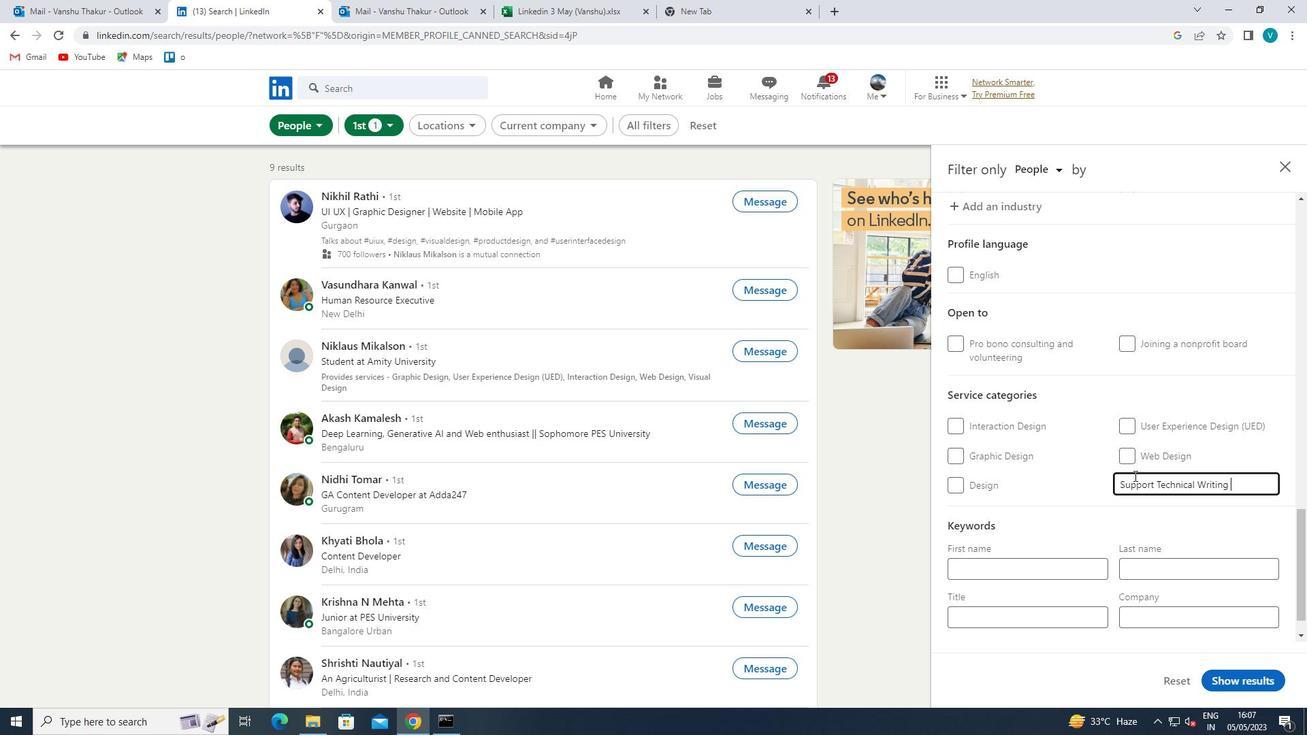 
Action: Mouse moved to (1058, 576)
Screenshot: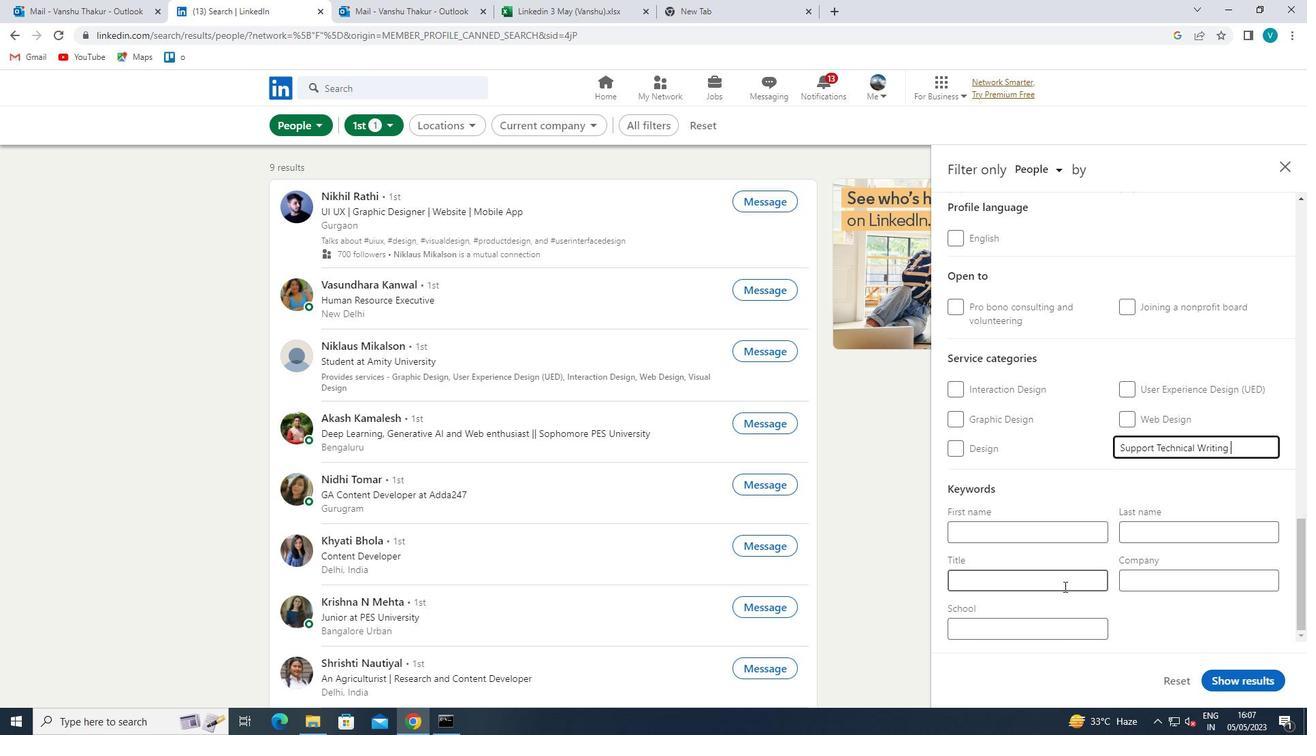 
Action: Mouse pressed left at (1058, 576)
Screenshot: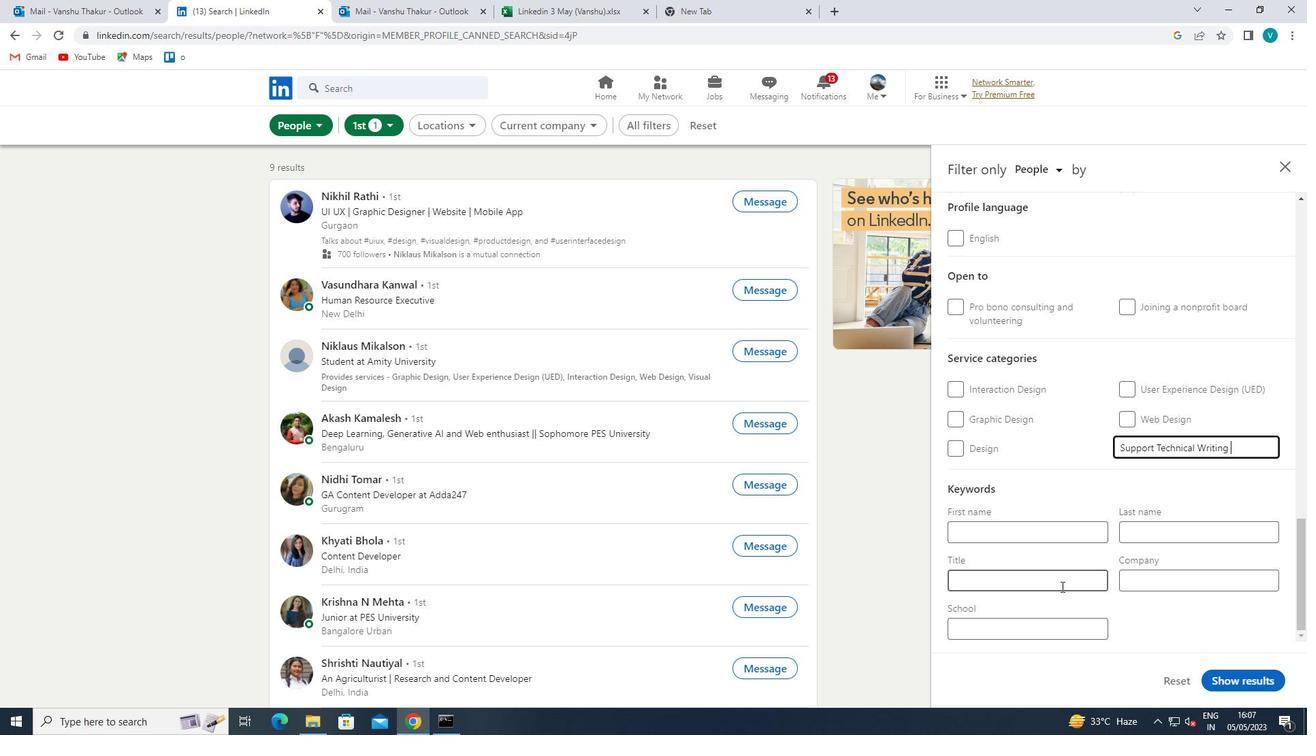
Action: Mouse moved to (1054, 576)
Screenshot: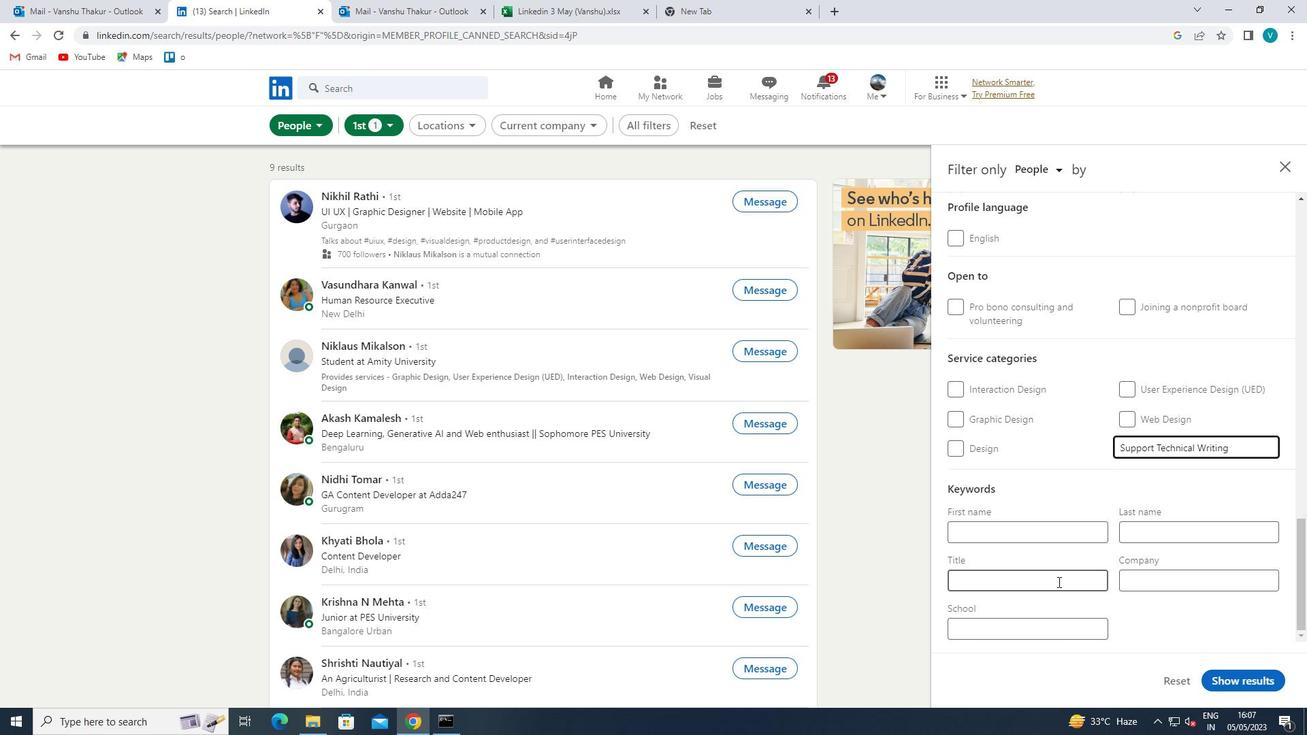 
Action: Key pressed <Key.shift>ACCOUNT<Key.space><Key.shift>EXECUTIVE<Key.space>
Screenshot: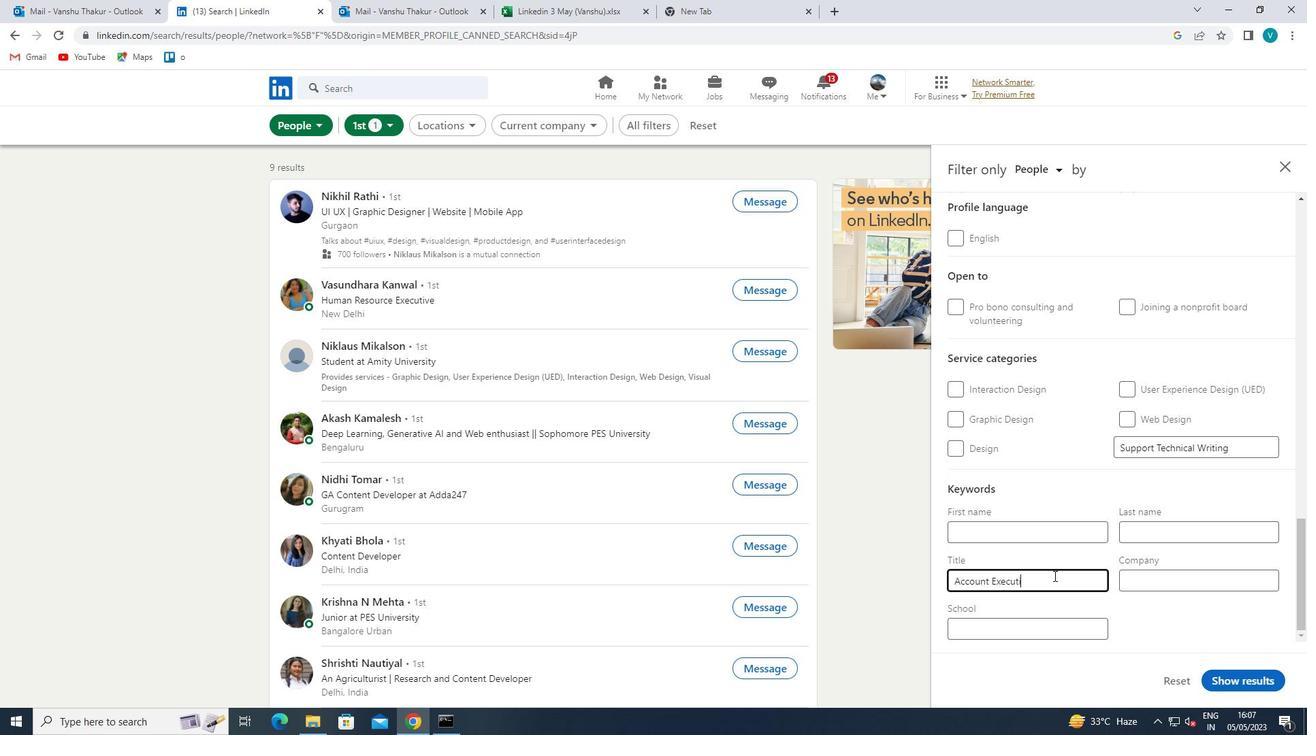 
Action: Mouse moved to (1226, 678)
Screenshot: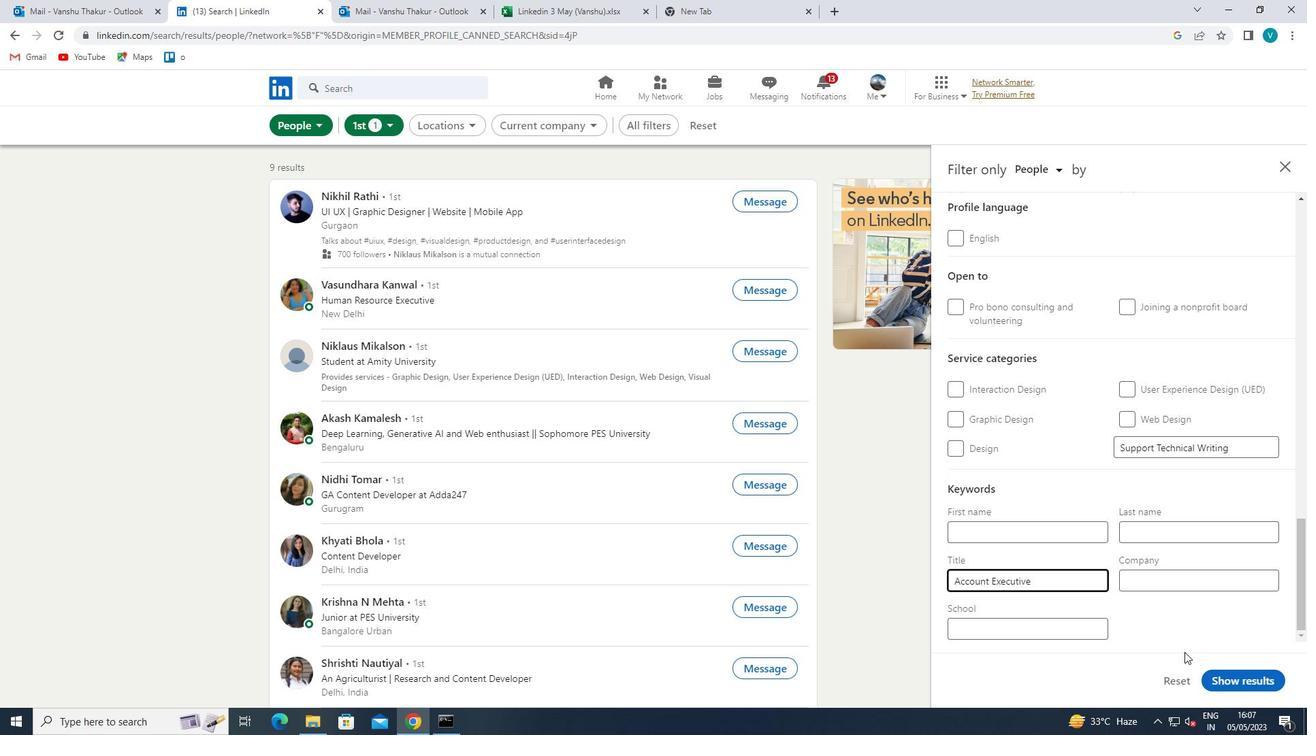 
Action: Mouse pressed left at (1226, 678)
Screenshot: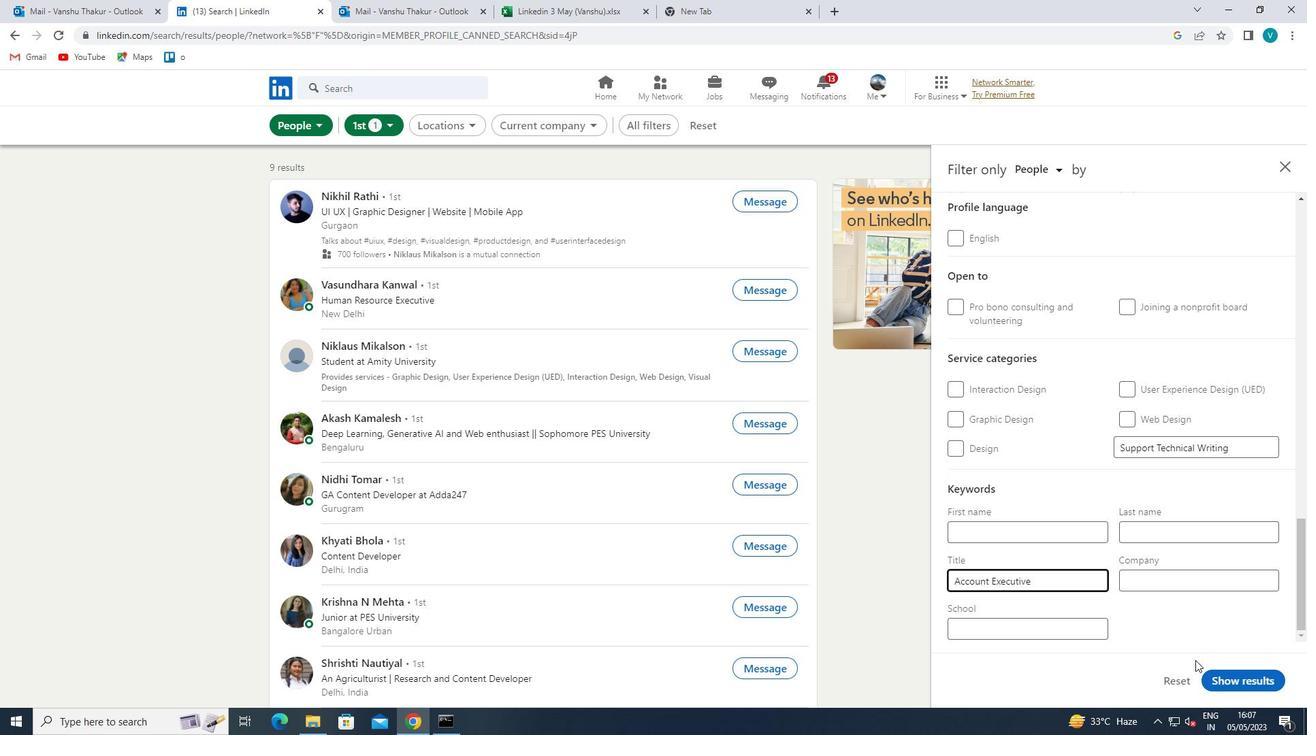 
